 Task: Find connections with filter location Dilbeek with filter topic #coronaviruswith filter profile language French with filter current company SUGAR Cosmetics with filter school Parala Maharaja Engineering College, Berhampur with filter industry Building Equipment Contractors with filter service category Relocation with filter keywords title Parking Attendant
Action: Mouse moved to (626, 87)
Screenshot: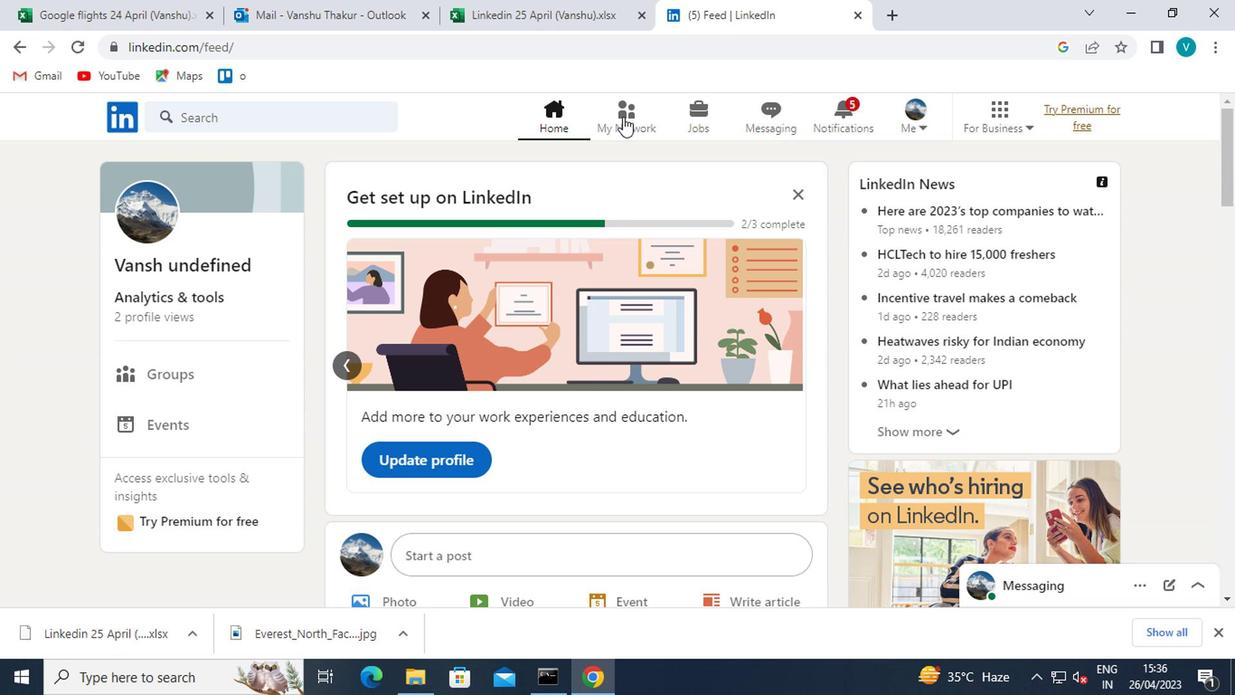 
Action: Mouse pressed left at (626, 87)
Screenshot: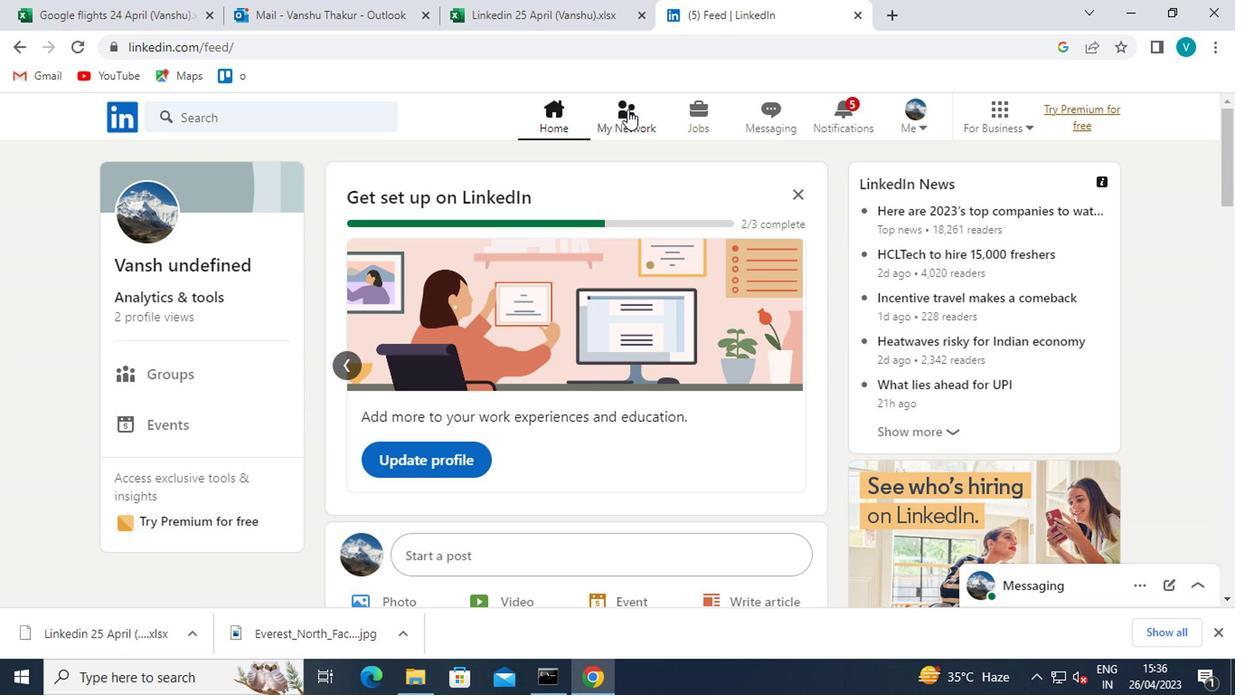 
Action: Mouse moved to (194, 193)
Screenshot: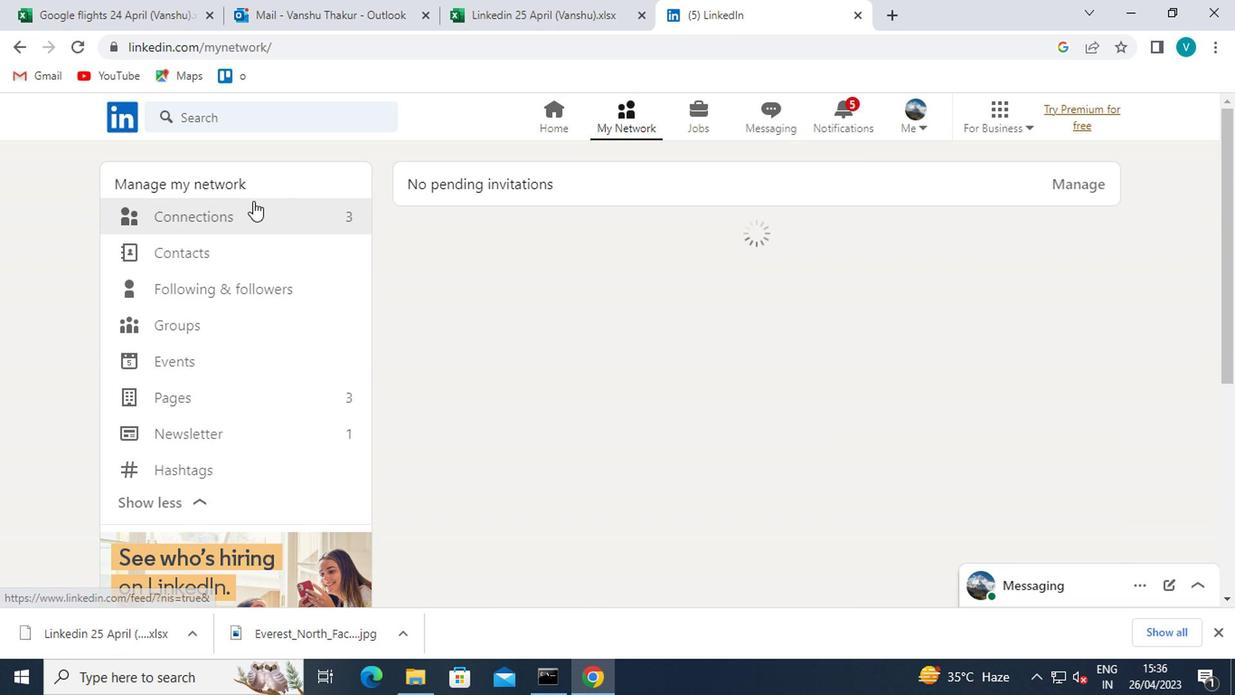 
Action: Mouse pressed left at (194, 193)
Screenshot: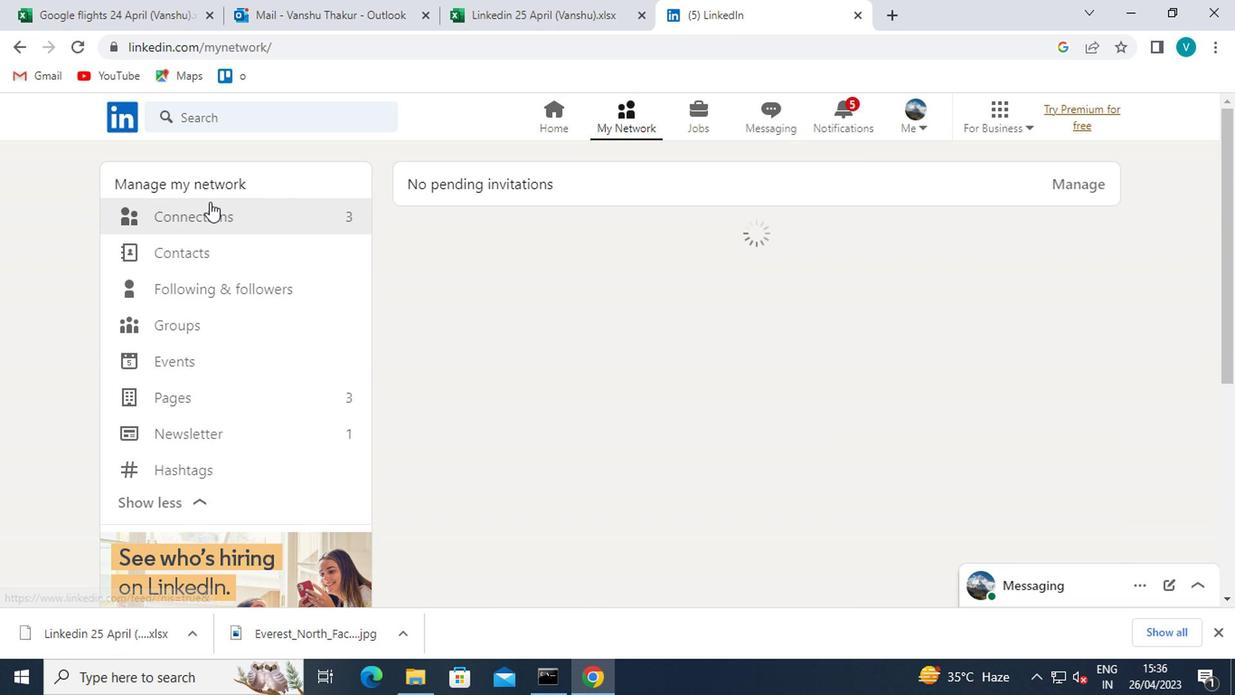 
Action: Mouse moved to (177, 222)
Screenshot: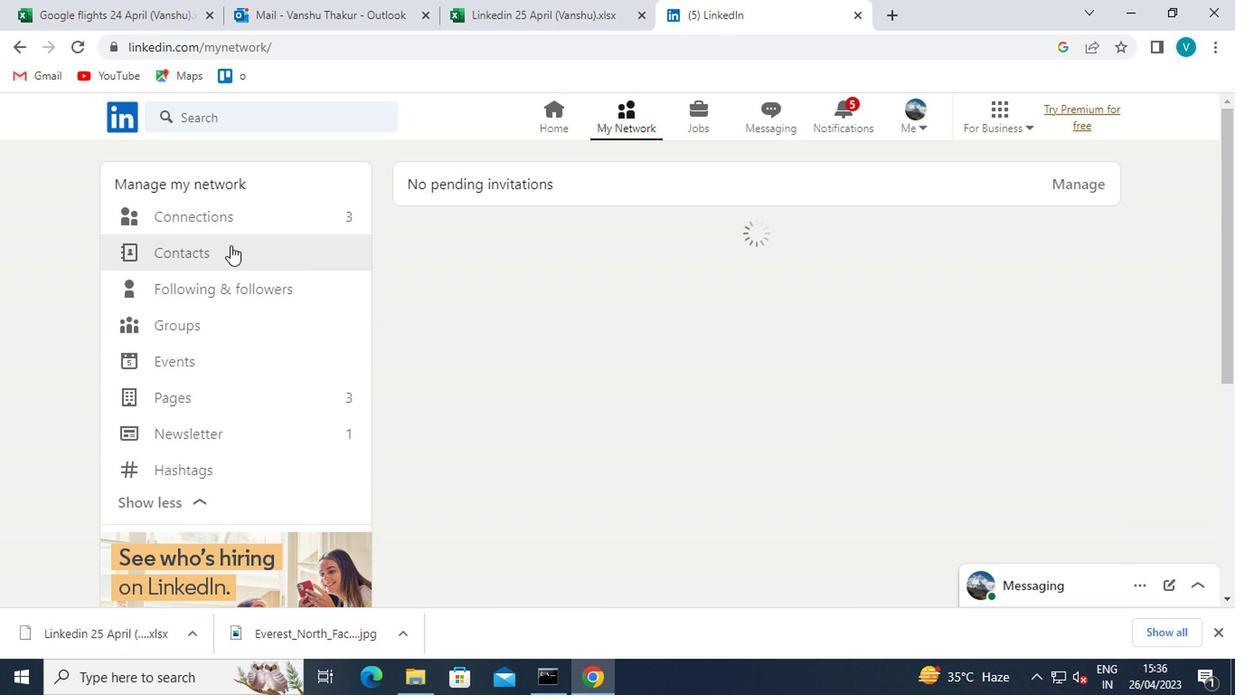 
Action: Mouse pressed left at (177, 222)
Screenshot: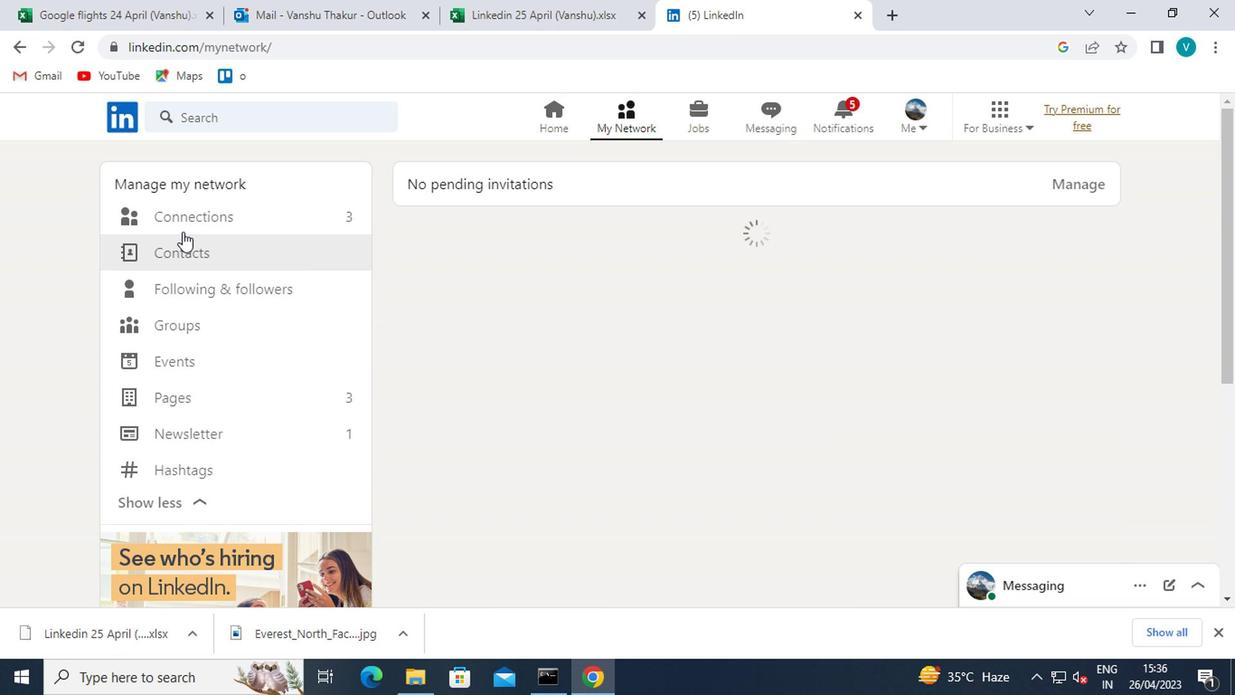 
Action: Mouse moved to (190, 205)
Screenshot: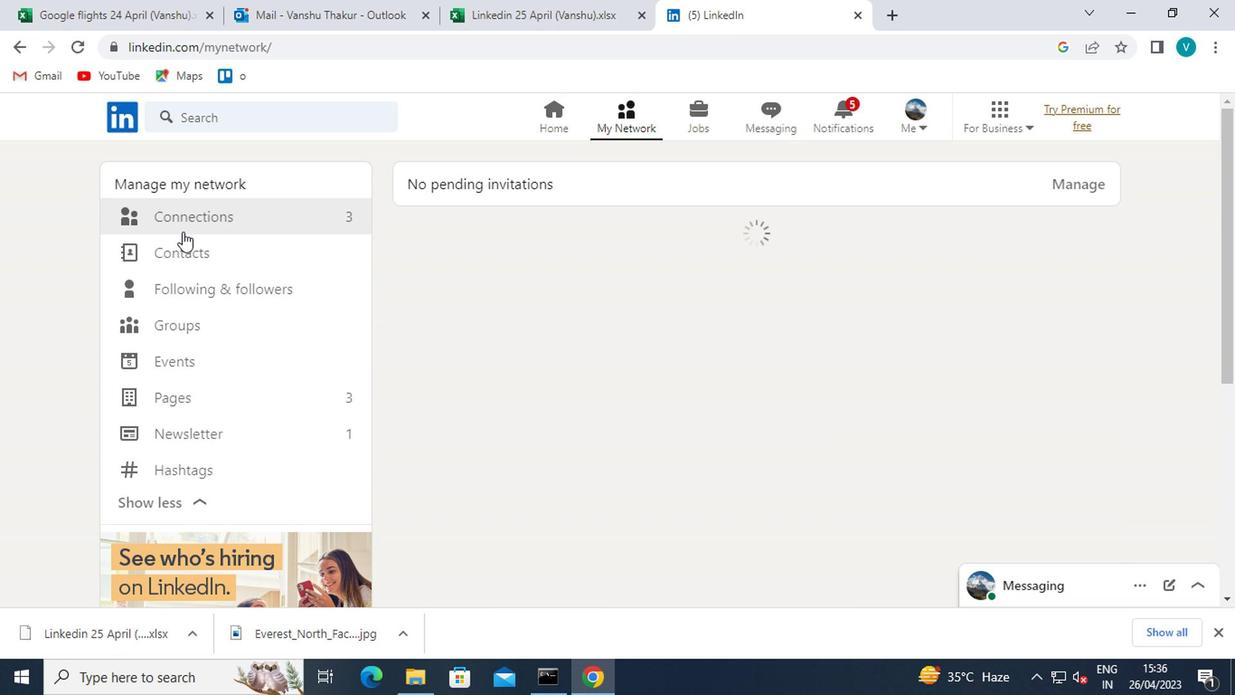
Action: Mouse pressed left at (190, 205)
Screenshot: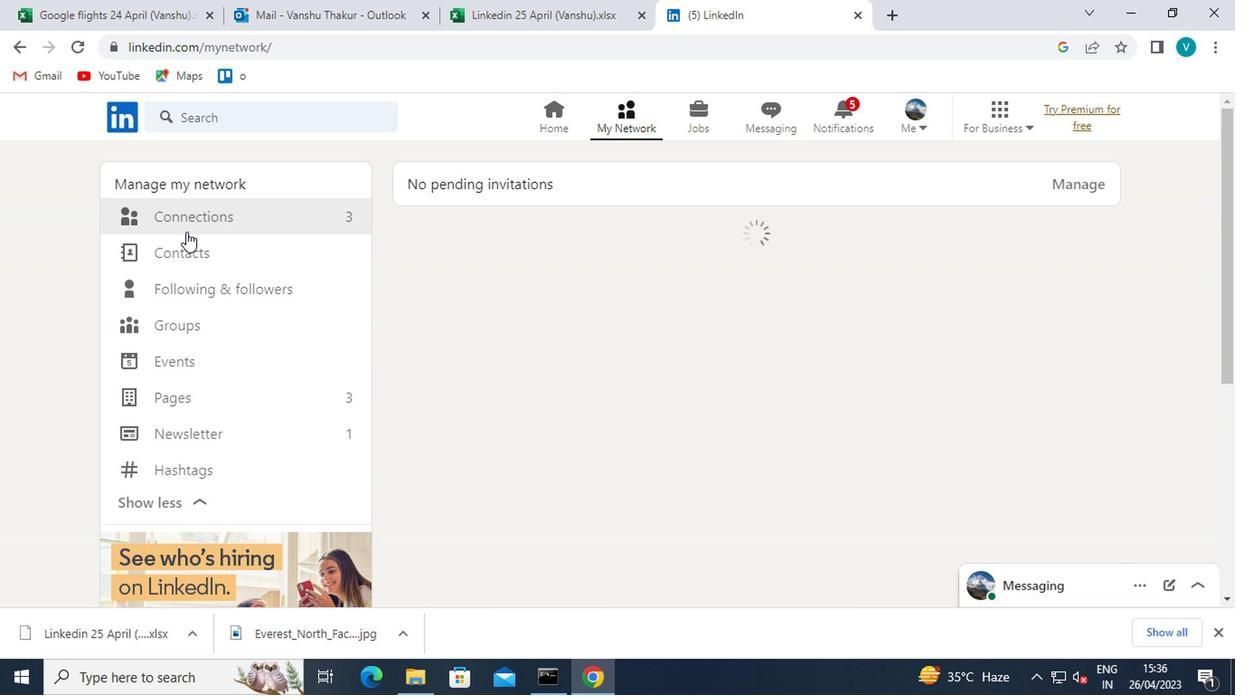 
Action: Mouse moved to (733, 205)
Screenshot: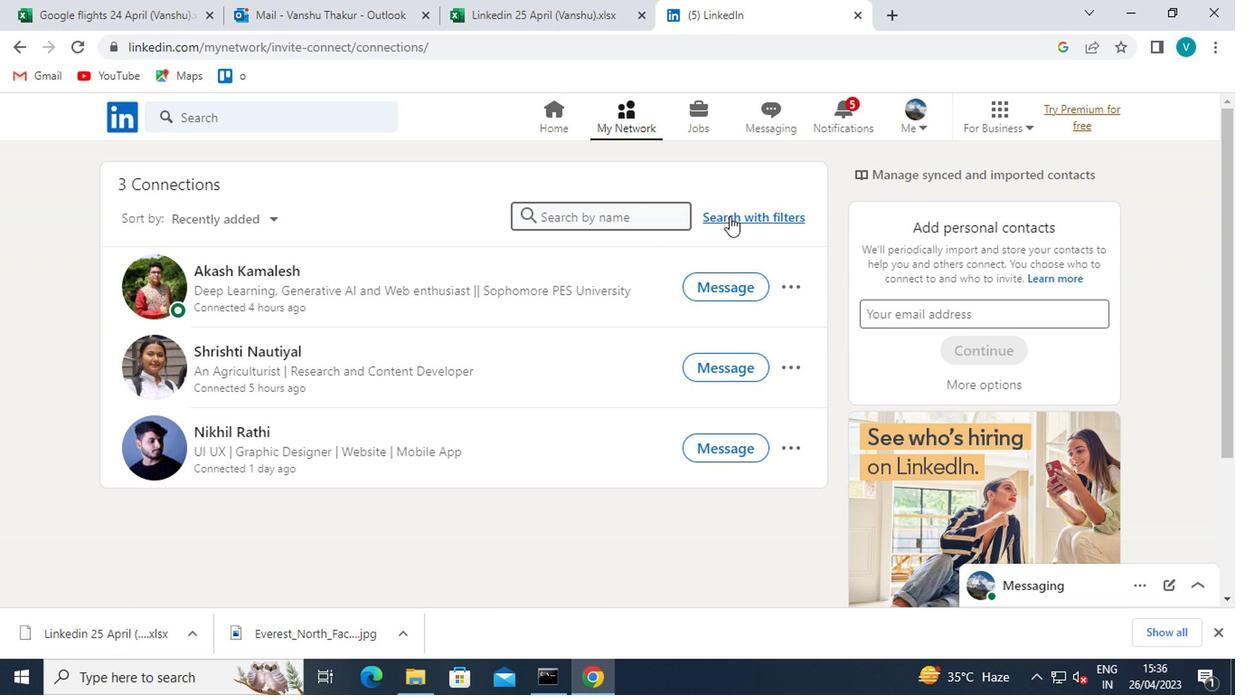 
Action: Mouse pressed left at (733, 205)
Screenshot: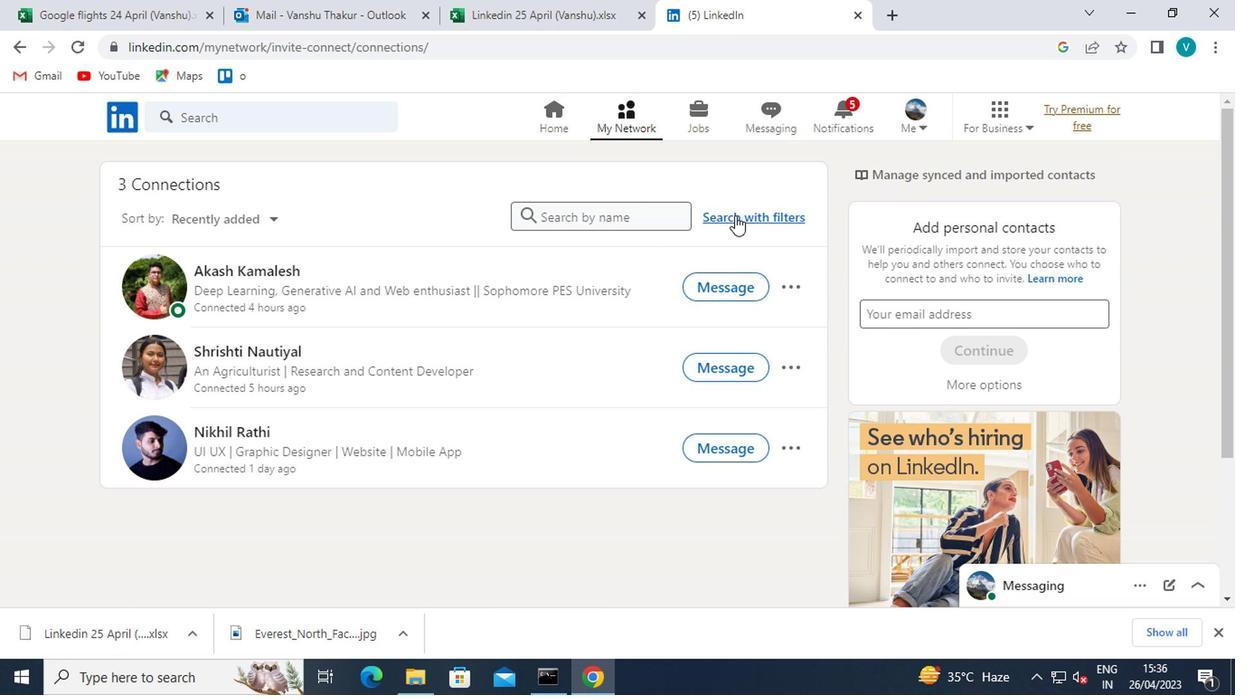 
Action: Mouse moved to (612, 154)
Screenshot: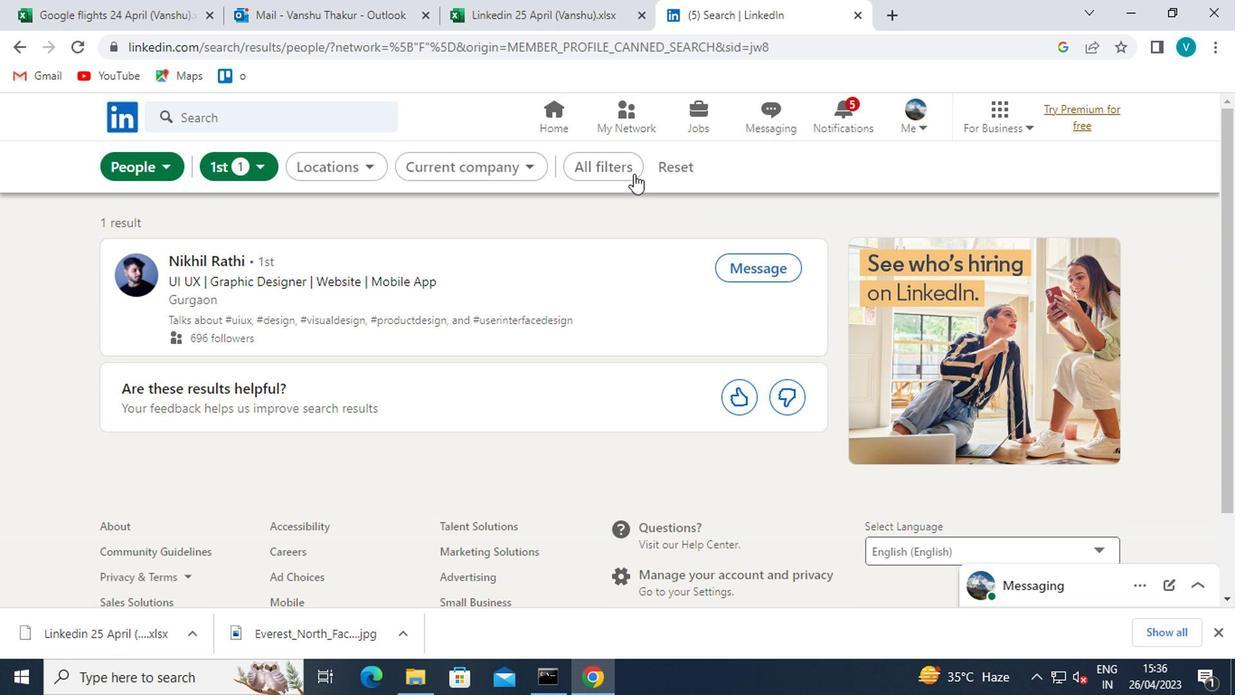 
Action: Mouse pressed left at (612, 154)
Screenshot: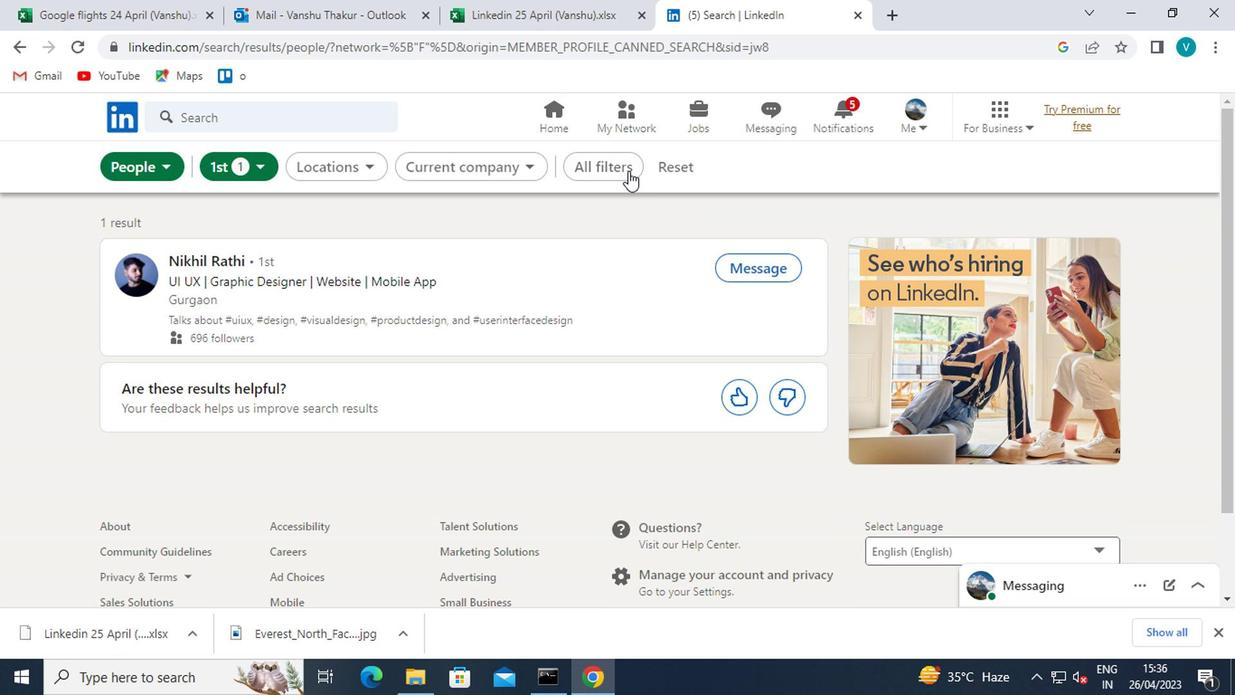 
Action: Mouse moved to (838, 396)
Screenshot: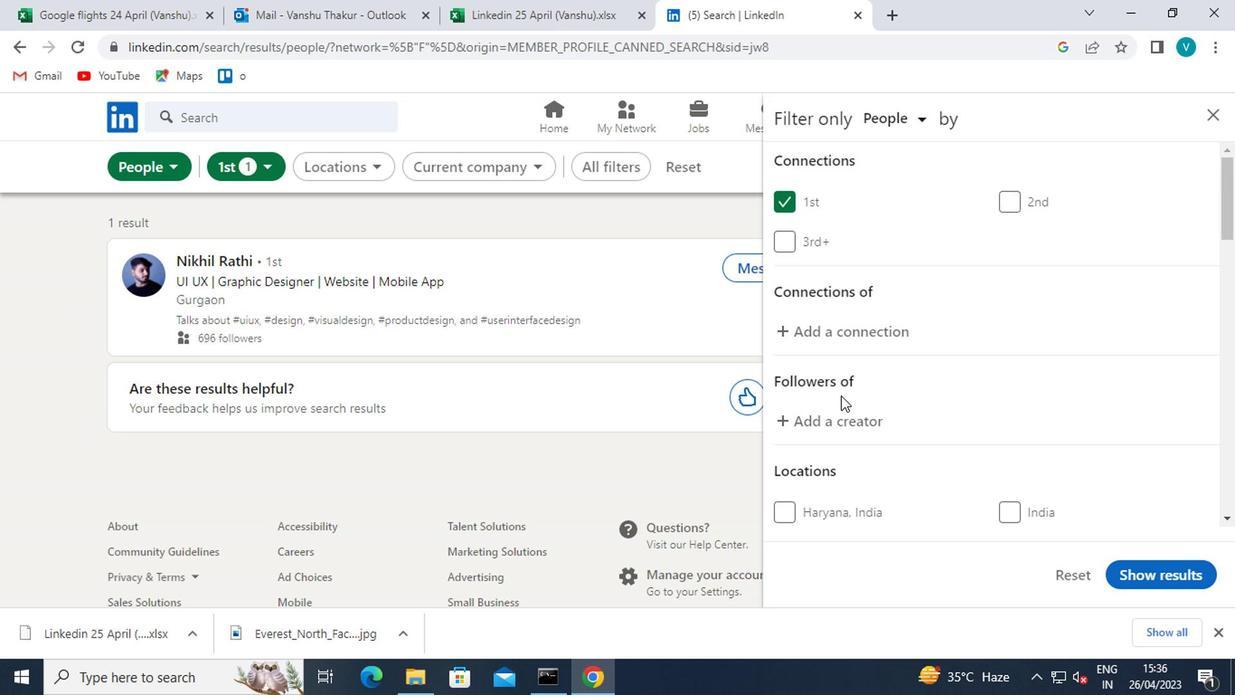 
Action: Mouse scrolled (838, 395) with delta (0, -1)
Screenshot: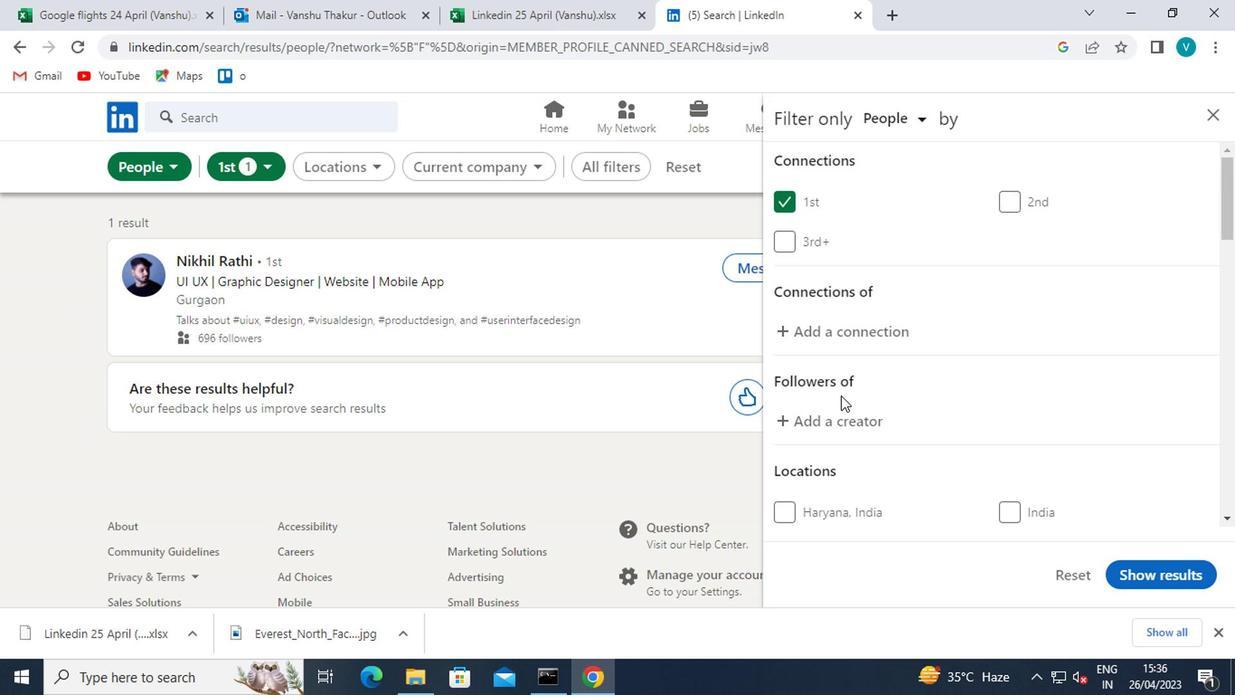
Action: Mouse moved to (839, 400)
Screenshot: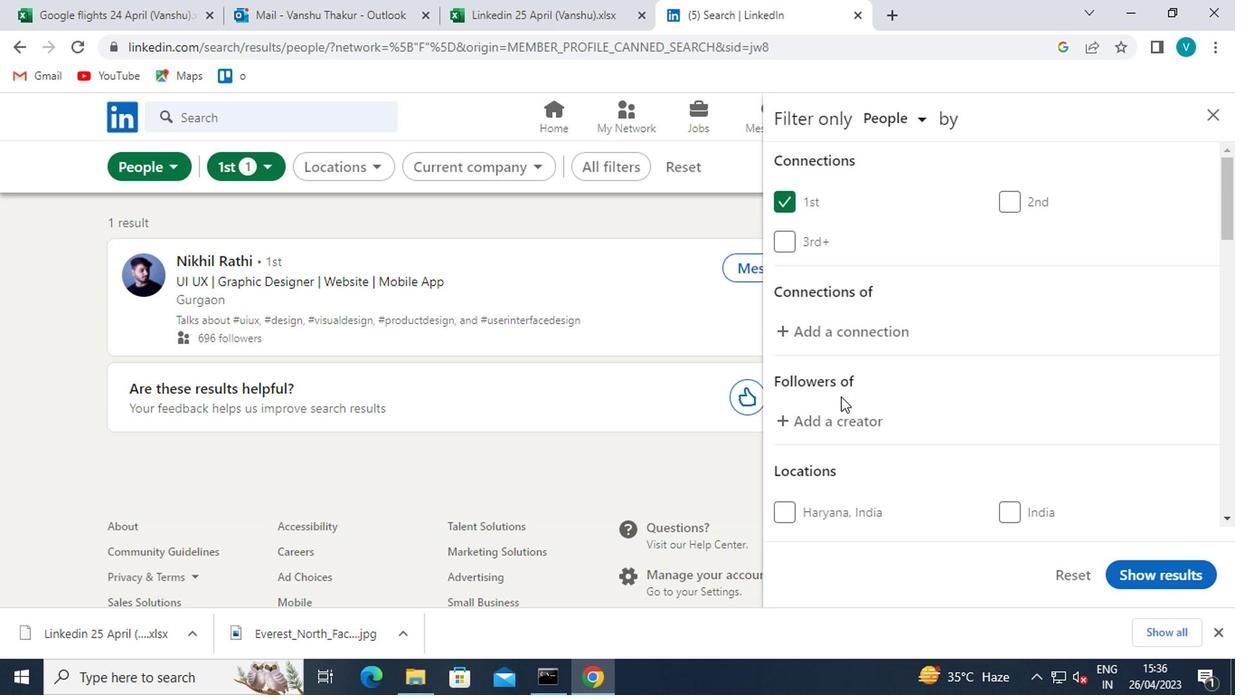 
Action: Mouse scrolled (839, 399) with delta (0, -1)
Screenshot: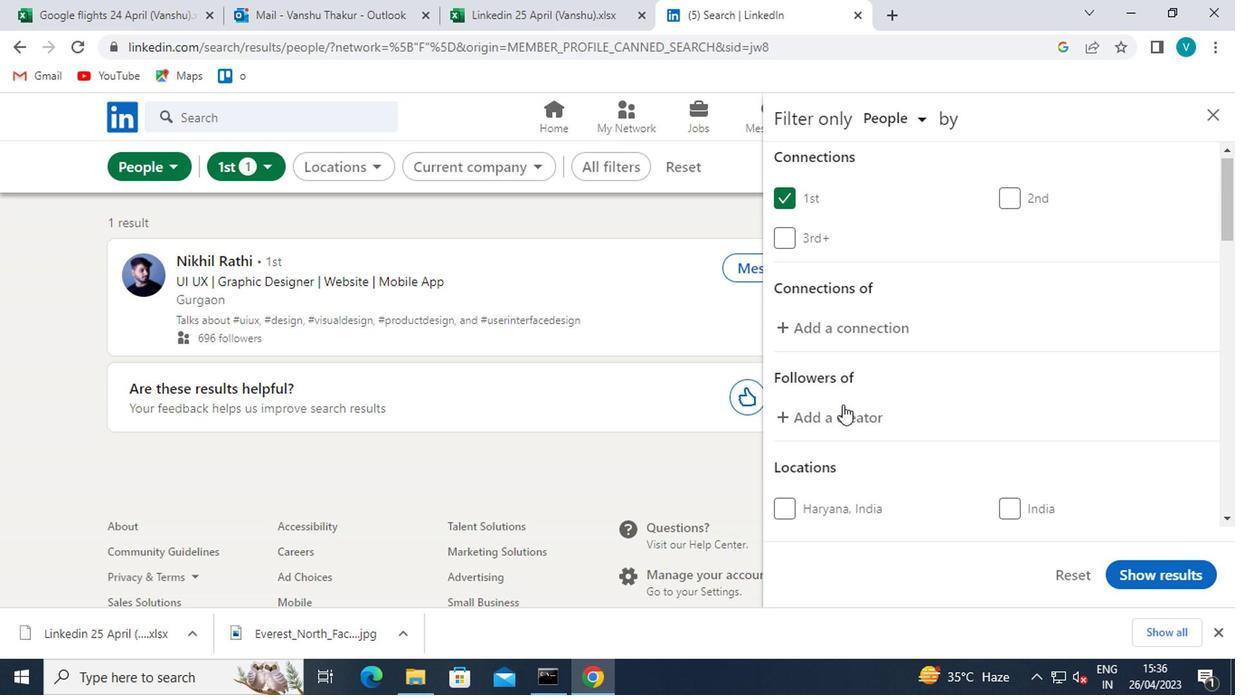 
Action: Mouse moved to (830, 400)
Screenshot: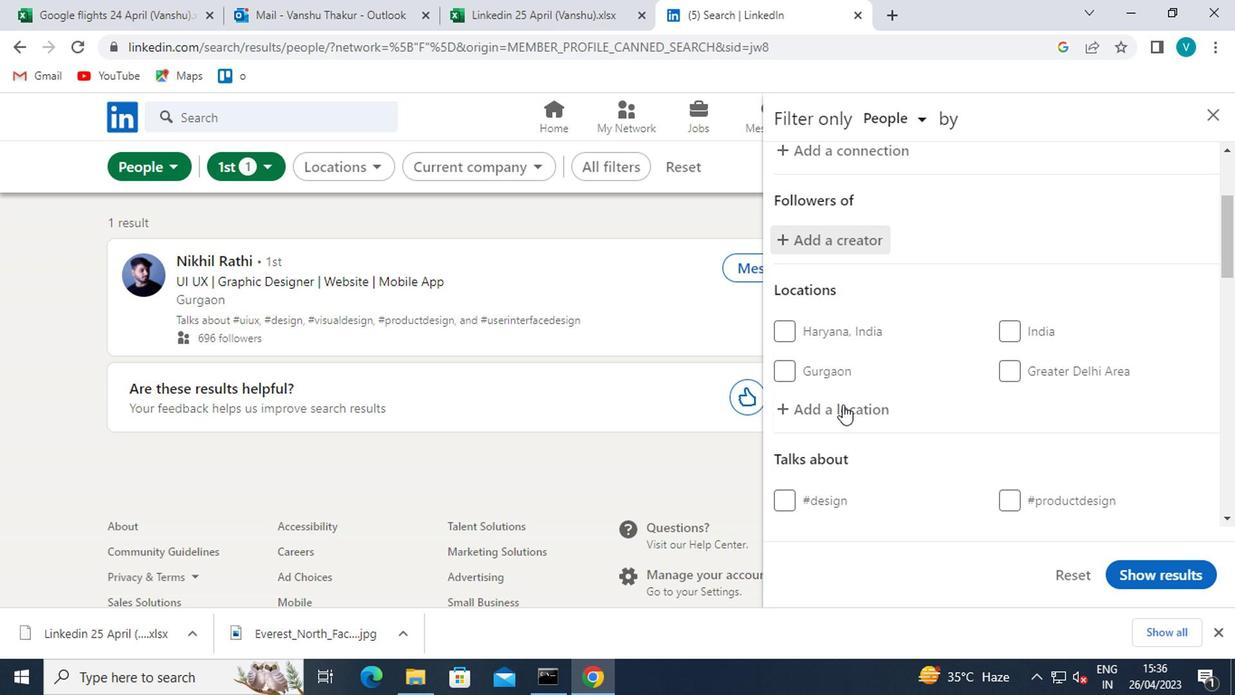 
Action: Mouse pressed left at (830, 400)
Screenshot: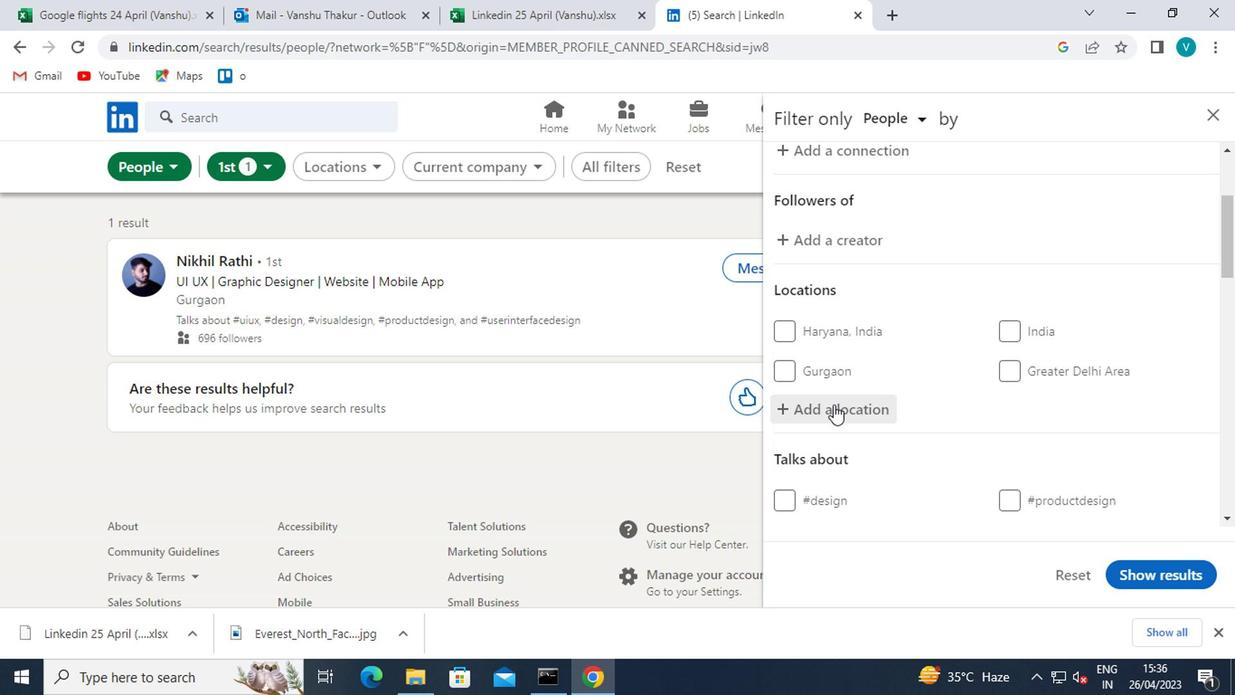 
Action: Mouse moved to (820, 395)
Screenshot: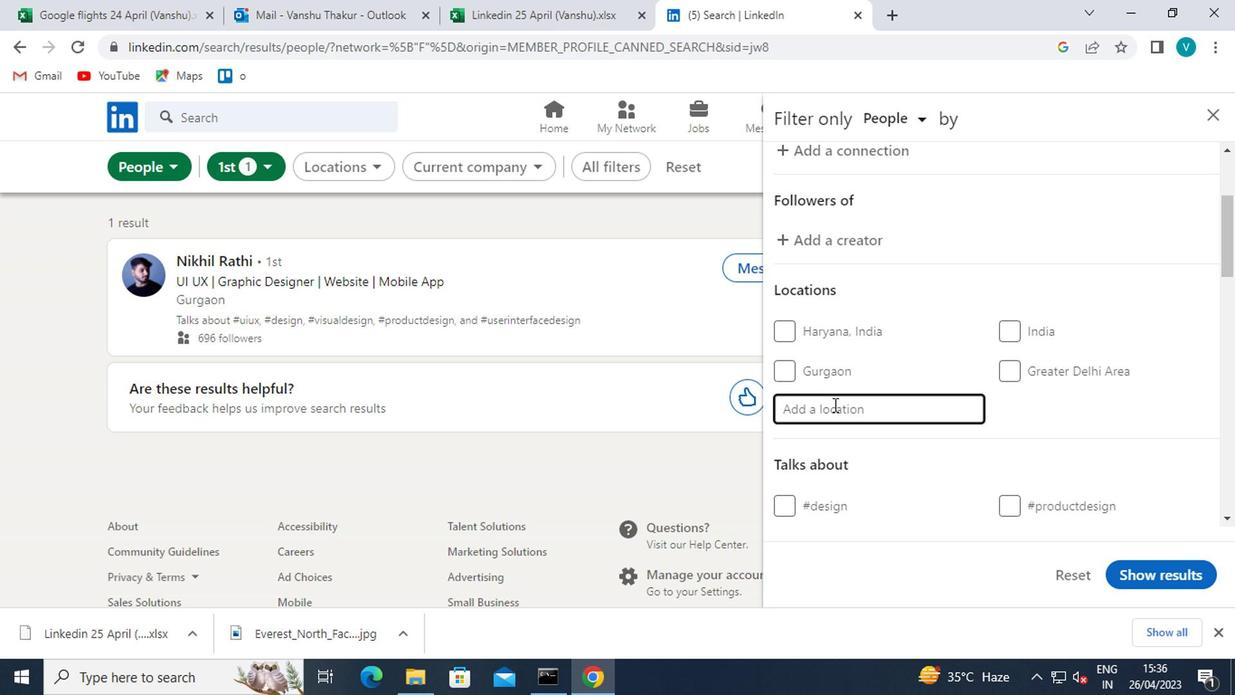 
Action: Key pressed <Key.shift>DIL
Screenshot: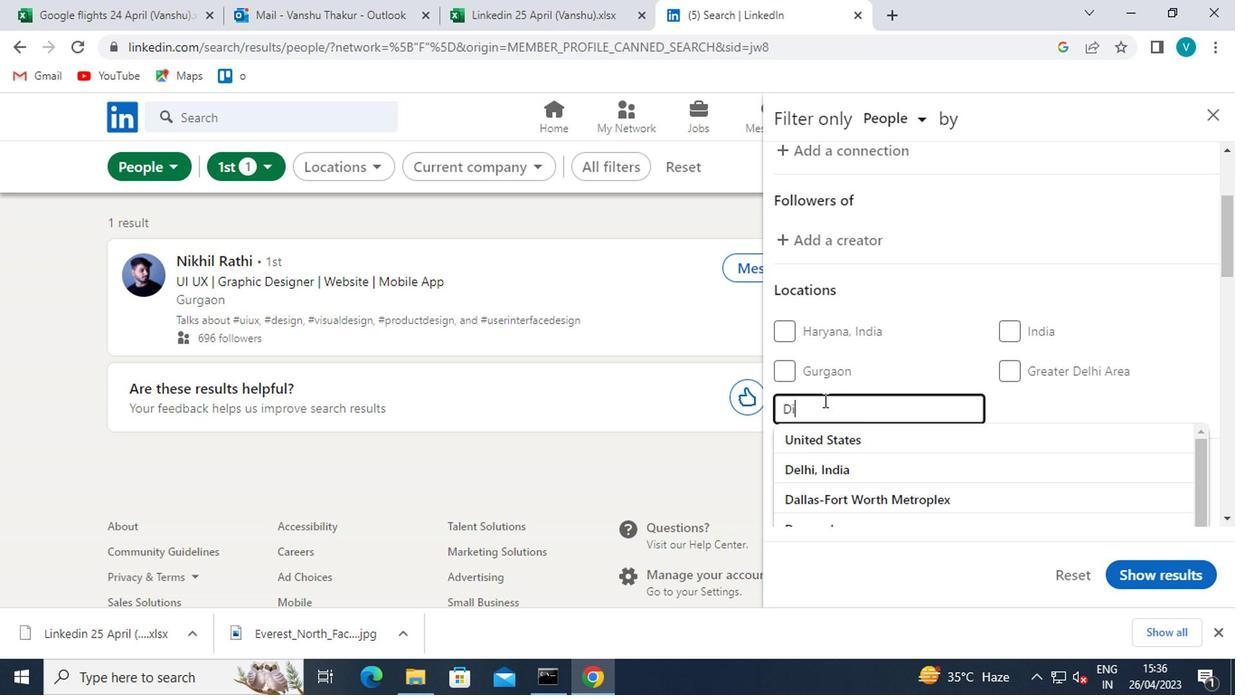 
Action: Mouse moved to (816, 394)
Screenshot: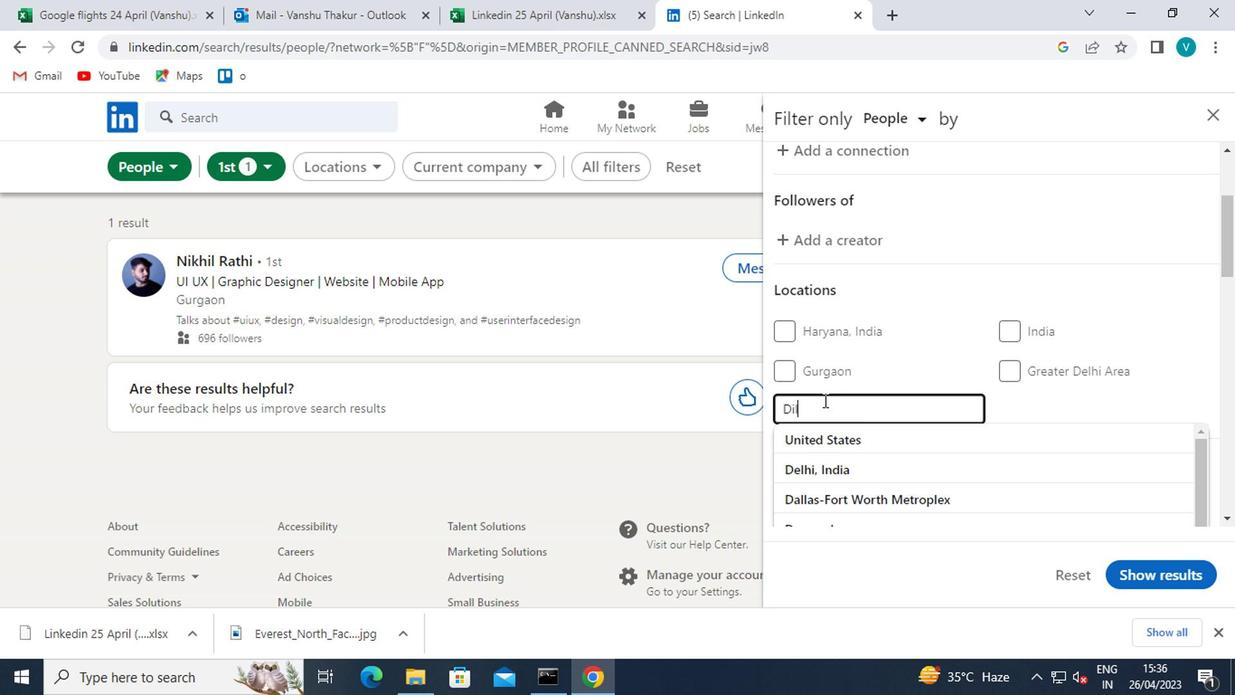 
Action: Key pressed BE
Screenshot: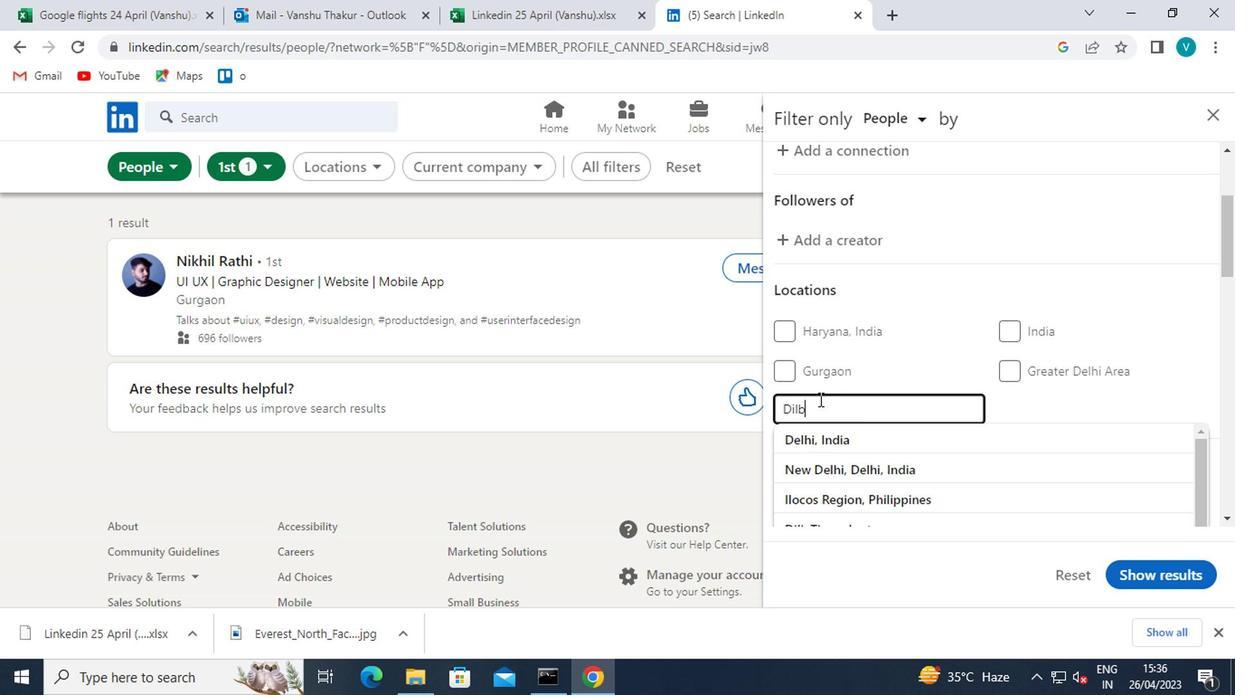 
Action: Mouse moved to (814, 394)
Screenshot: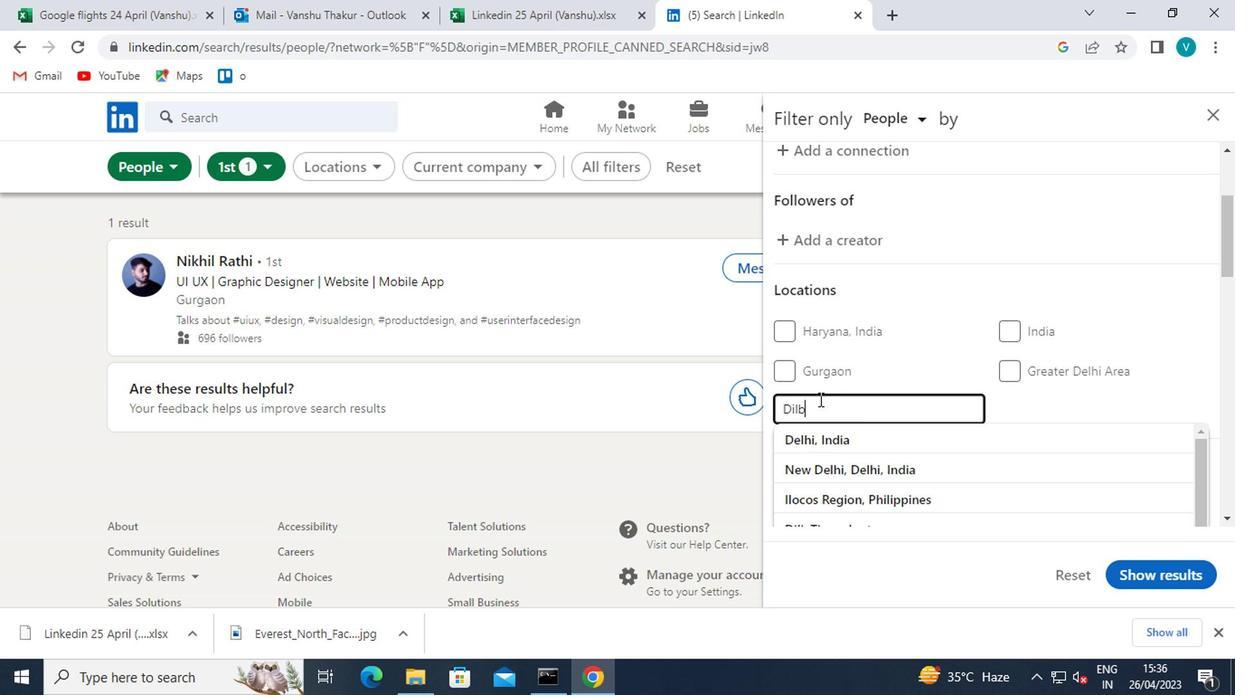 
Action: Key pressed E
Screenshot: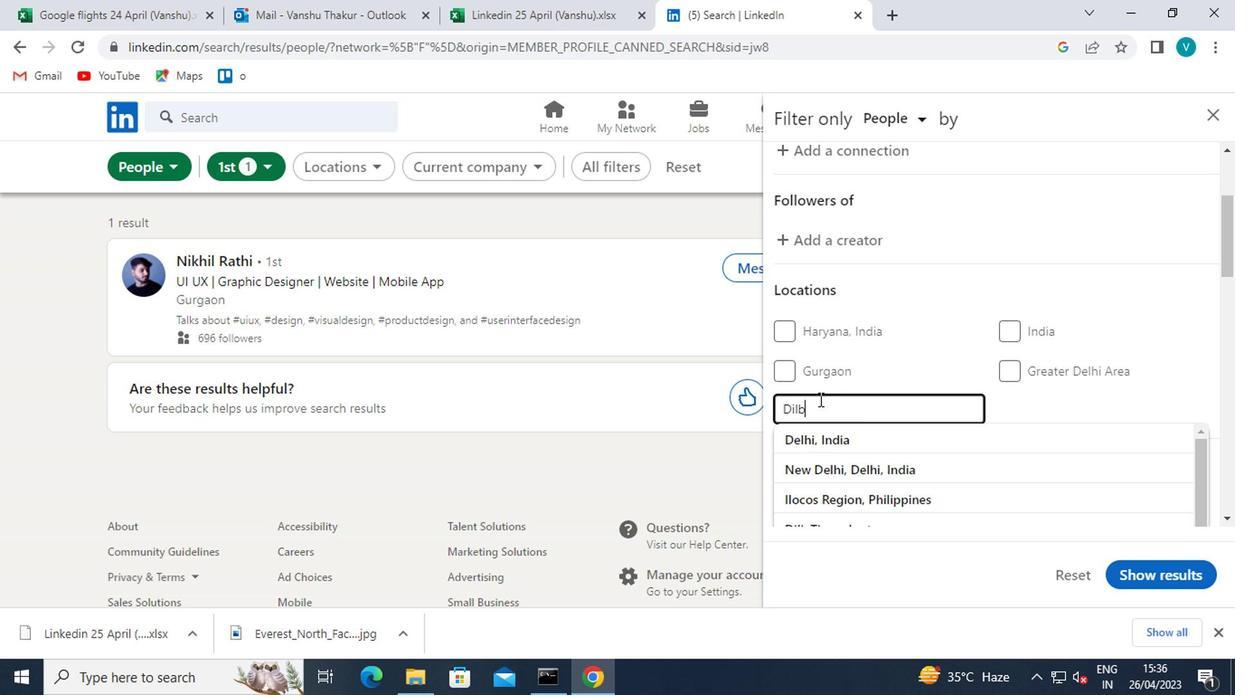 
Action: Mouse moved to (812, 393)
Screenshot: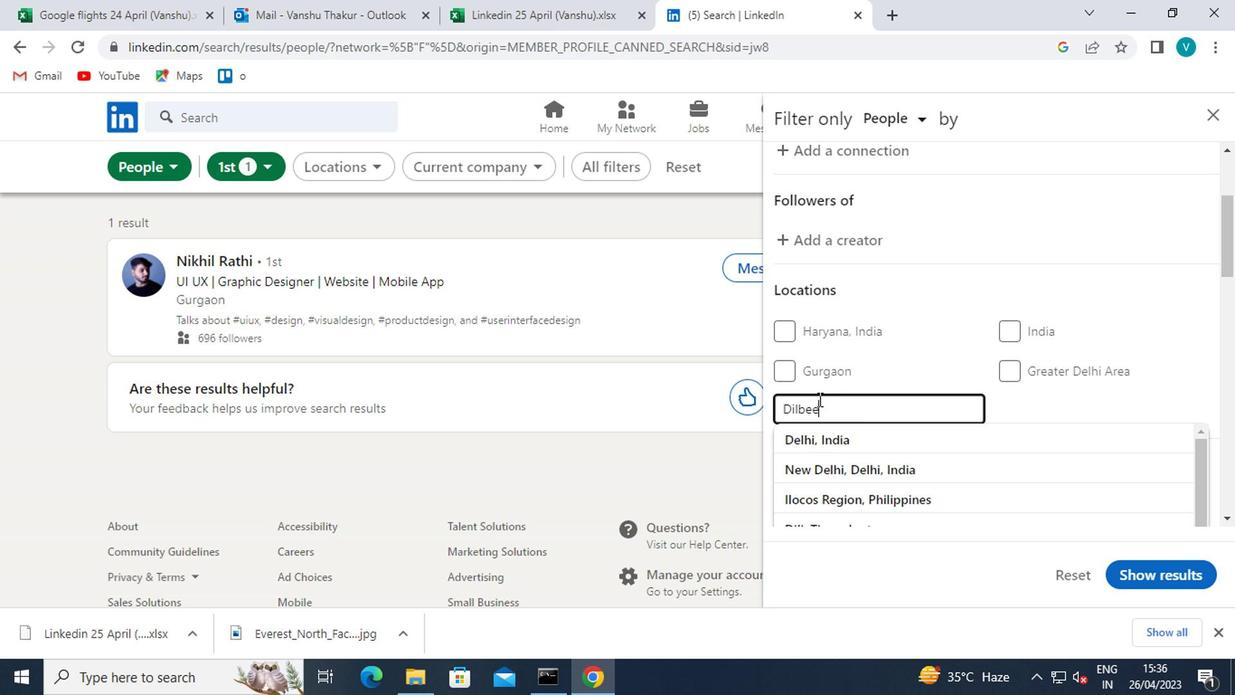 
Action: Key pressed K
Screenshot: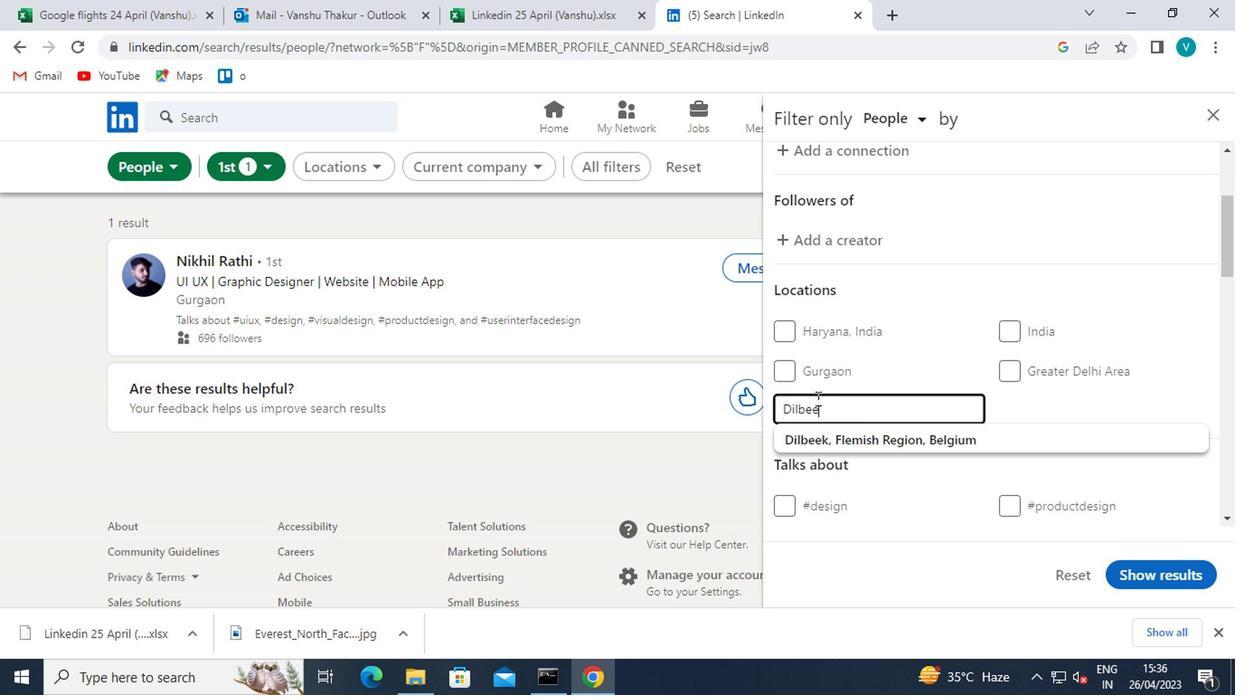 
Action: Mouse moved to (816, 428)
Screenshot: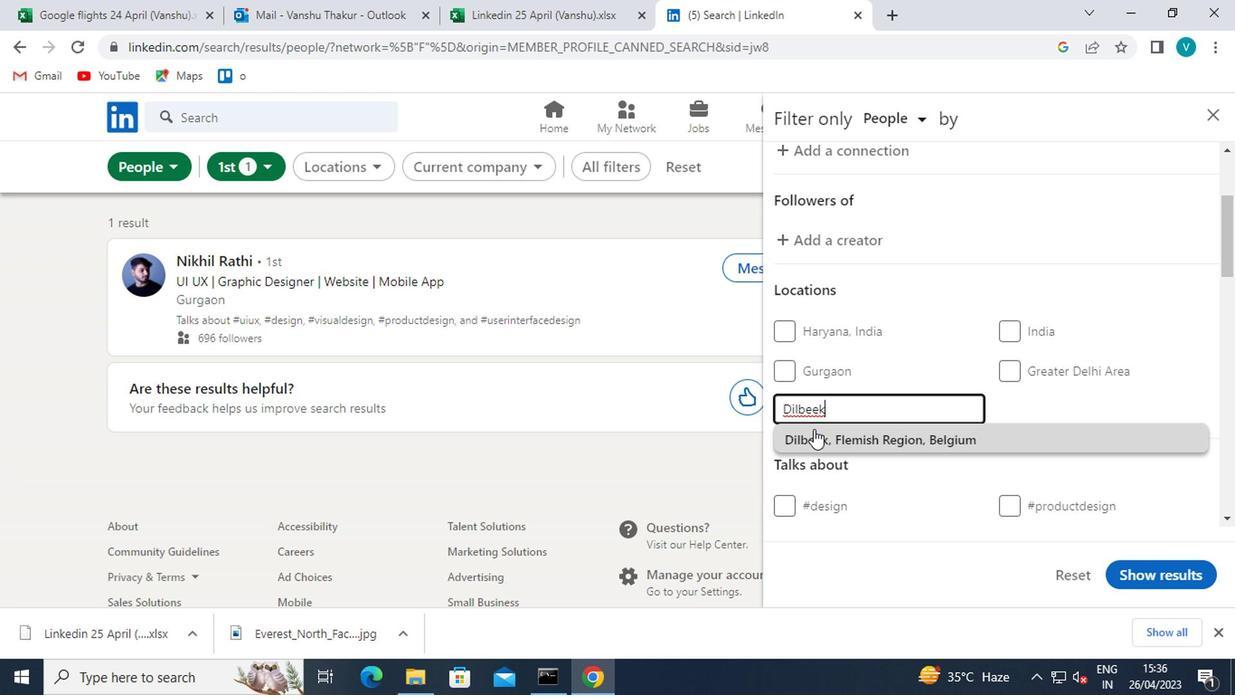 
Action: Mouse pressed left at (816, 428)
Screenshot: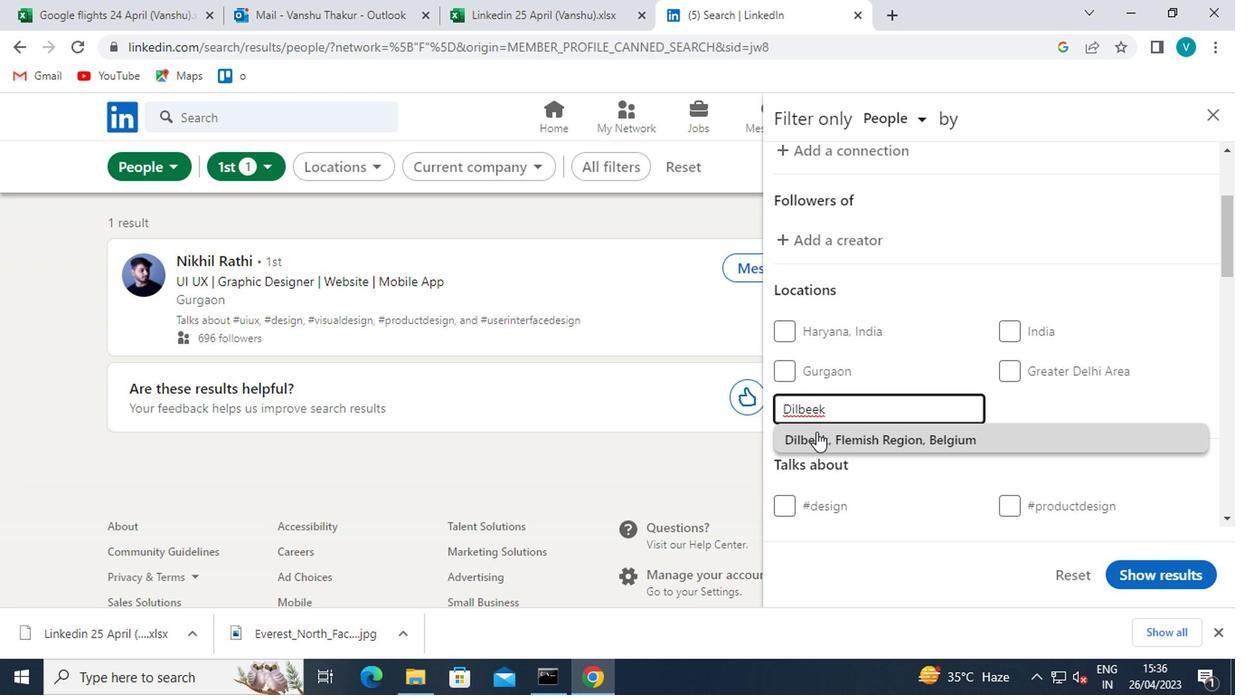 
Action: Mouse scrolled (816, 427) with delta (0, 0)
Screenshot: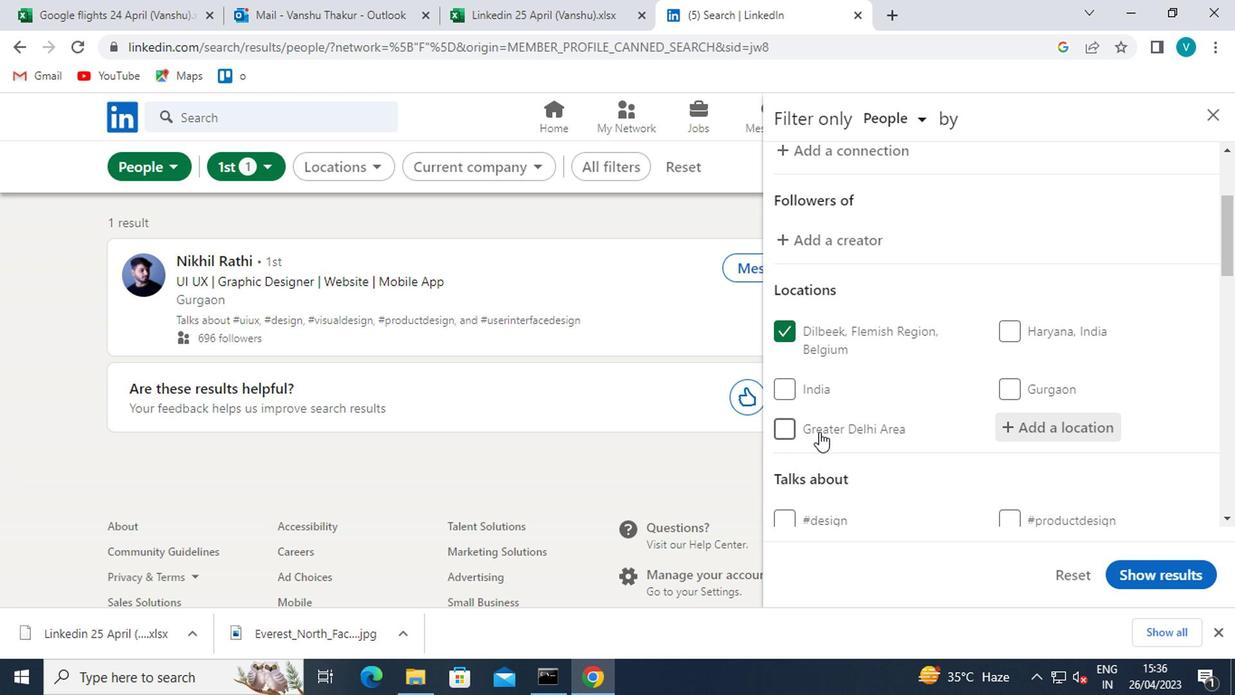 
Action: Mouse moved to (1053, 515)
Screenshot: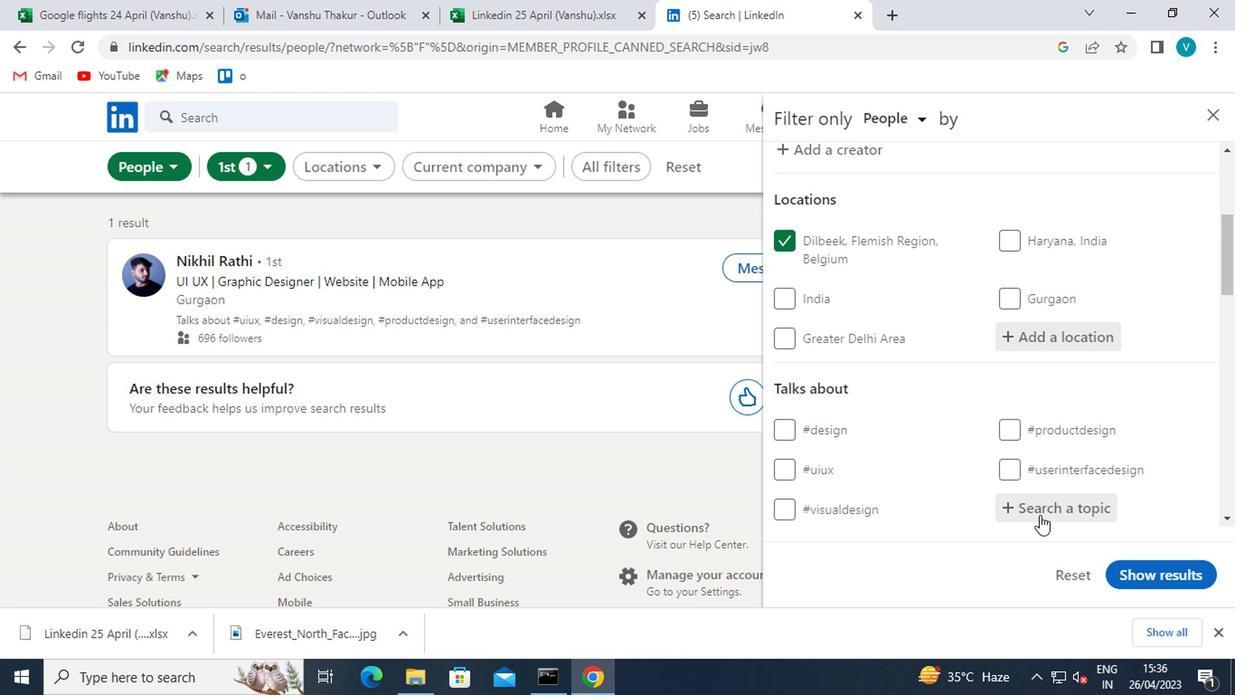 
Action: Mouse pressed left at (1053, 515)
Screenshot: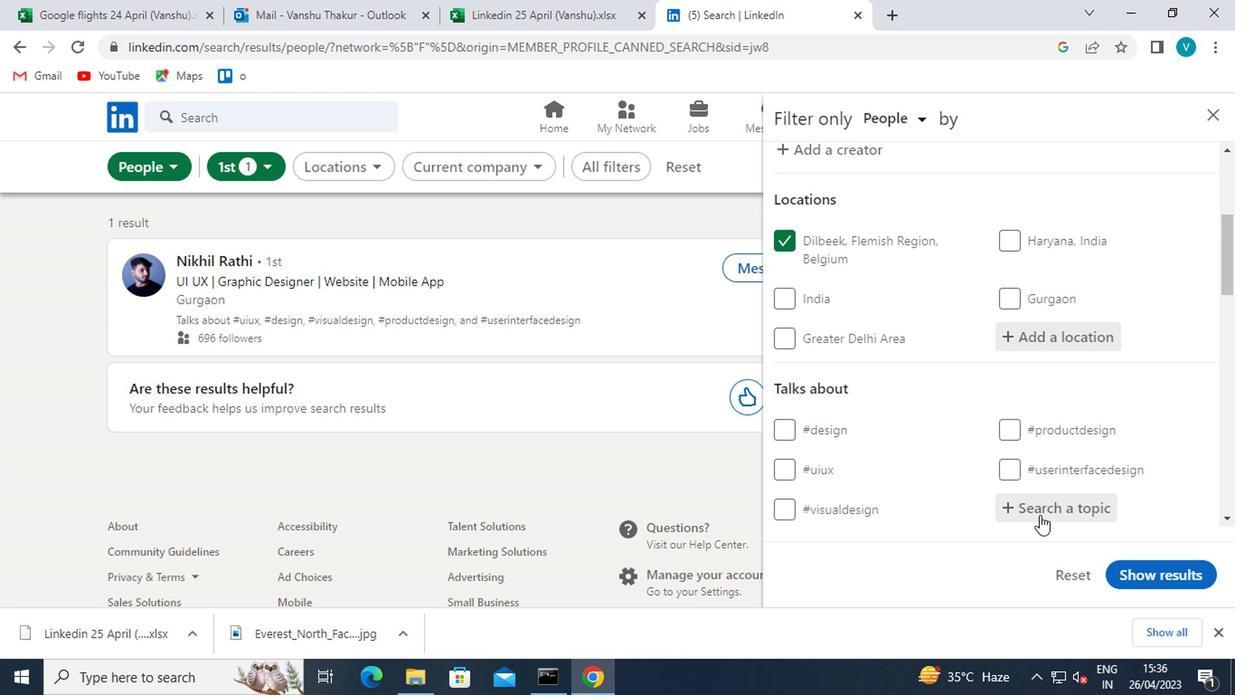 
Action: Key pressed <Key.shift><Key.shift><Key.shift><Key.shift><Key.shift><Key.shift><Key.shift><Key.shift><Key.shift>
Screenshot: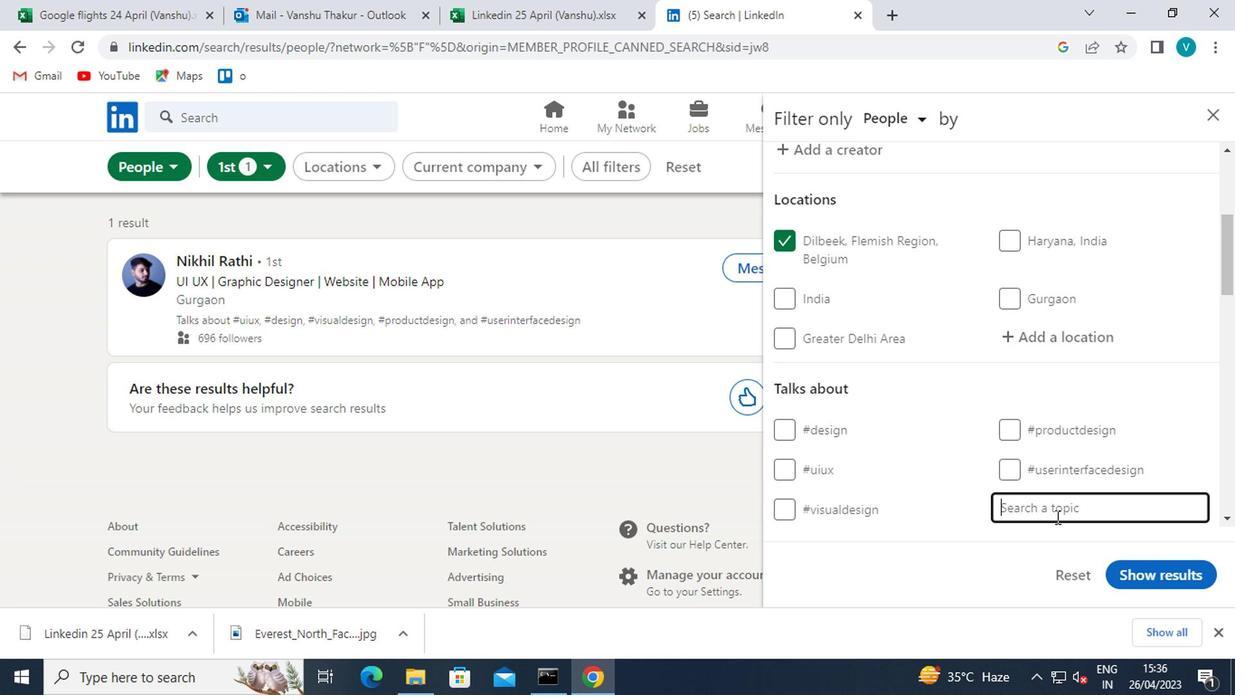 
Action: Mouse moved to (1049, 515)
Screenshot: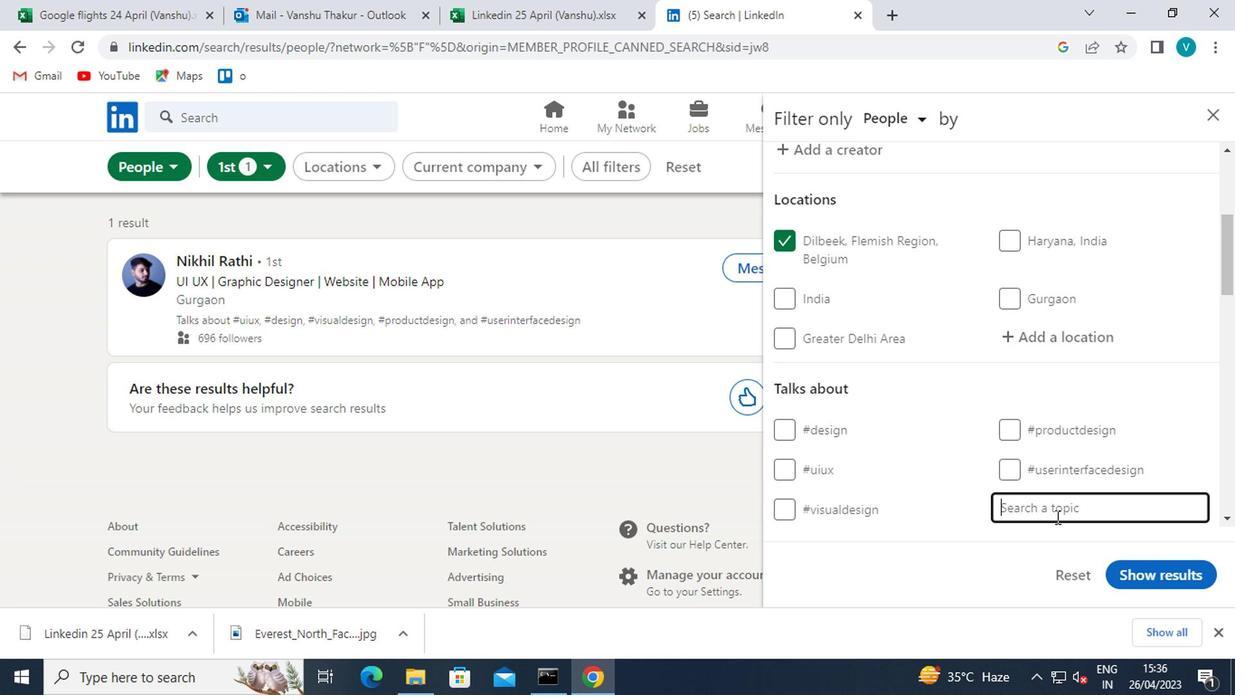
Action: Key pressed <Key.shift>
Screenshot: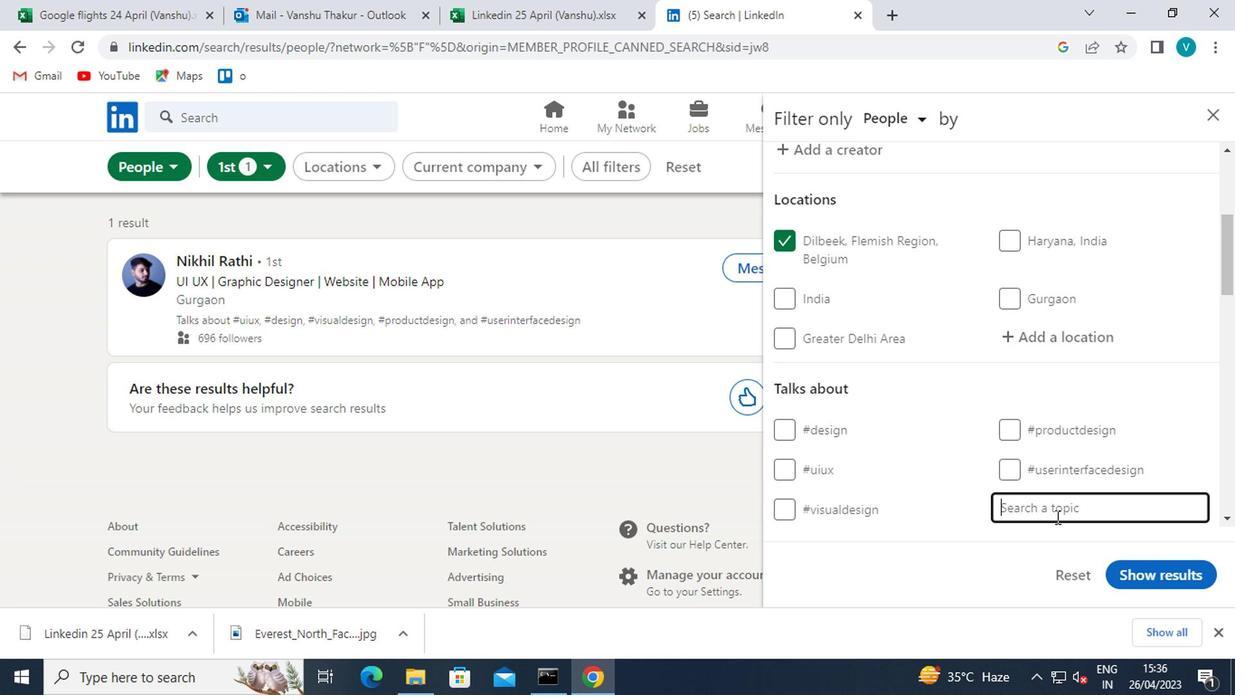 
Action: Mouse moved to (1020, 496)
Screenshot: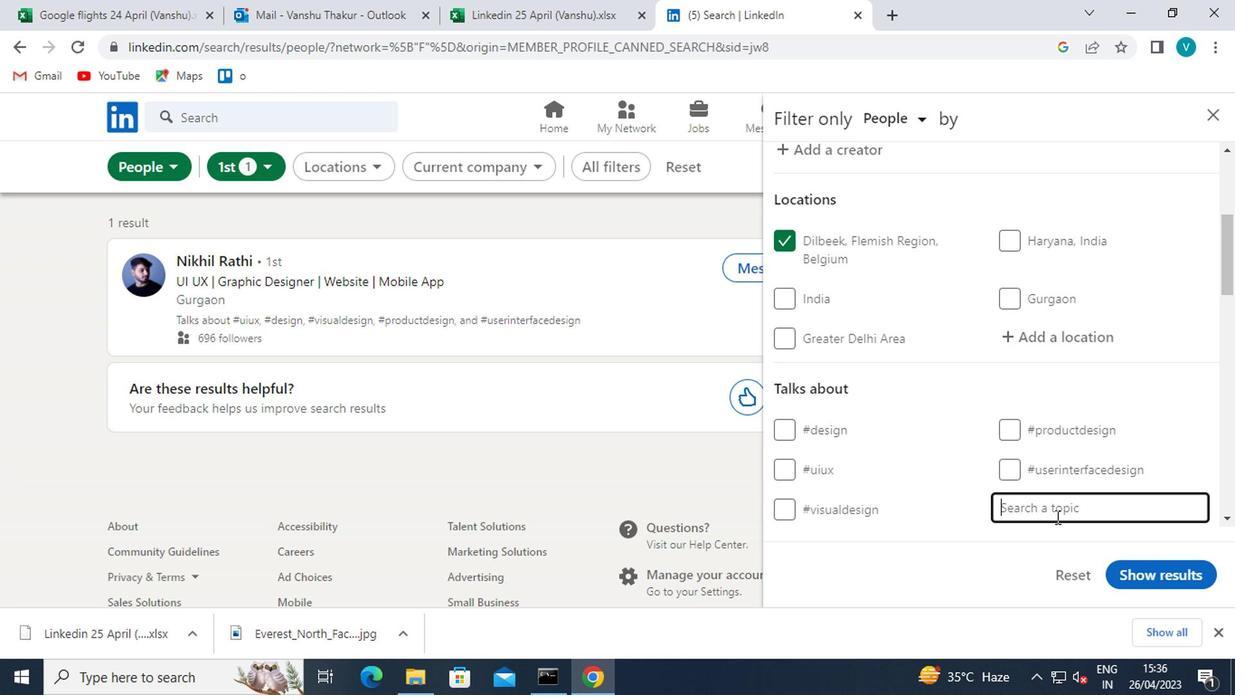 
Action: Key pressed <Key.shift>
Screenshot: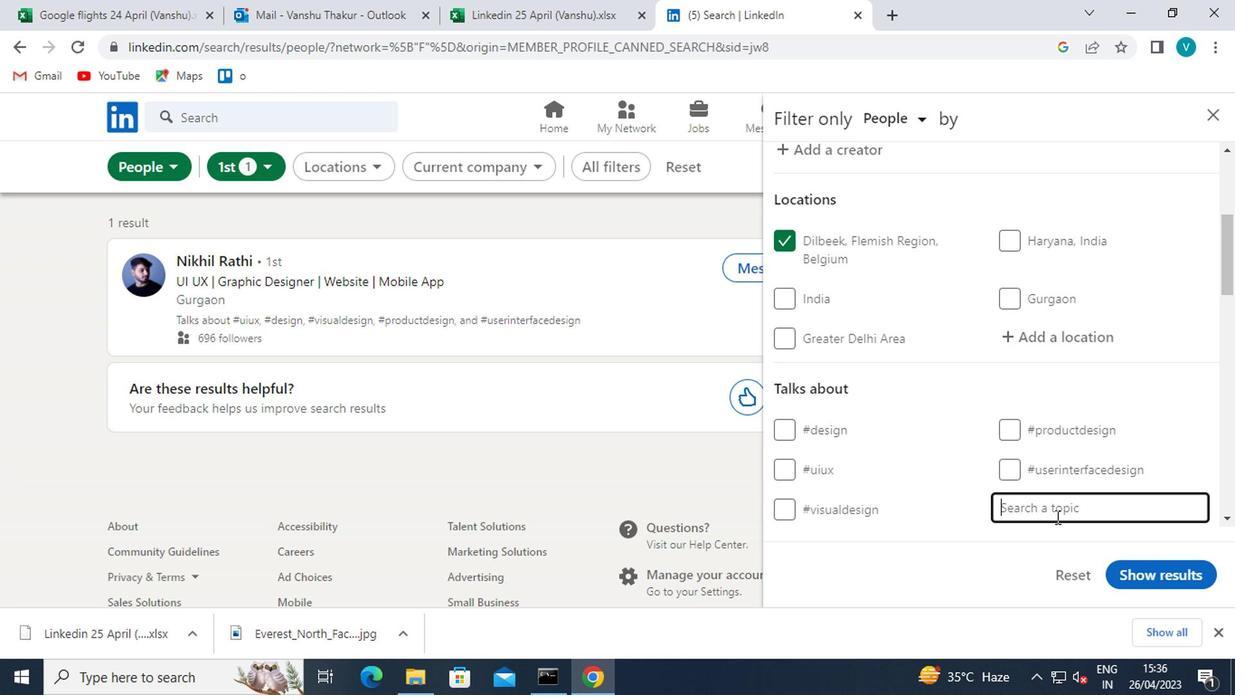 
Action: Mouse moved to (985, 473)
Screenshot: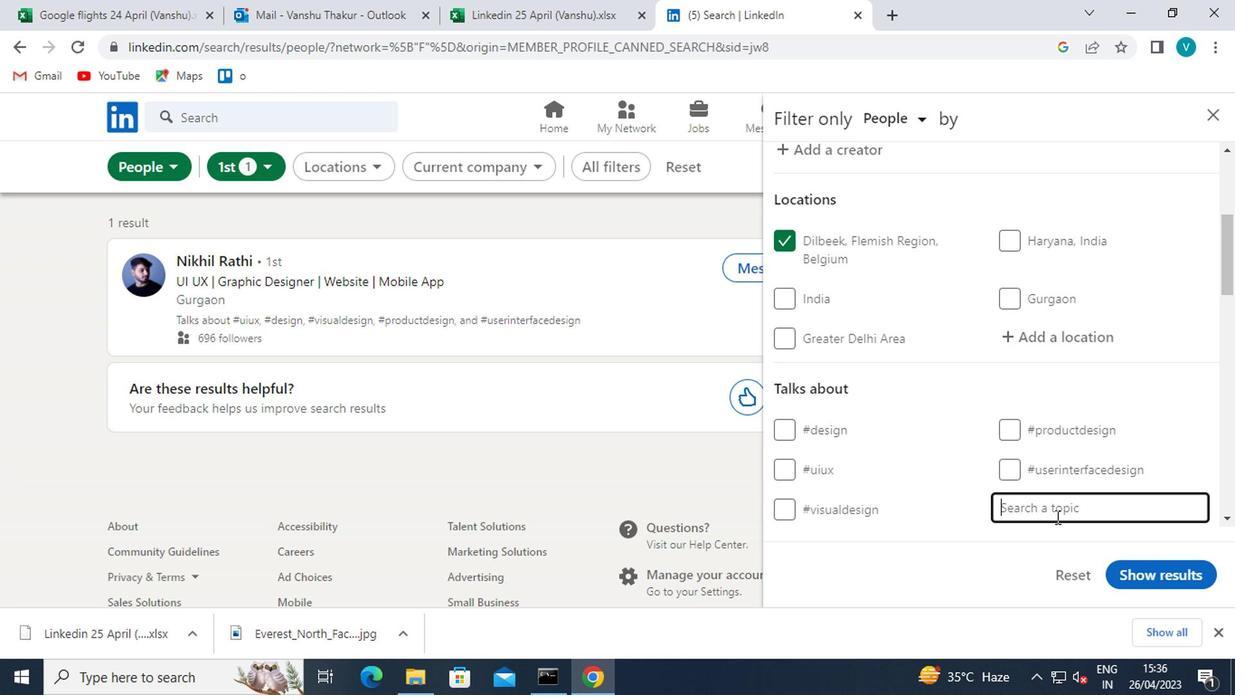 
Action: Key pressed <Key.shift>
Screenshot: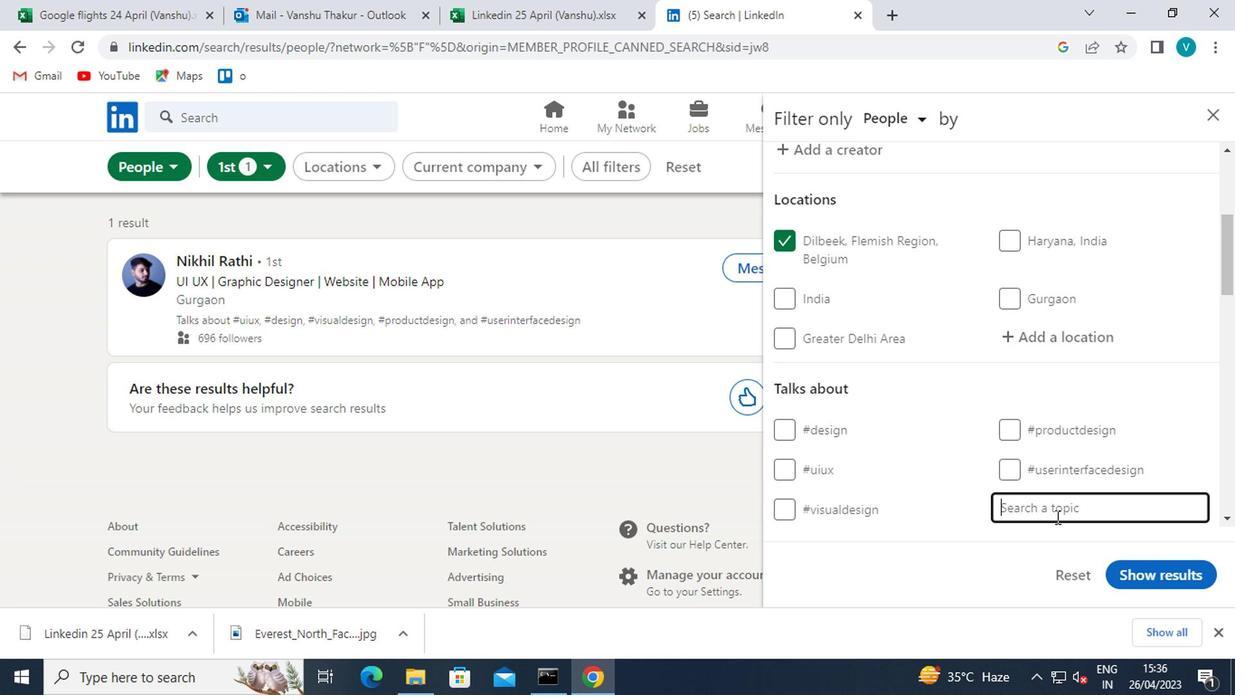 
Action: Mouse moved to (959, 458)
Screenshot: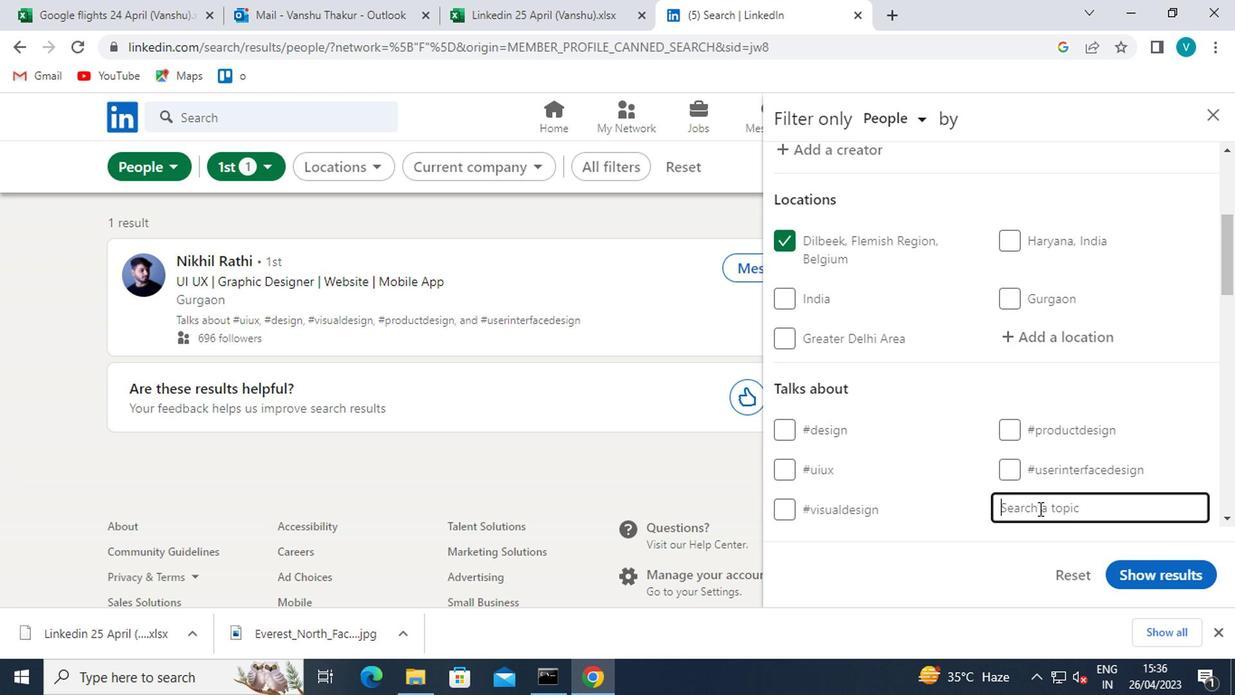 
Action: Key pressed <Key.shift><Key.shift>#CORONAVIRUS
Screenshot: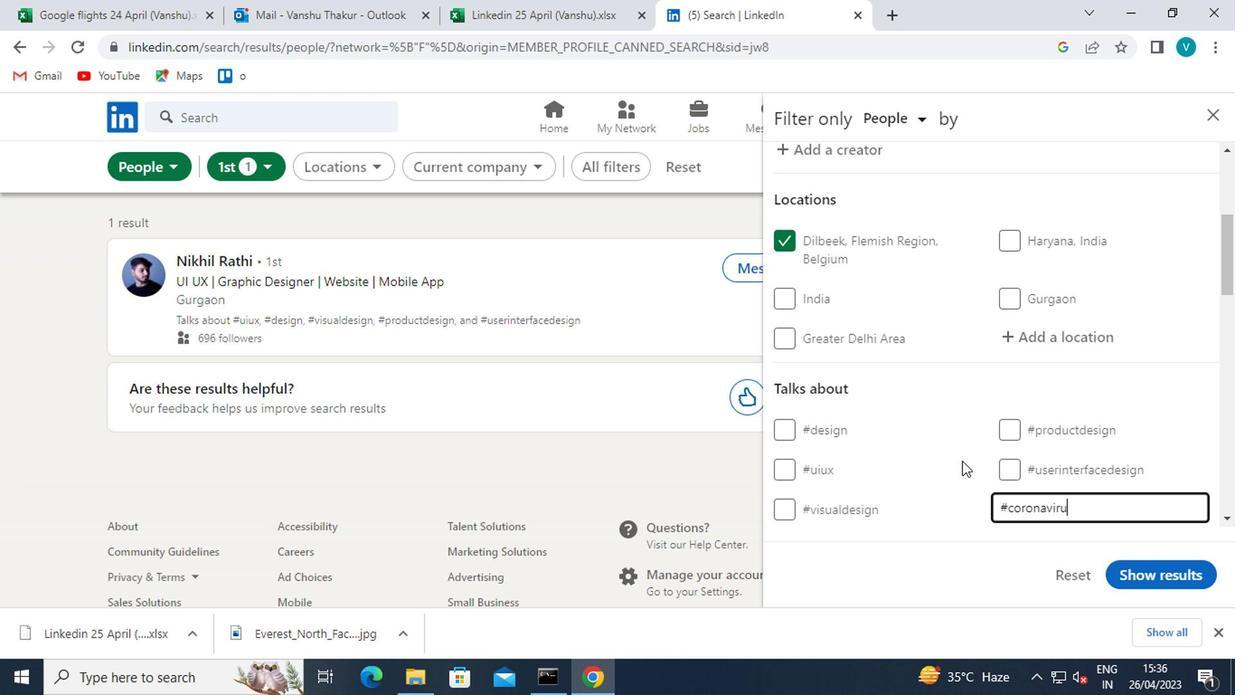 
Action: Mouse moved to (1020, 456)
Screenshot: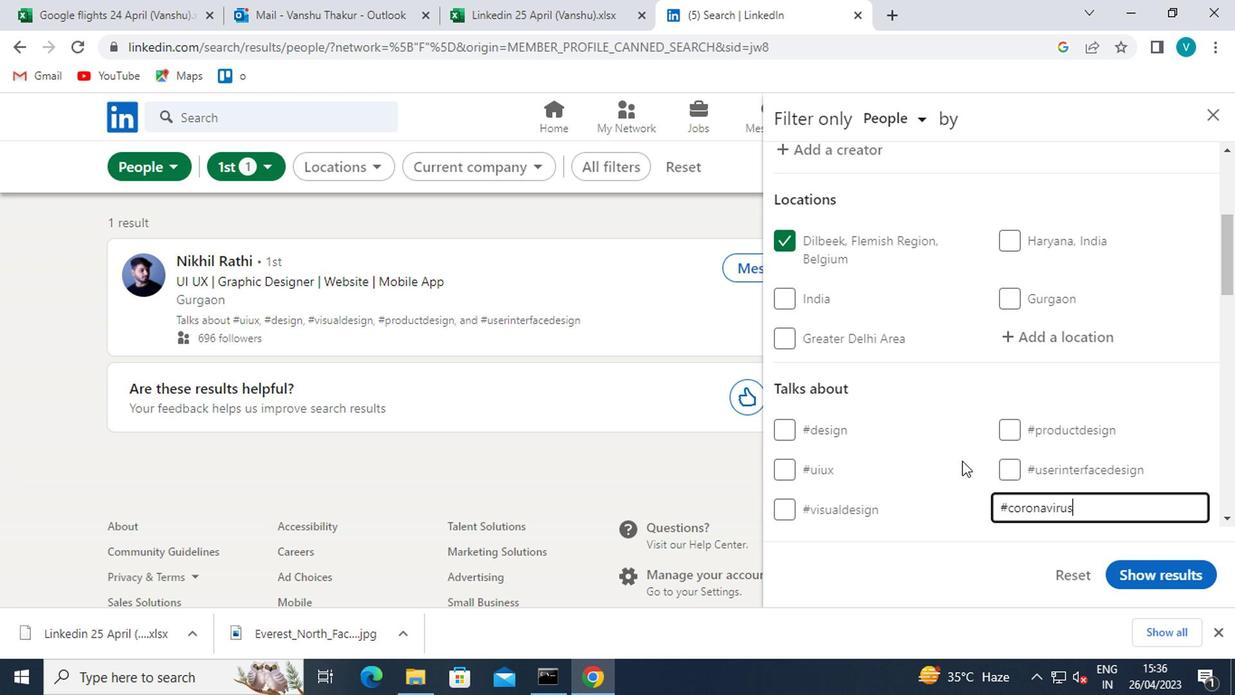 
Action: Mouse scrolled (1020, 455) with delta (0, -1)
Screenshot: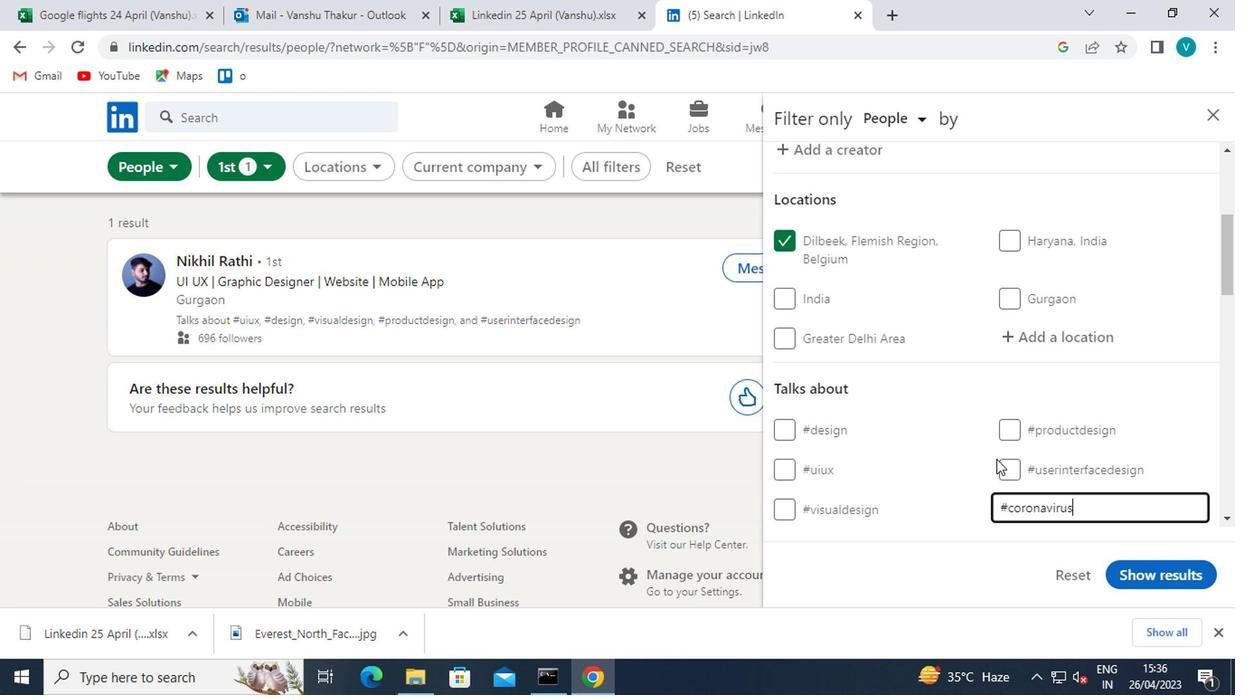 
Action: Mouse moved to (1022, 456)
Screenshot: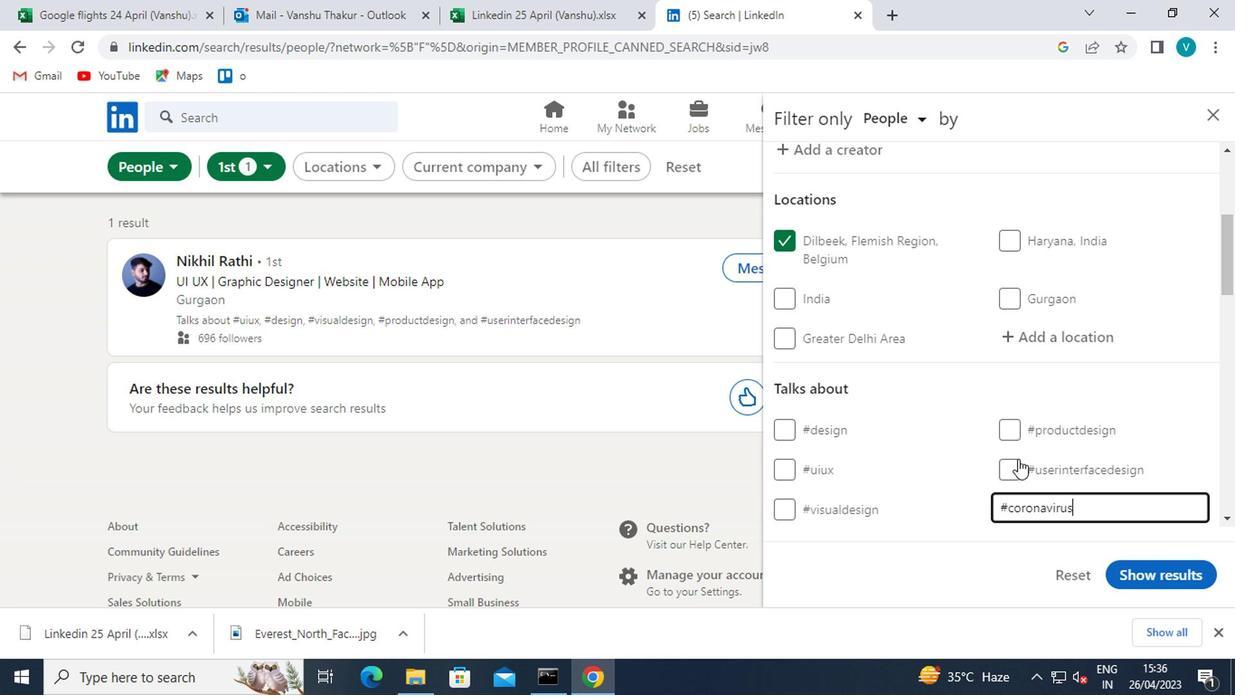 
Action: Mouse scrolled (1022, 455) with delta (0, -1)
Screenshot: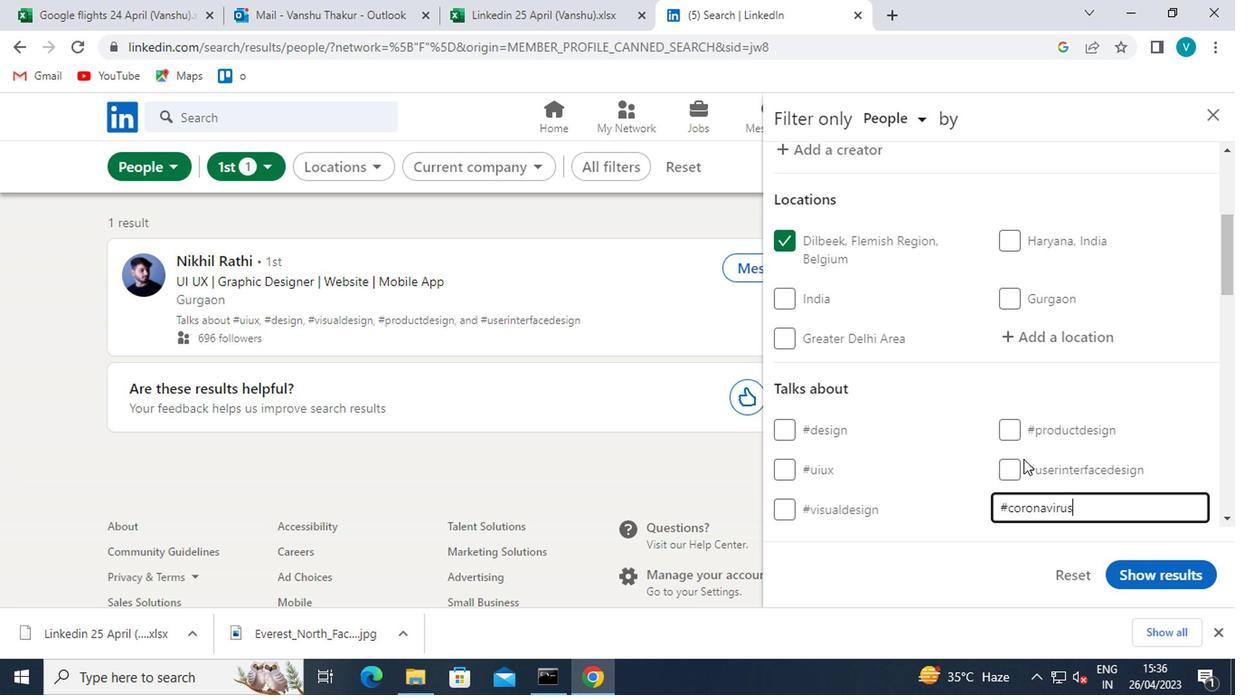 
Action: Mouse moved to (998, 469)
Screenshot: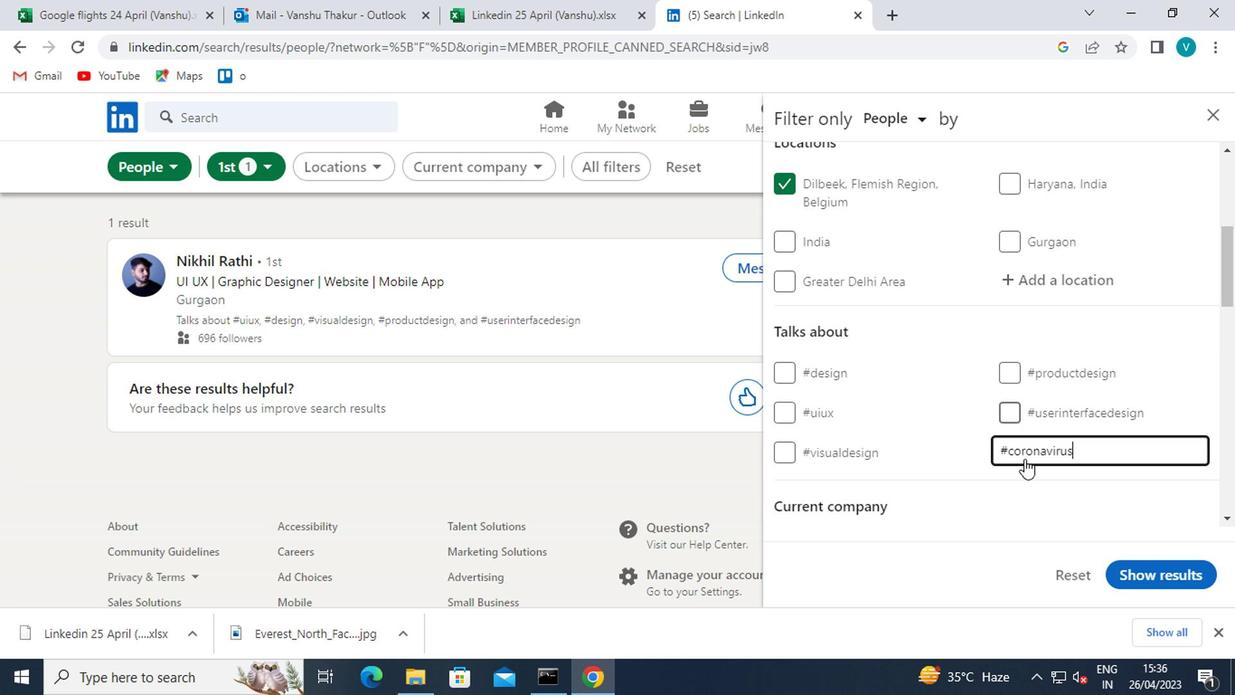 
Action: Mouse pressed left at (998, 469)
Screenshot: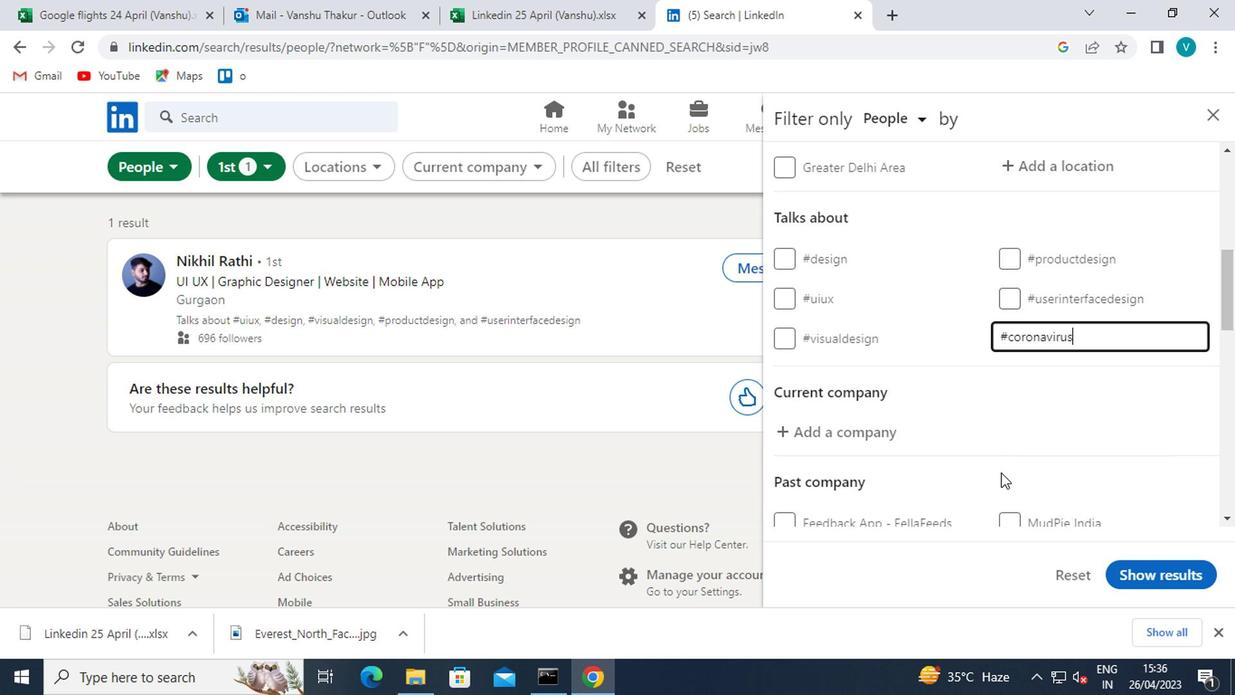 
Action: Mouse moved to (863, 413)
Screenshot: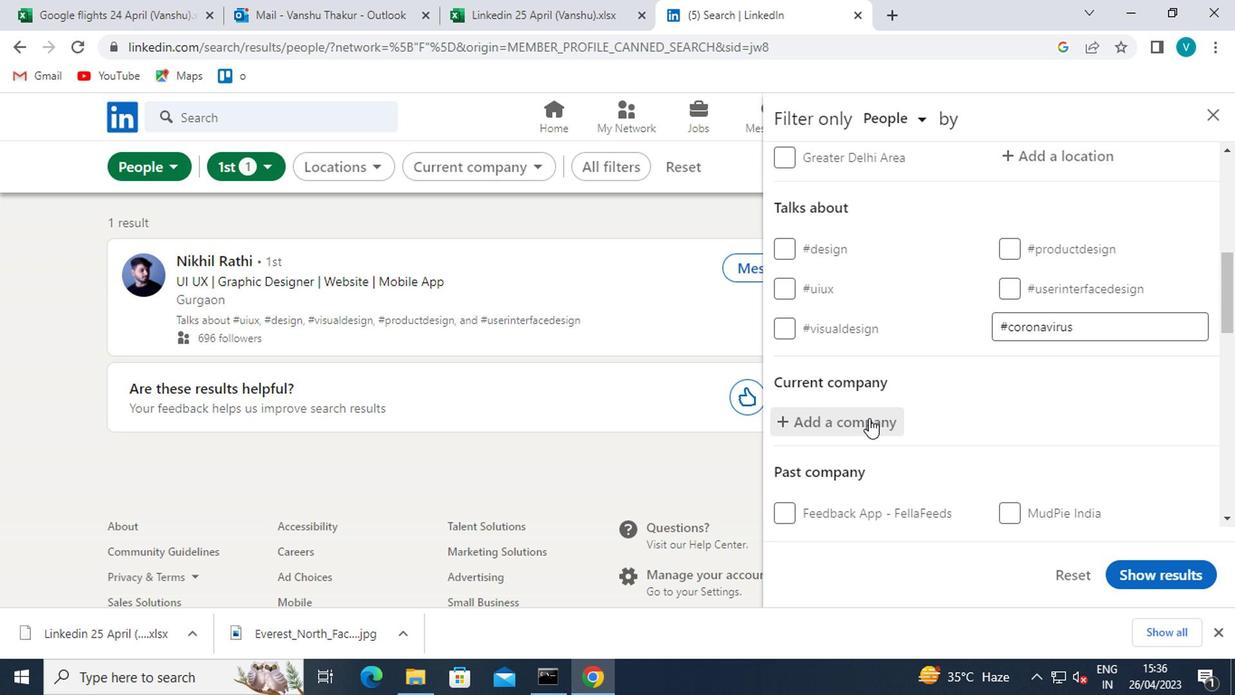 
Action: Mouse pressed left at (863, 413)
Screenshot: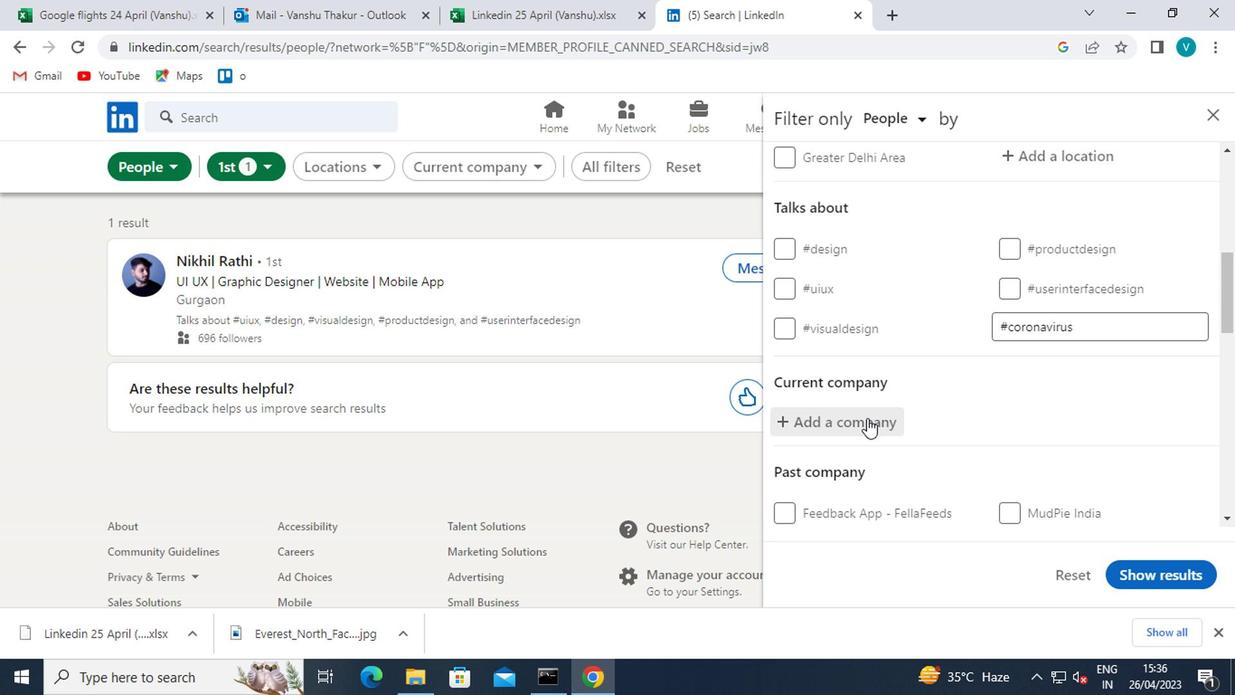 
Action: Key pressed <Key.shift><Key.shift><Key.shift><Key.shift><Key.shift><Key.shift><Key.shift>SUGAR<Key.space>
Screenshot: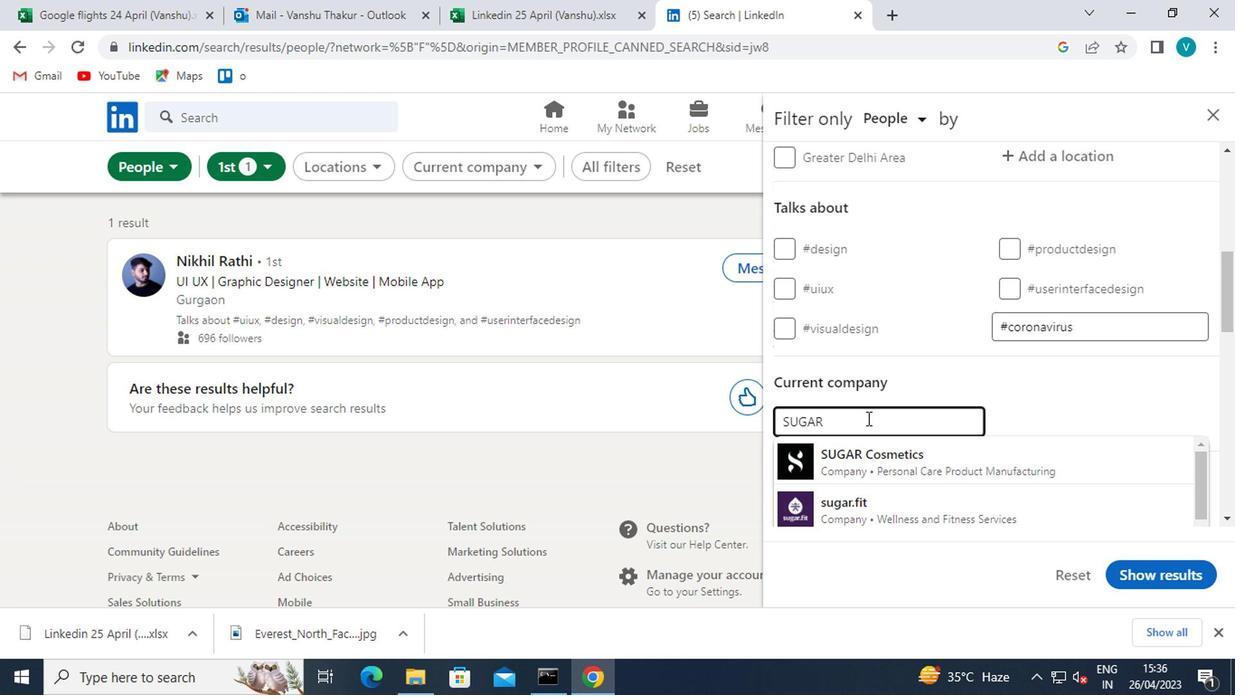 
Action: Mouse moved to (871, 439)
Screenshot: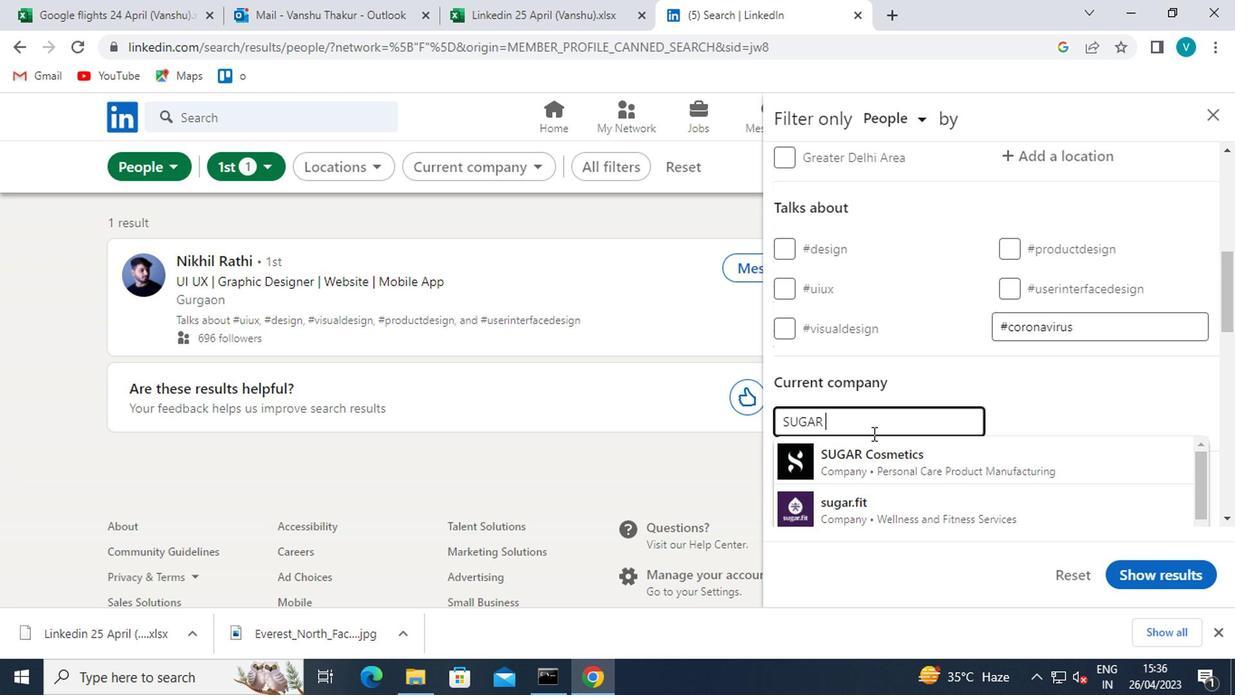 
Action: Mouse pressed left at (871, 439)
Screenshot: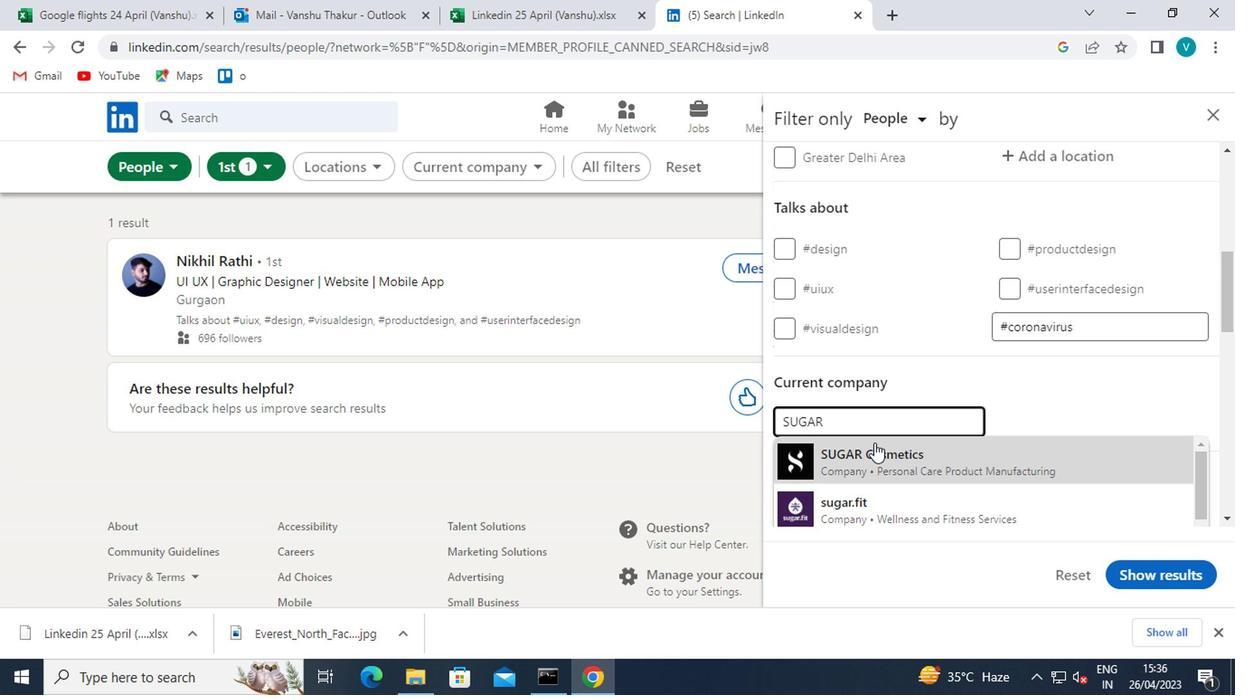 
Action: Mouse moved to (942, 424)
Screenshot: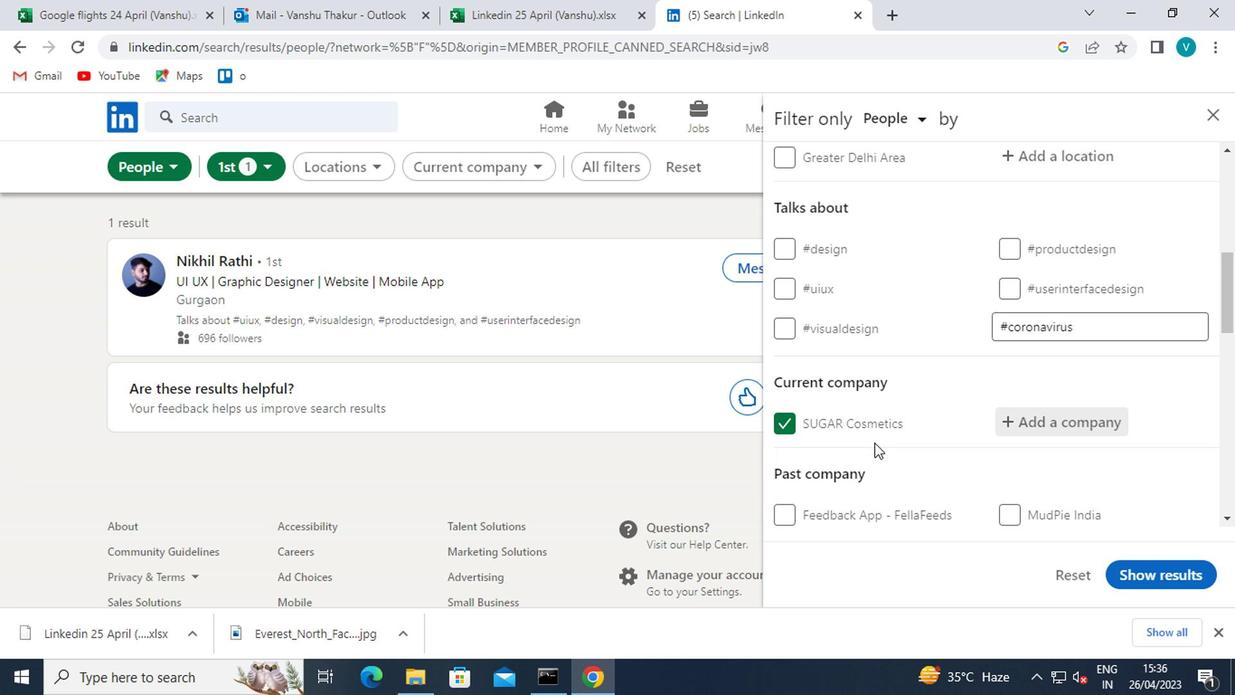 
Action: Mouse scrolled (942, 423) with delta (0, 0)
Screenshot: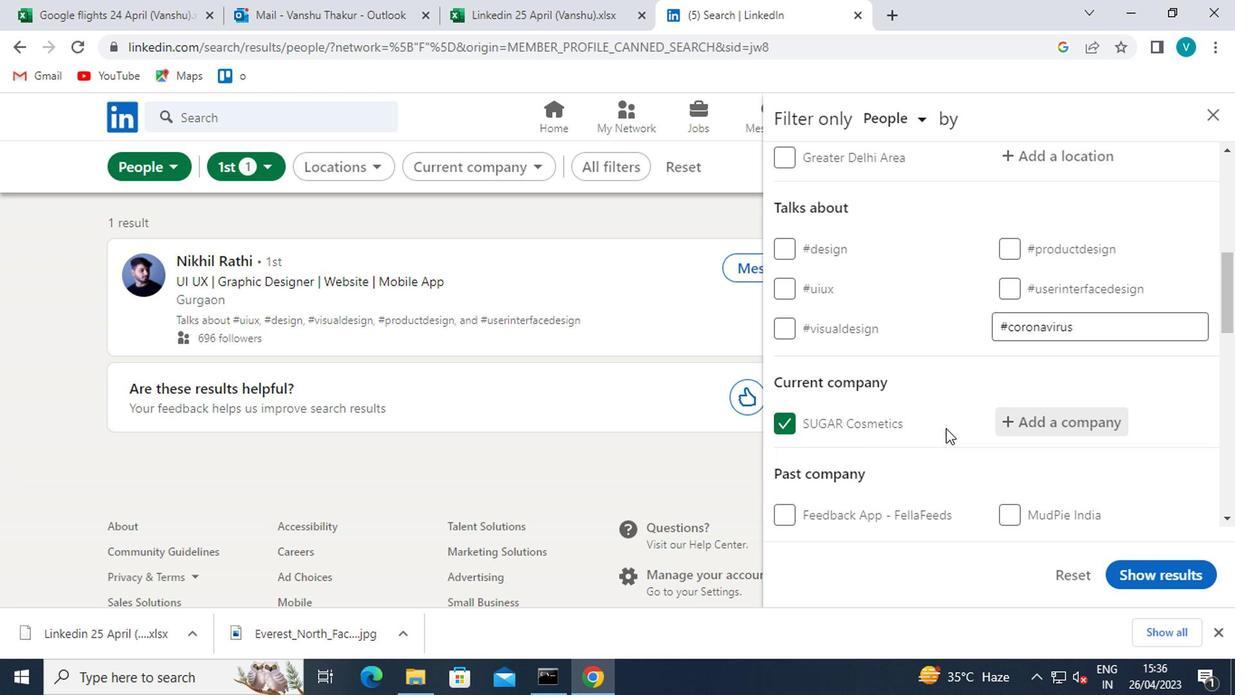 
Action: Mouse scrolled (942, 423) with delta (0, 0)
Screenshot: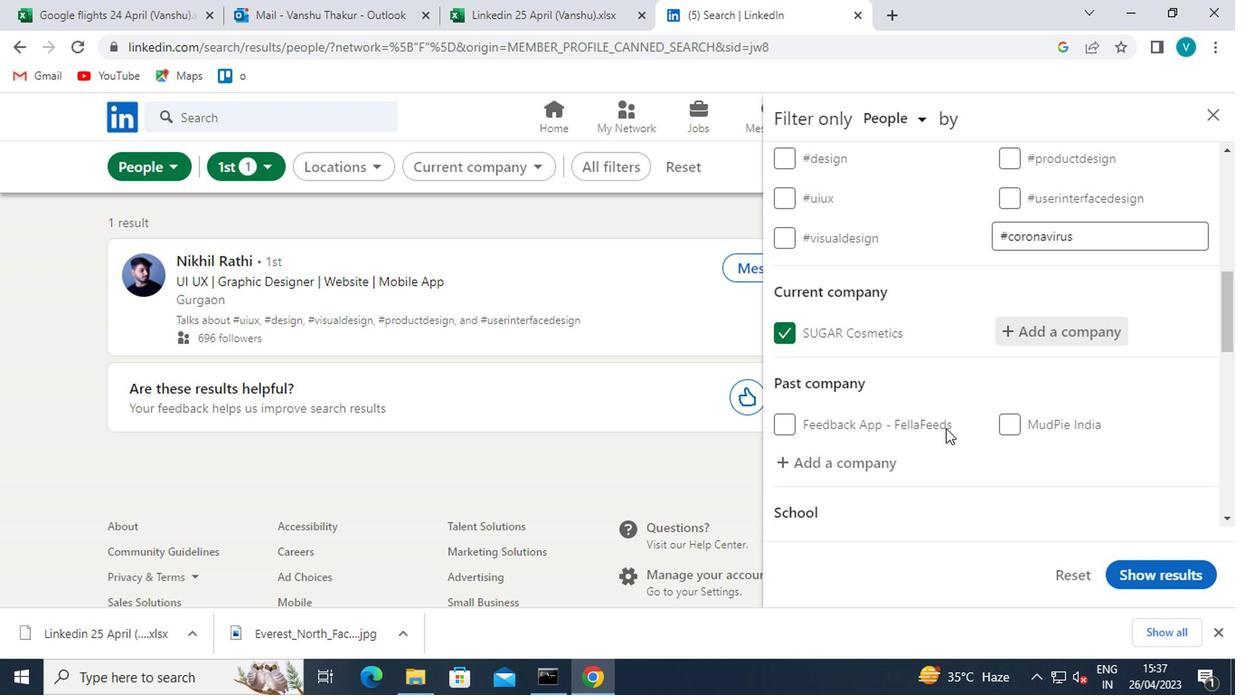 
Action: Mouse moved to (907, 456)
Screenshot: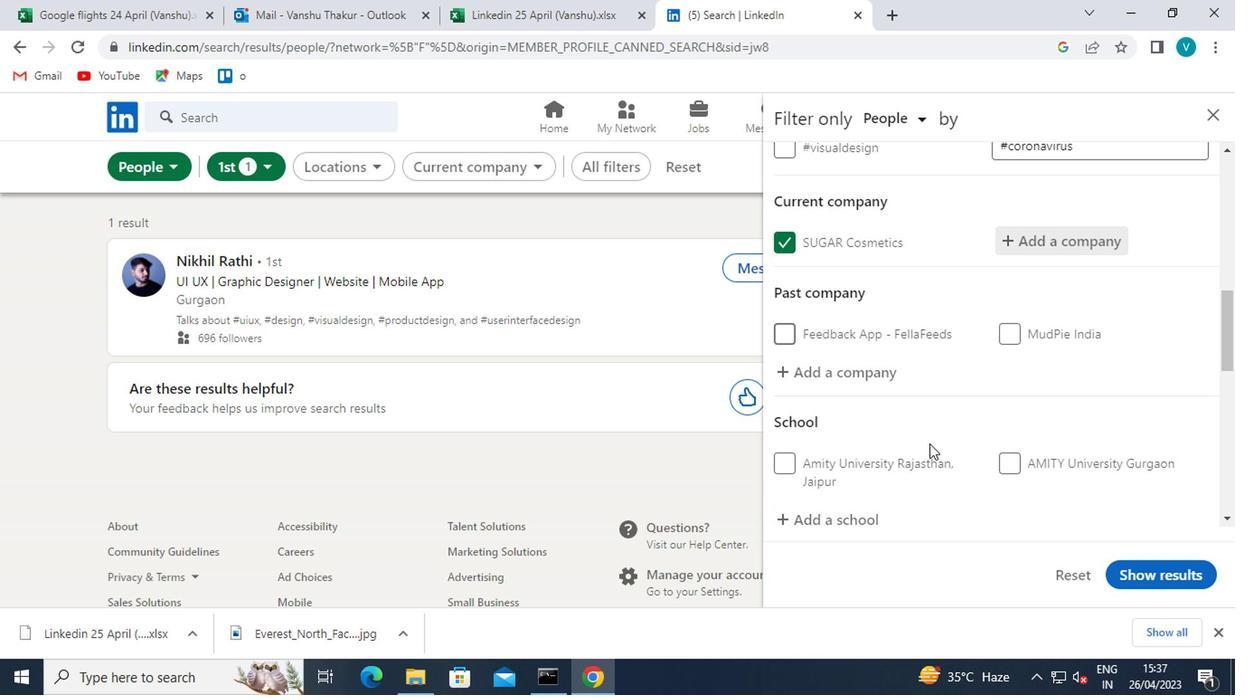 
Action: Mouse scrolled (907, 456) with delta (0, 0)
Screenshot: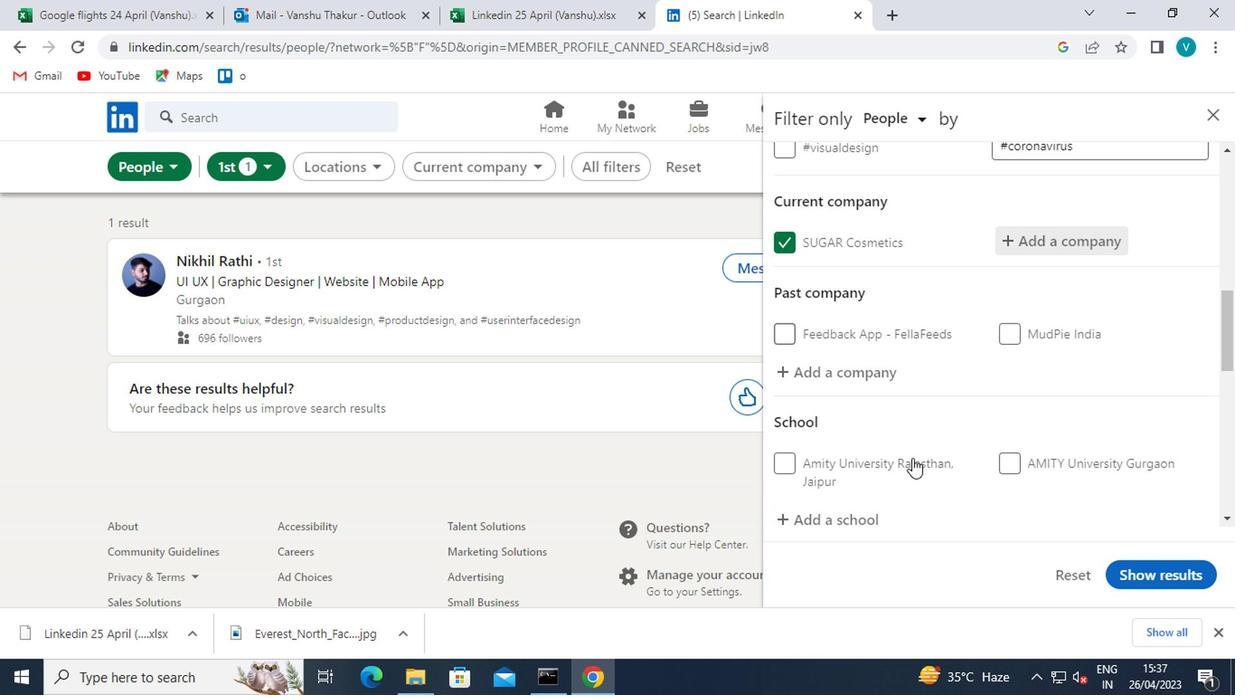 
Action: Mouse moved to (847, 436)
Screenshot: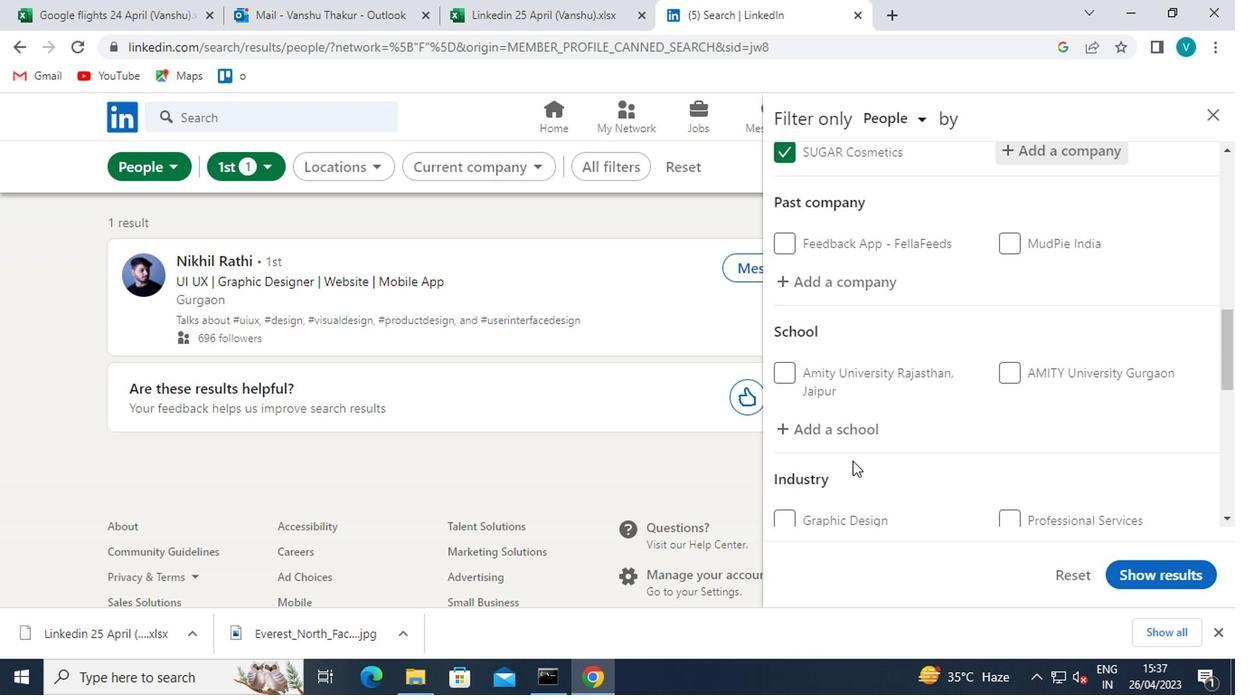 
Action: Mouse pressed left at (847, 436)
Screenshot: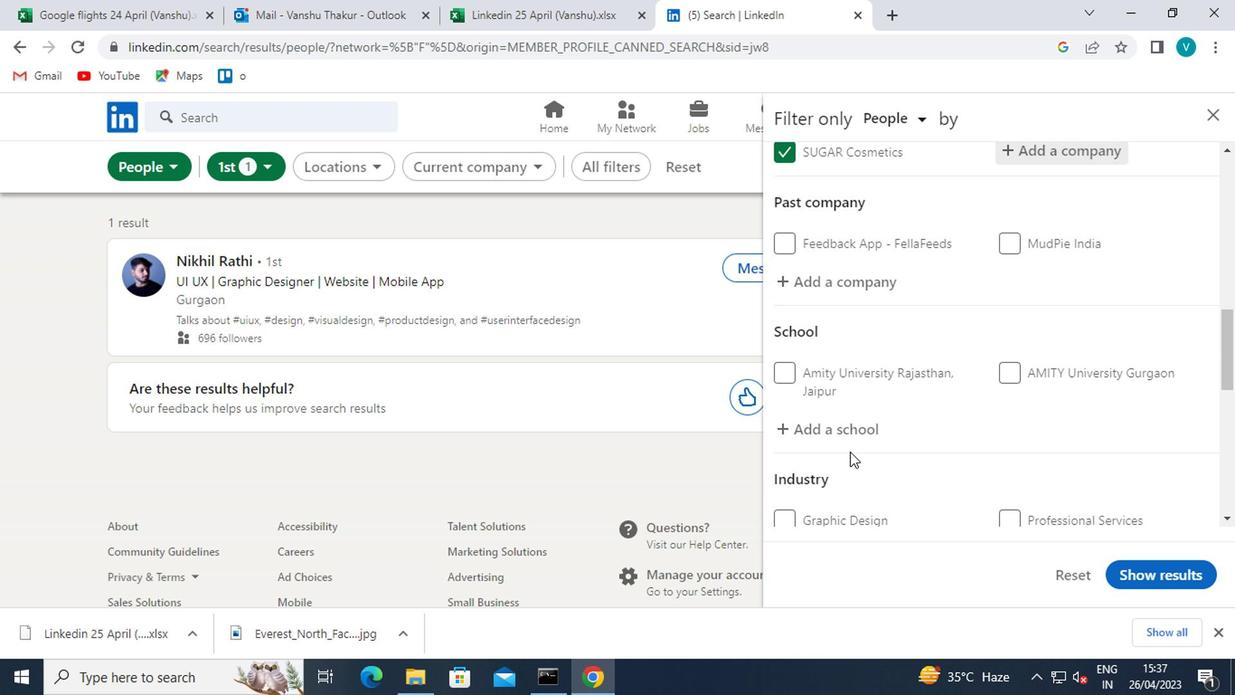 
Action: Mouse moved to (848, 436)
Screenshot: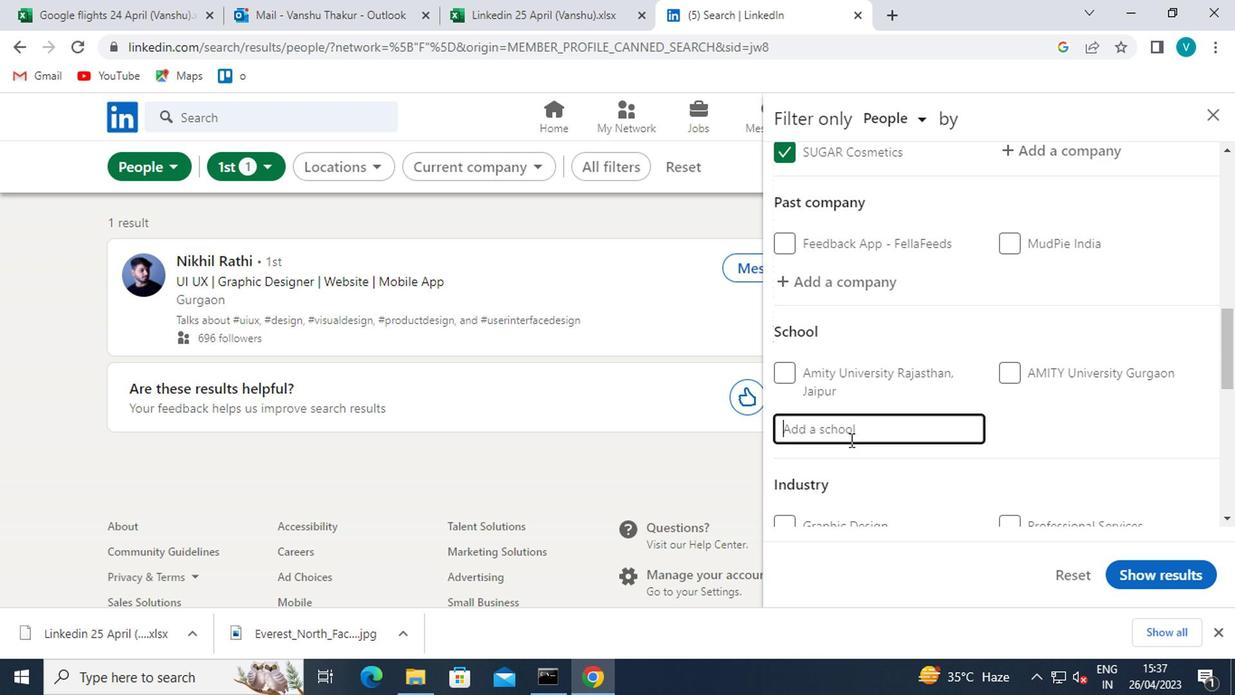 
Action: Key pressed <Key.shift>PARALA
Screenshot: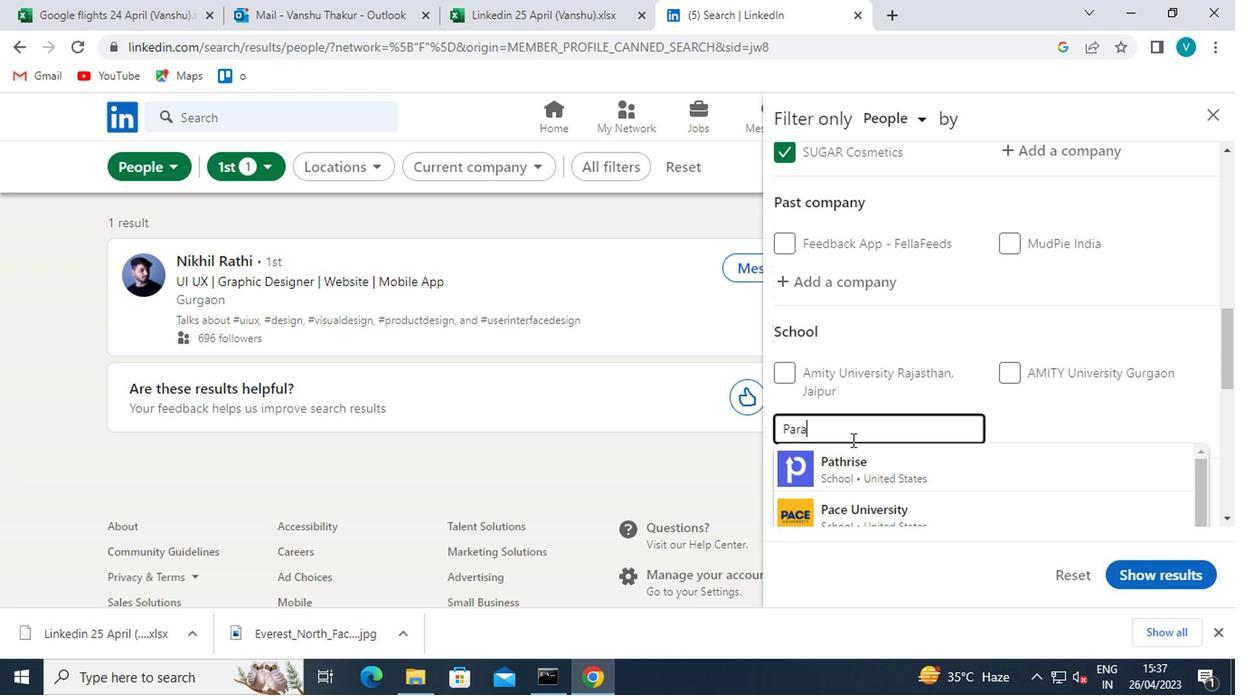 
Action: Mouse moved to (876, 464)
Screenshot: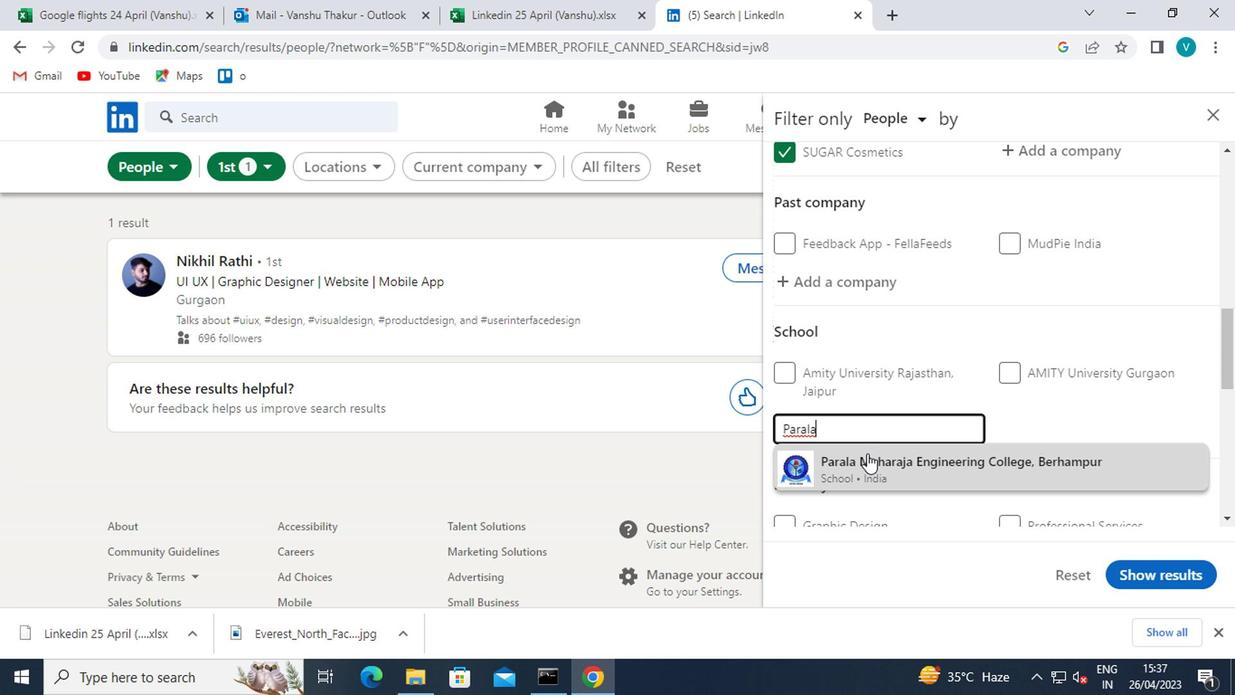 
Action: Mouse pressed left at (876, 464)
Screenshot: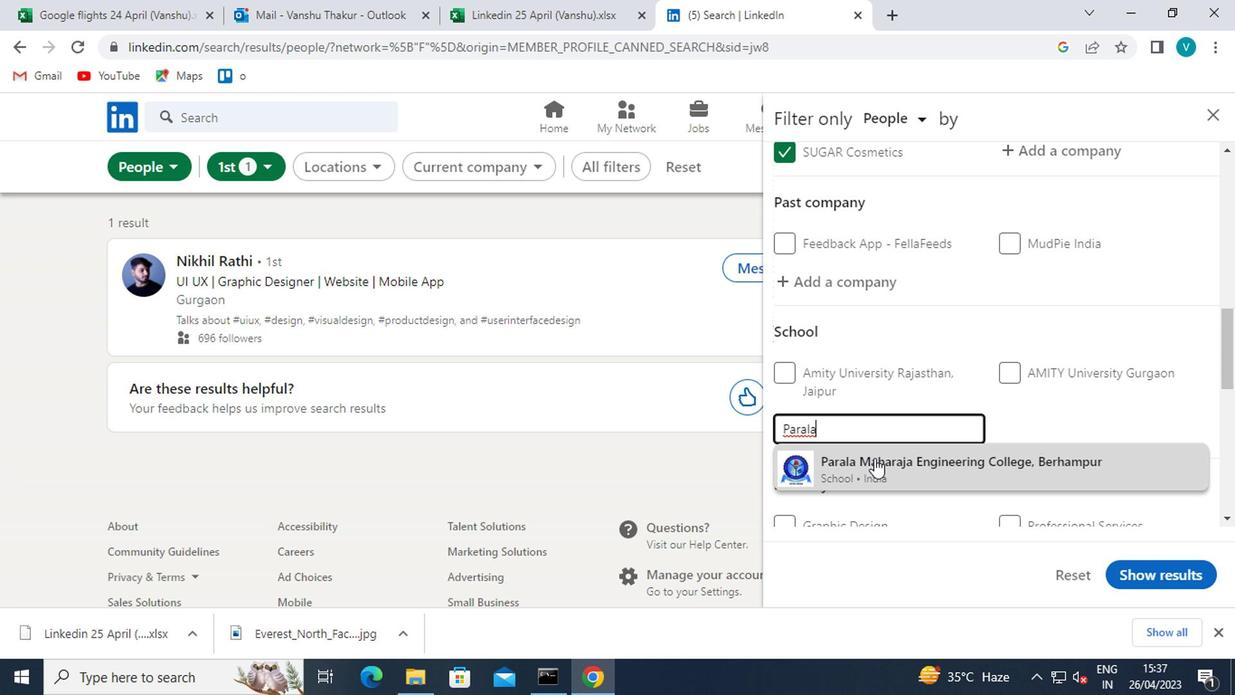 
Action: Mouse moved to (879, 464)
Screenshot: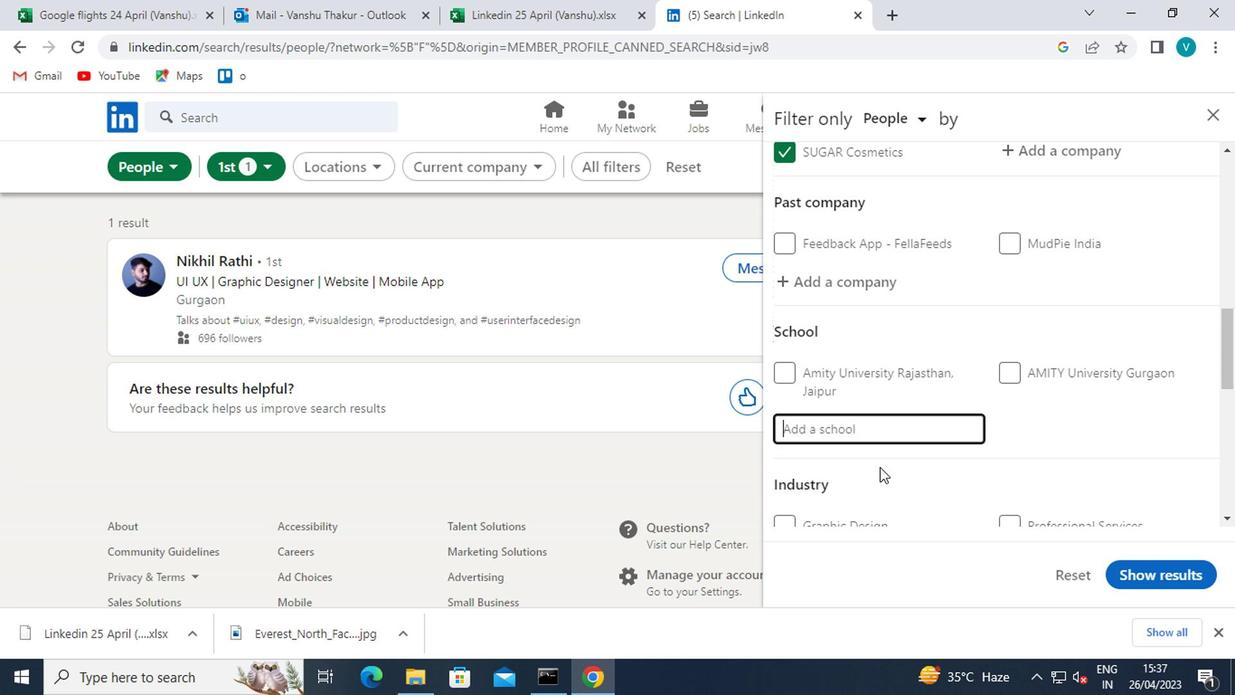 
Action: Mouse scrolled (879, 463) with delta (0, -1)
Screenshot: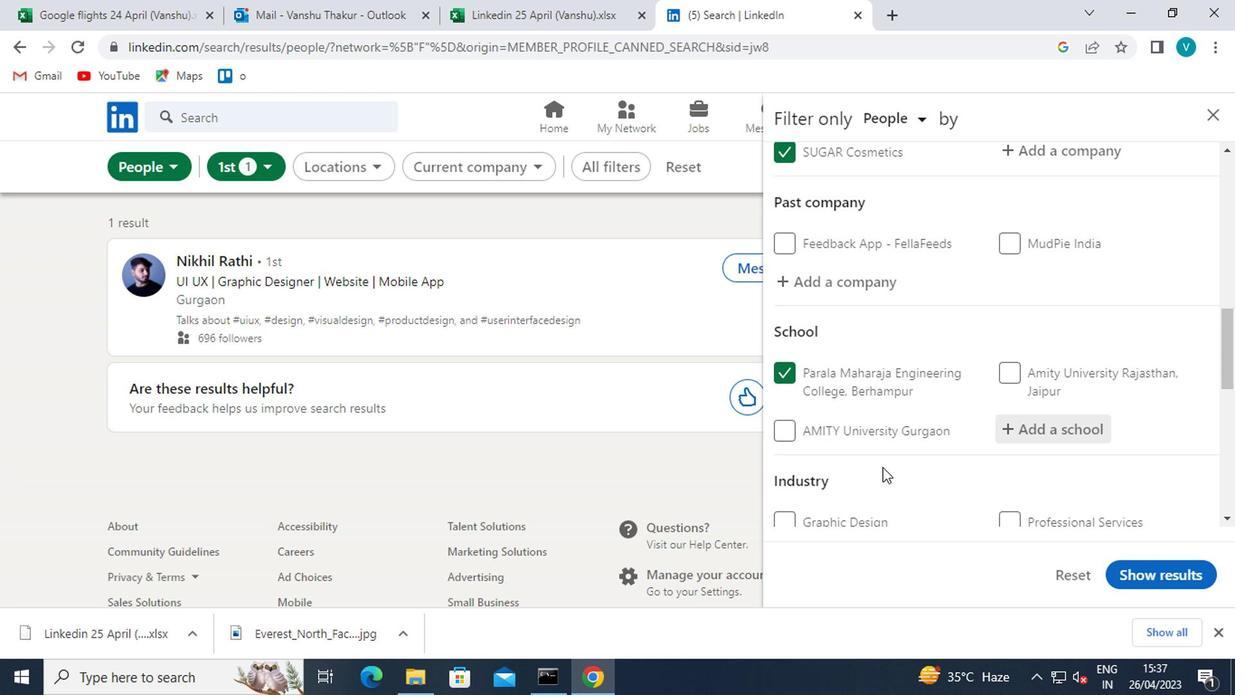 
Action: Mouse scrolled (879, 463) with delta (0, -1)
Screenshot: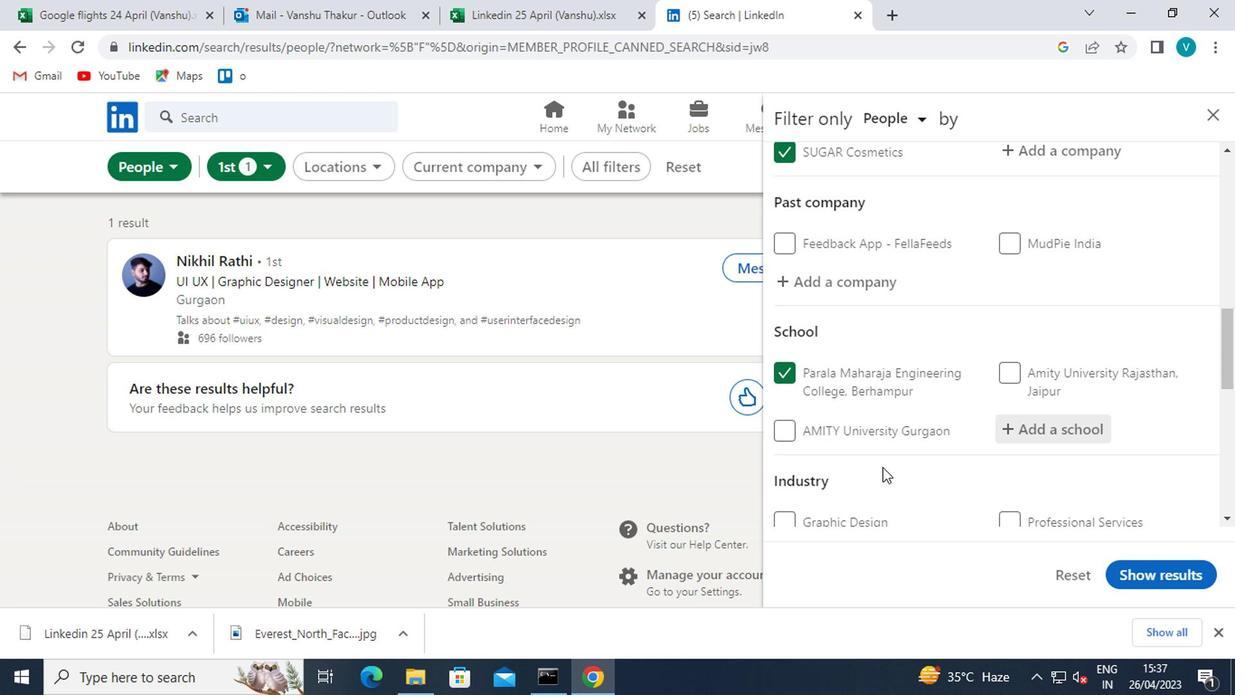 
Action: Mouse moved to (1062, 378)
Screenshot: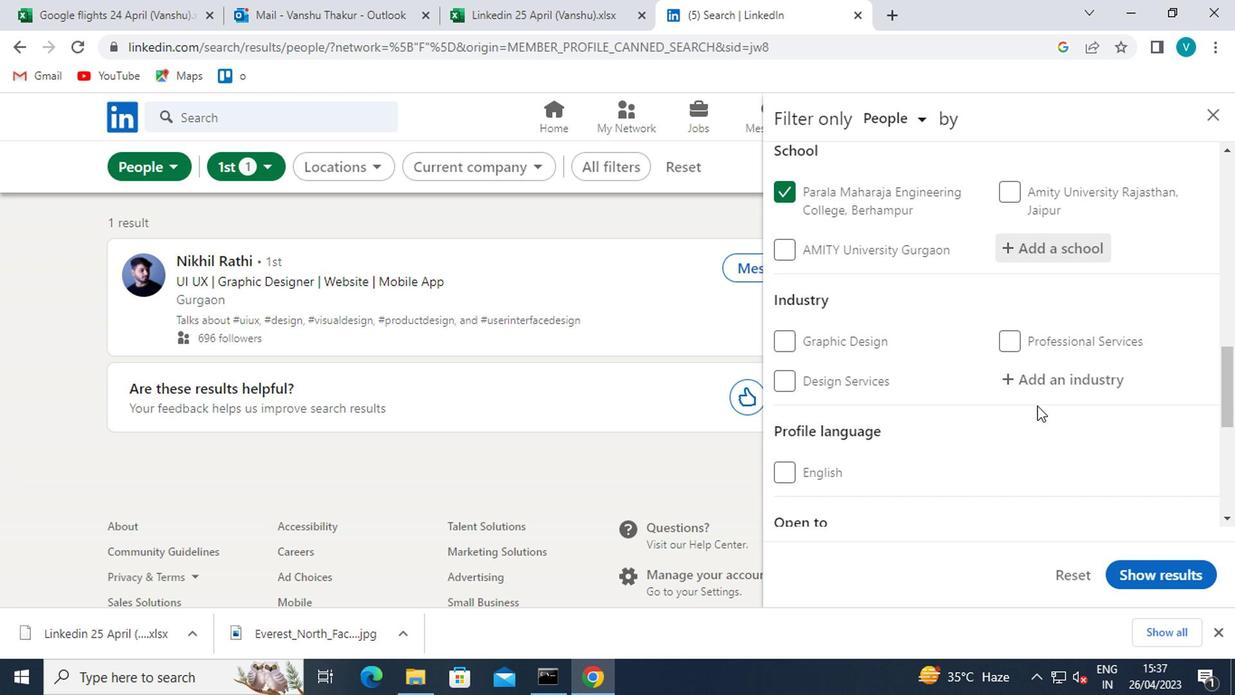 
Action: Mouse pressed left at (1062, 378)
Screenshot: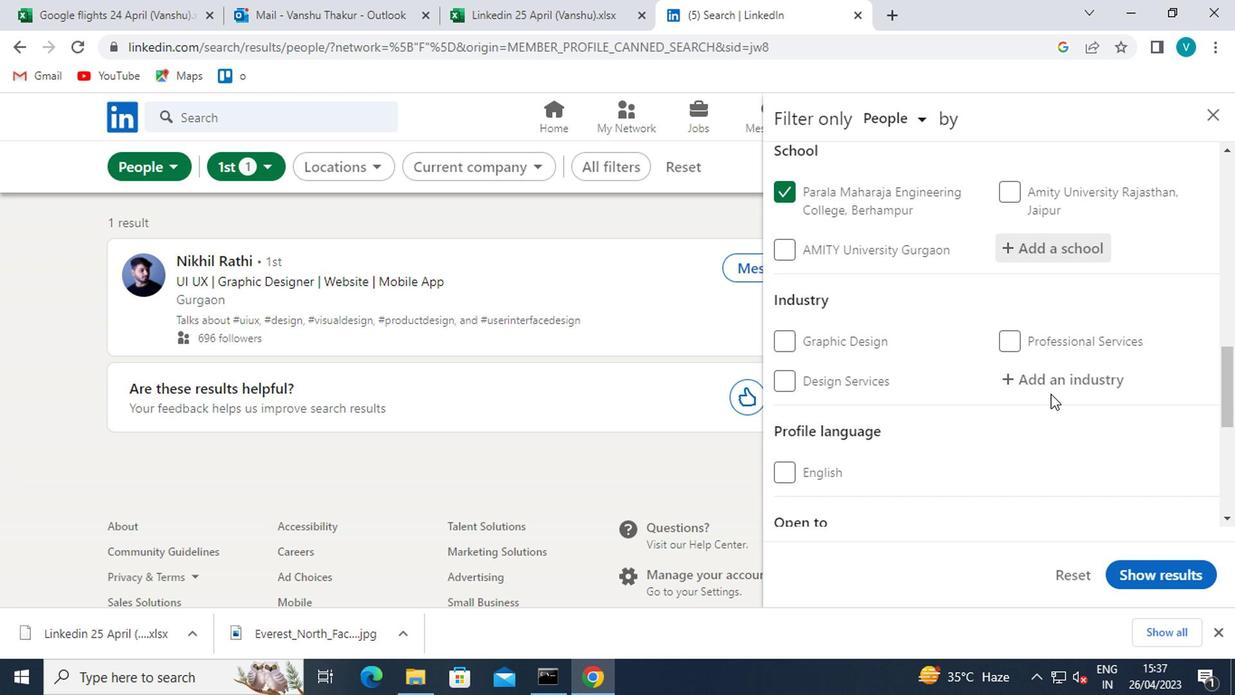 
Action: Mouse moved to (1002, 359)
Screenshot: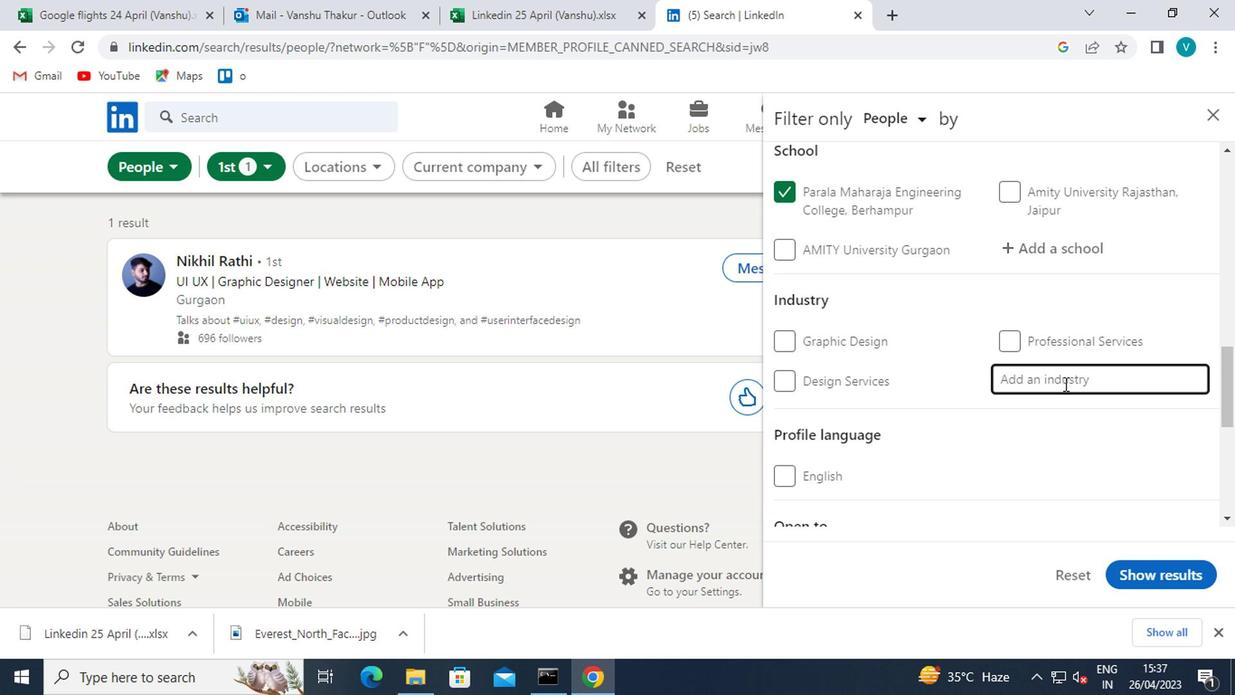 
Action: Key pressed <Key.shift>BUILDING
Screenshot: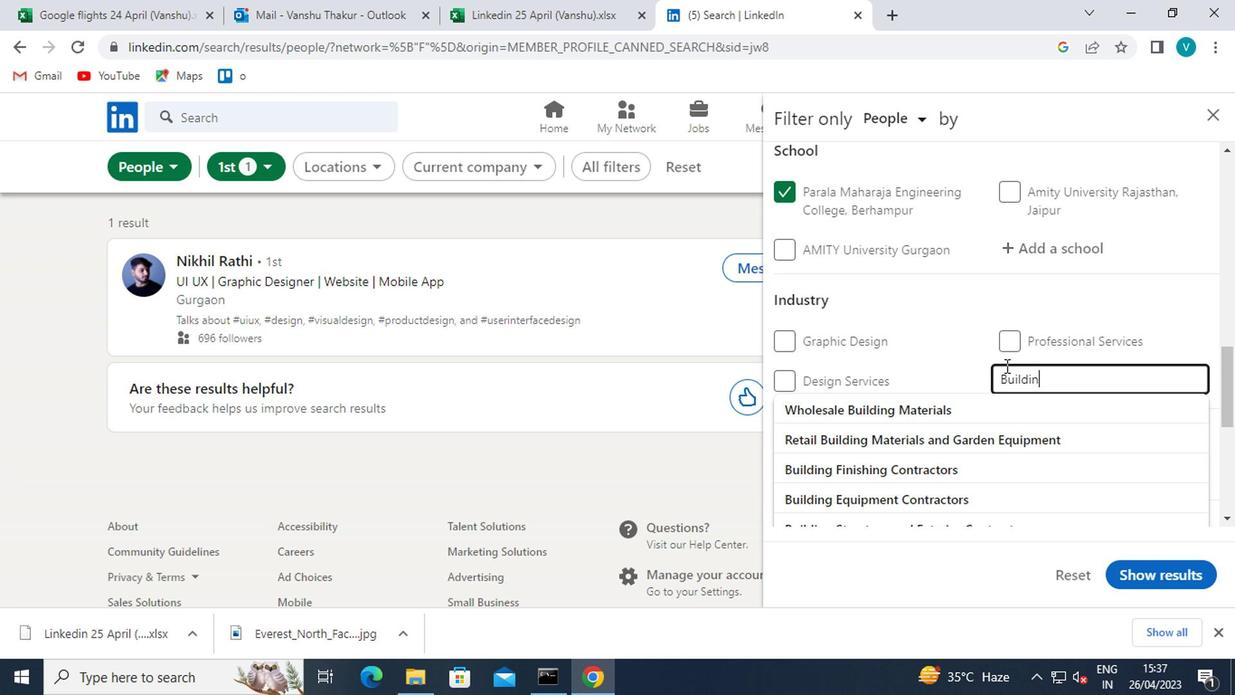 
Action: Mouse moved to (912, 491)
Screenshot: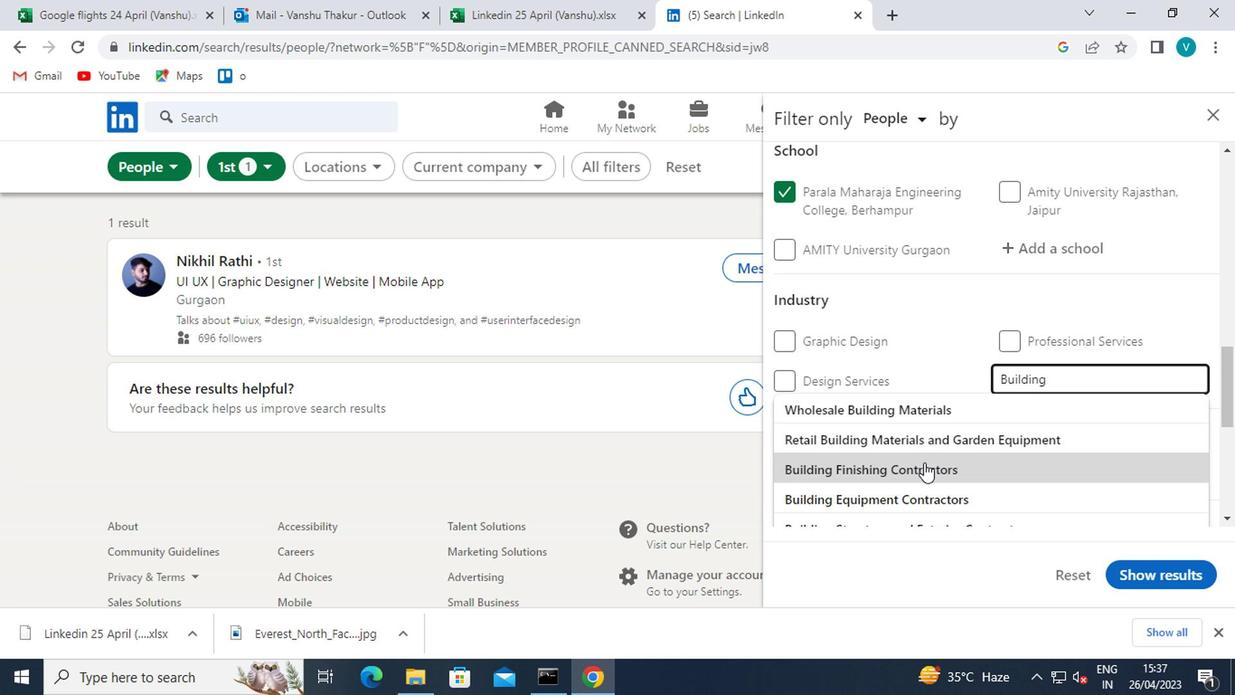 
Action: Mouse pressed left at (912, 491)
Screenshot: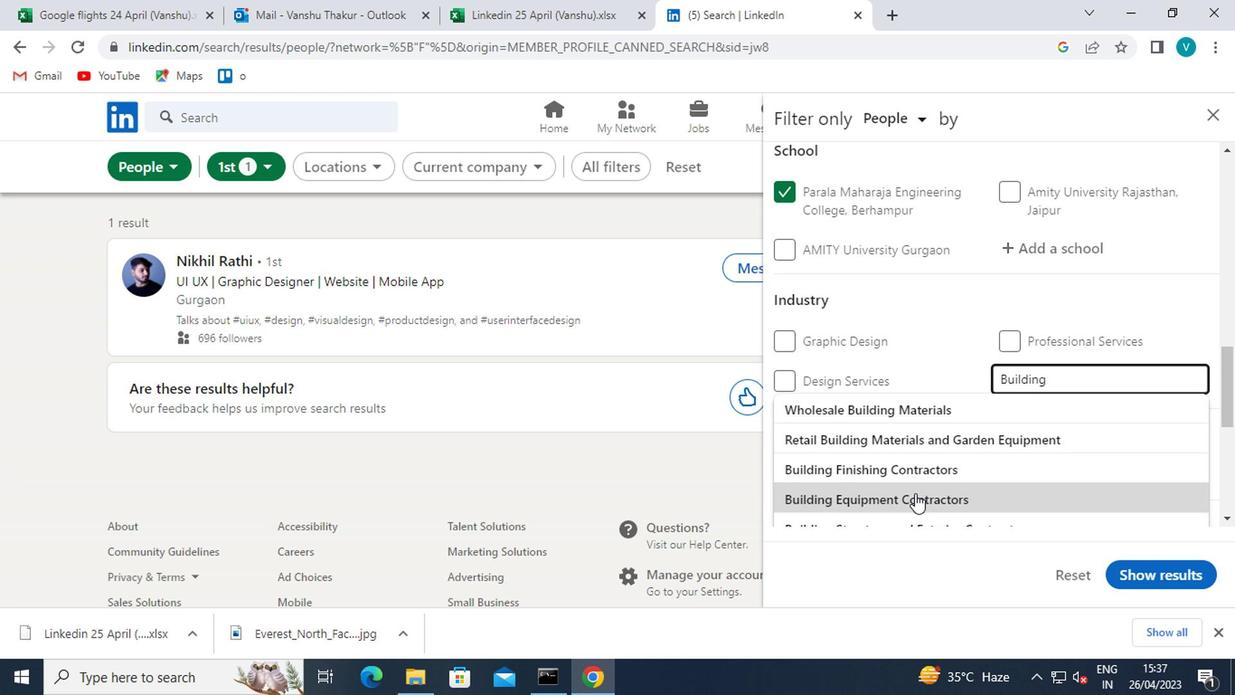 
Action: Mouse moved to (943, 384)
Screenshot: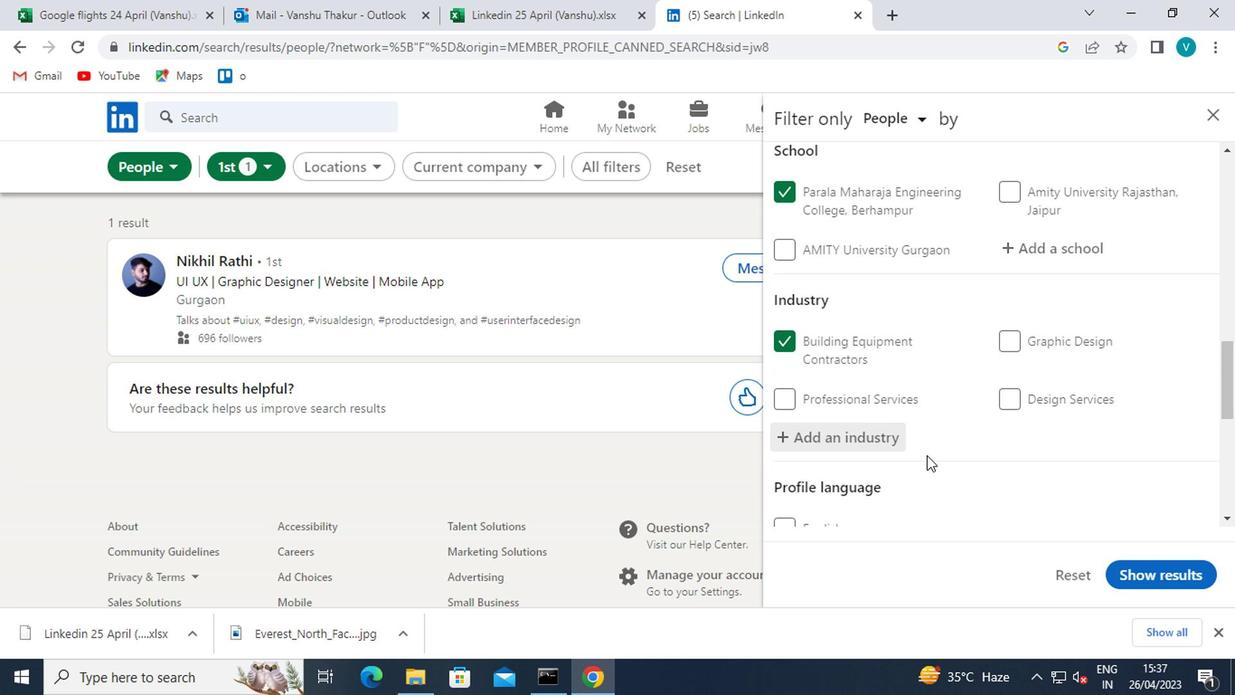 
Action: Mouse scrolled (943, 383) with delta (0, 0)
Screenshot: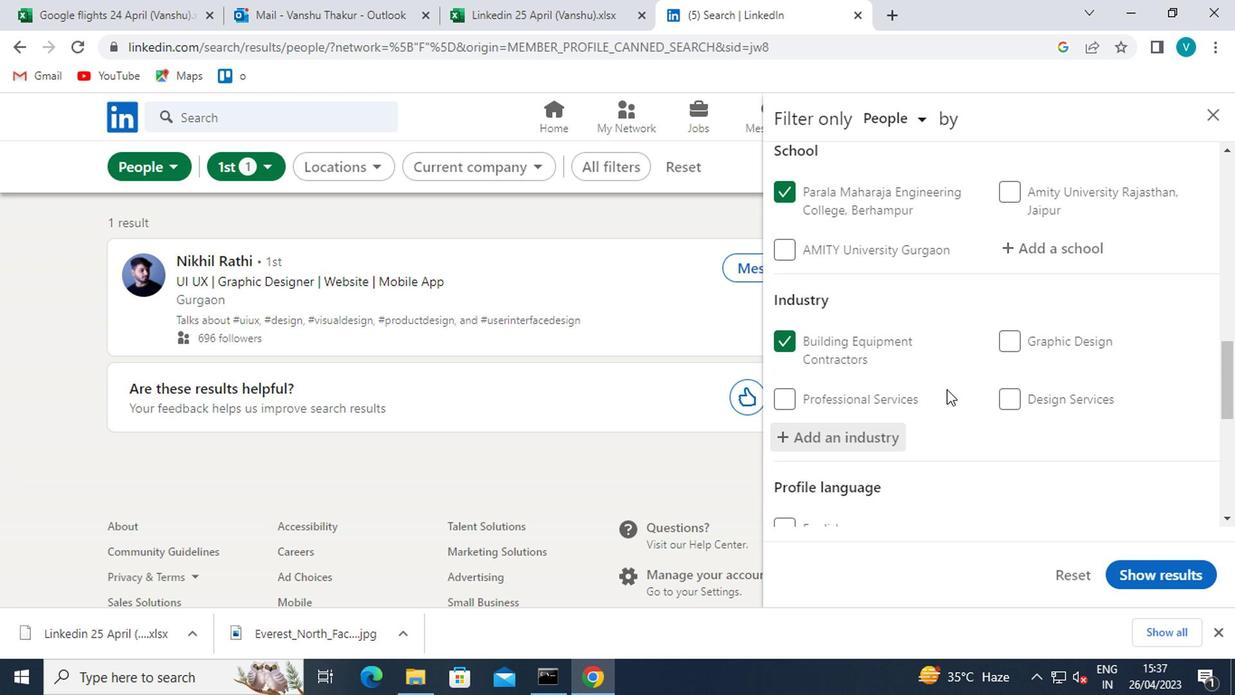 
Action: Mouse scrolled (943, 383) with delta (0, 0)
Screenshot: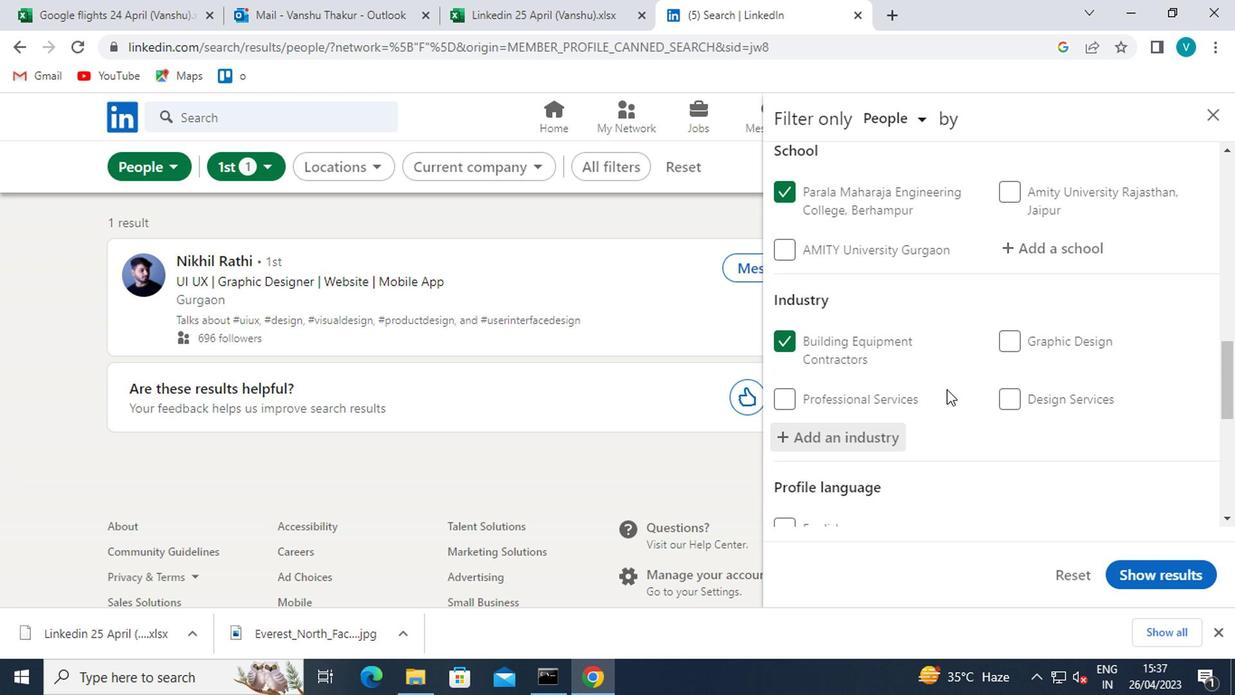 
Action: Mouse moved to (951, 383)
Screenshot: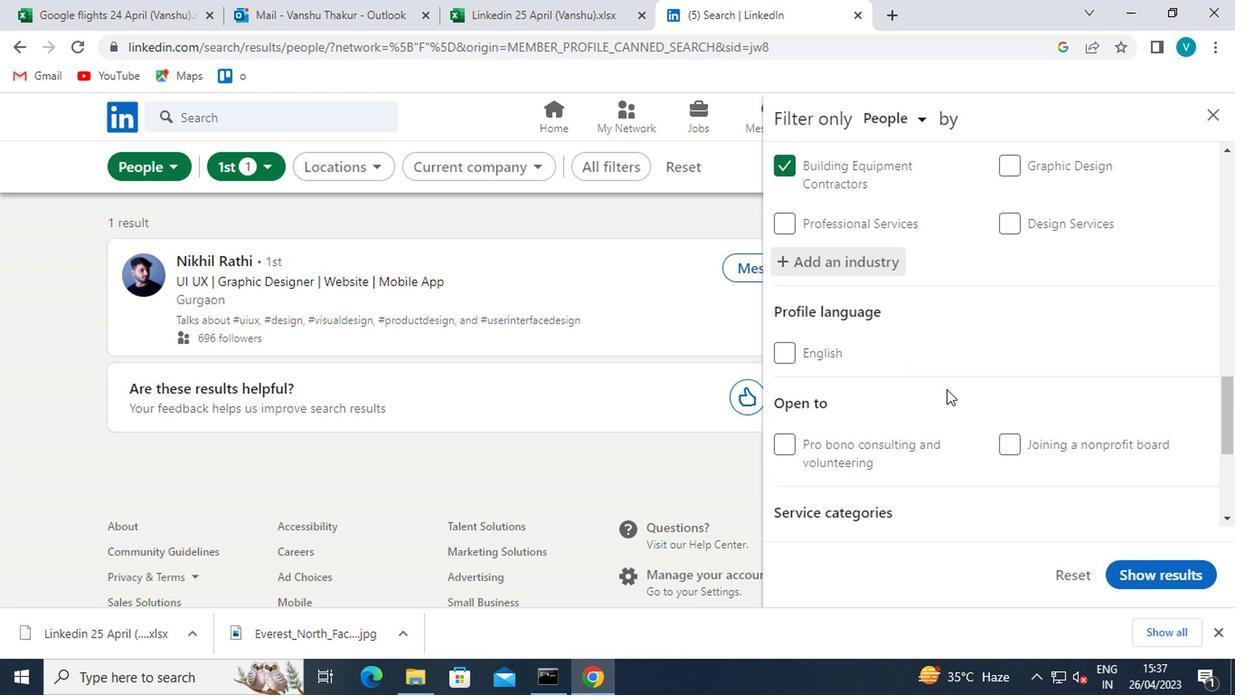 
Action: Mouse scrolled (951, 382) with delta (0, -1)
Screenshot: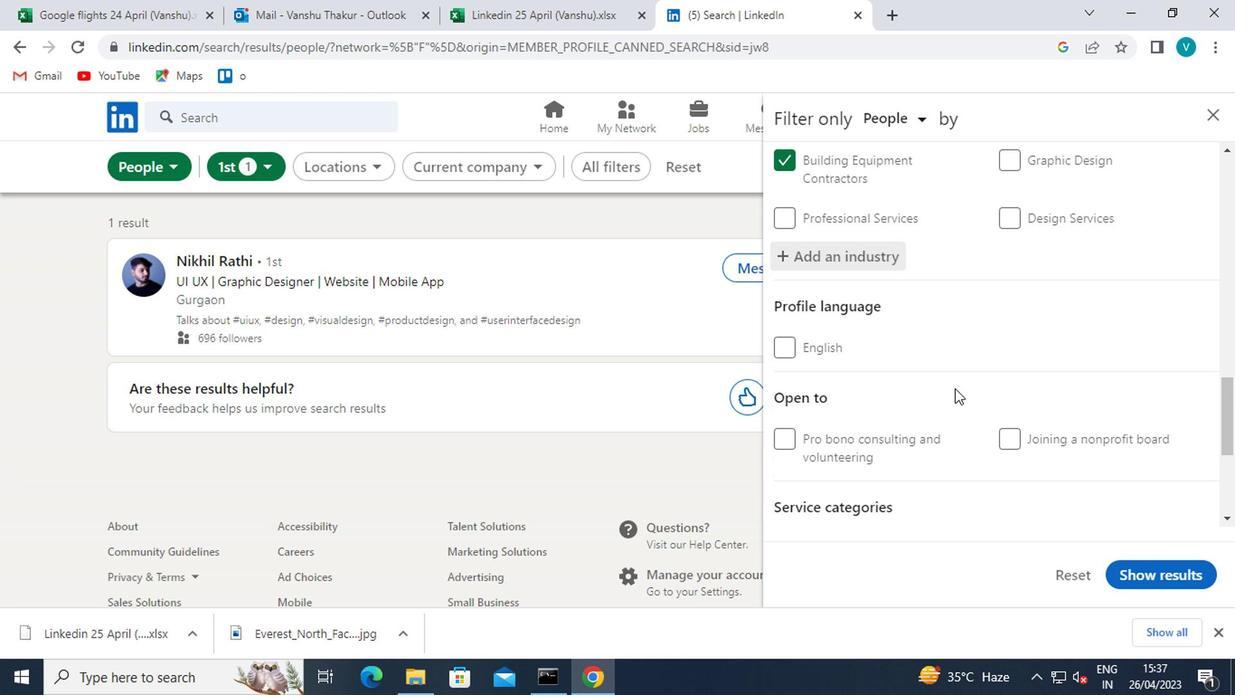 
Action: Mouse moved to (863, 448)
Screenshot: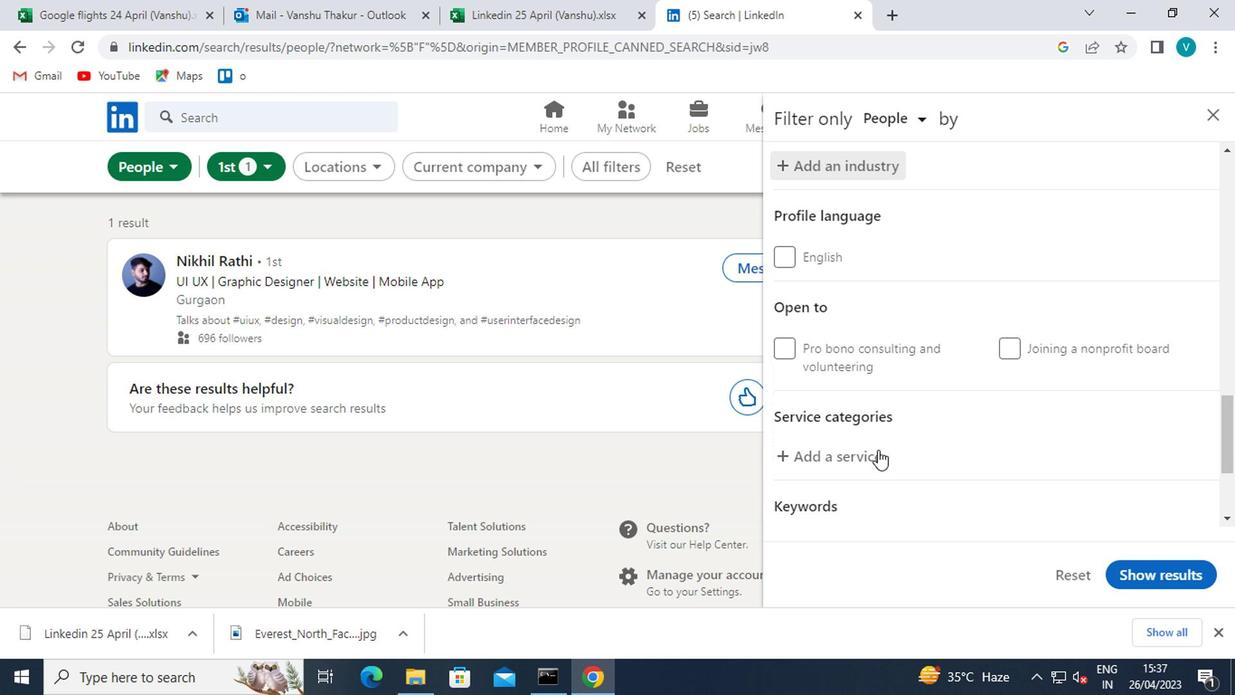 
Action: Mouse pressed left at (863, 448)
Screenshot: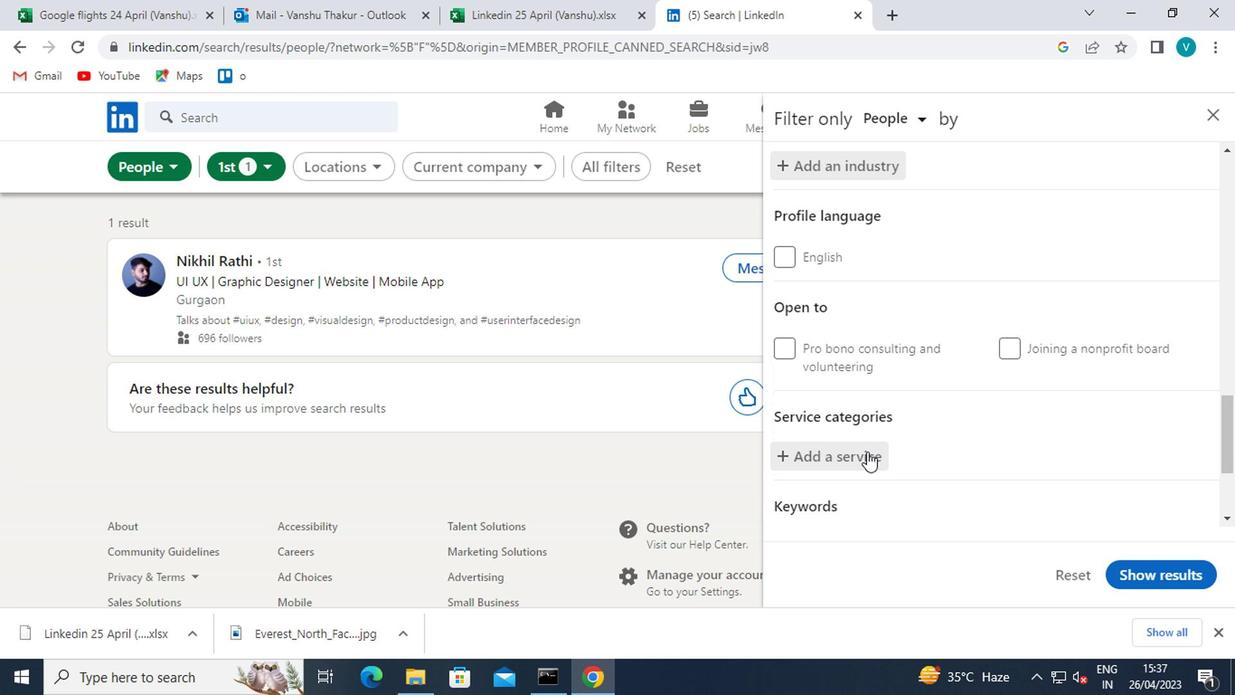 
Action: Key pressed <Key.shift><Key.shift><Key.shift><Key.shift><Key.shift><Key.shift><Key.shift><Key.shift><Key.shift><Key.shift><Key.shift><Key.shift><Key.shift><Key.shift><Key.shift><Key.shift><Key.shift><Key.shift><Key.shift><Key.shift>RELOCATION<Key.space>
Screenshot: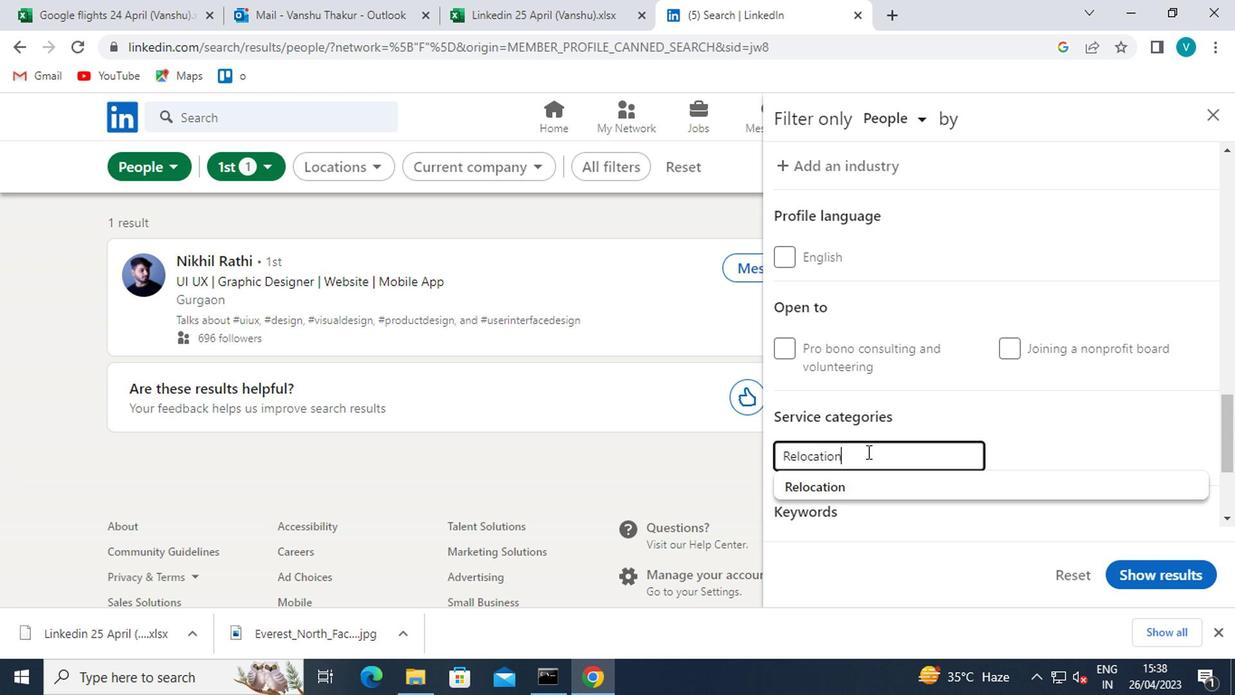 
Action: Mouse moved to (836, 478)
Screenshot: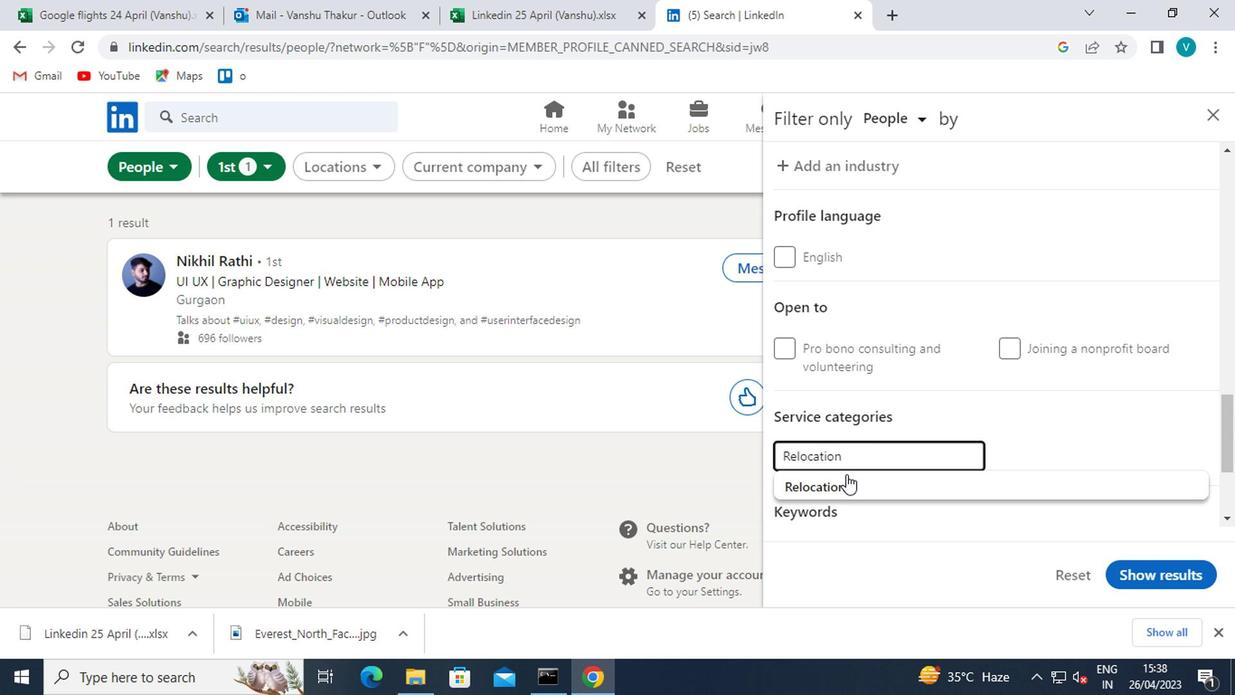 
Action: Mouse pressed left at (836, 478)
Screenshot: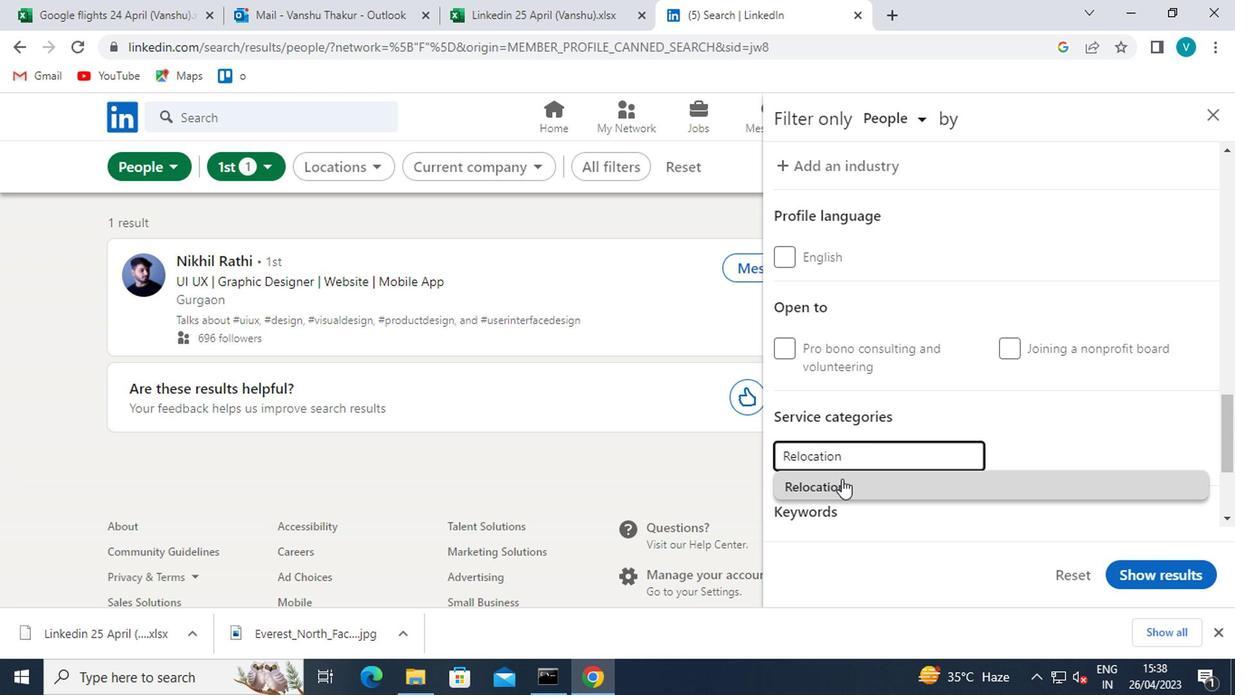 
Action: Mouse moved to (870, 465)
Screenshot: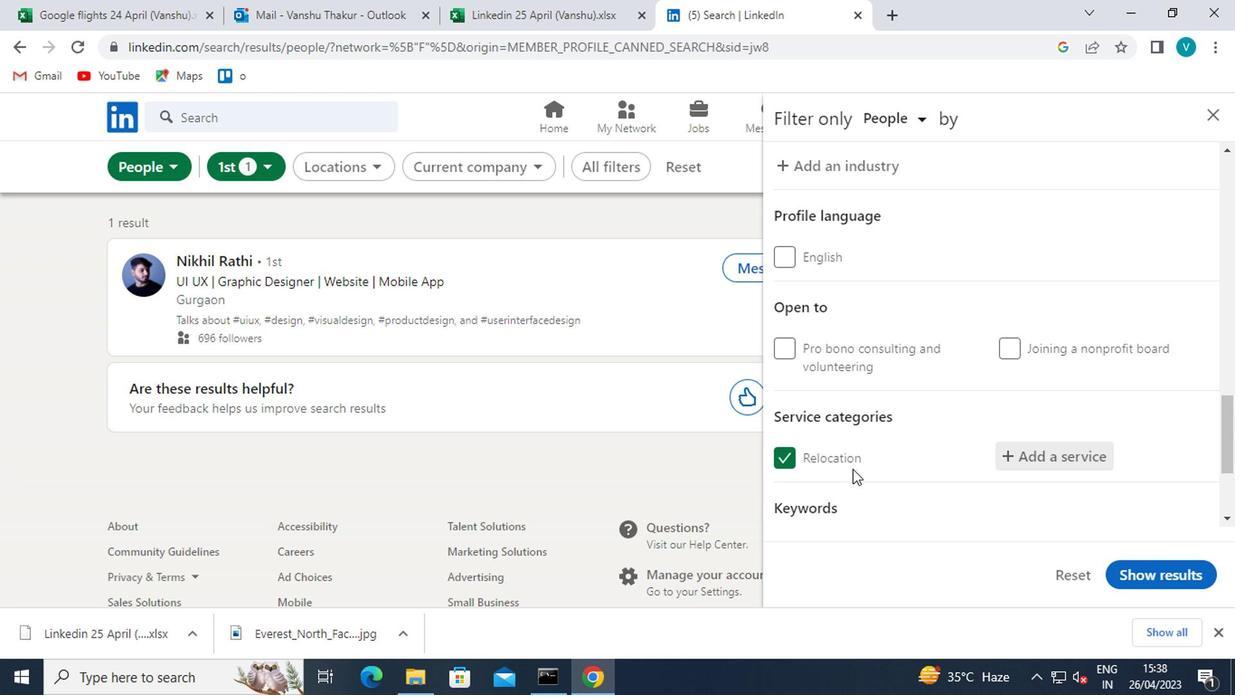 
Action: Mouse scrolled (870, 464) with delta (0, 0)
Screenshot: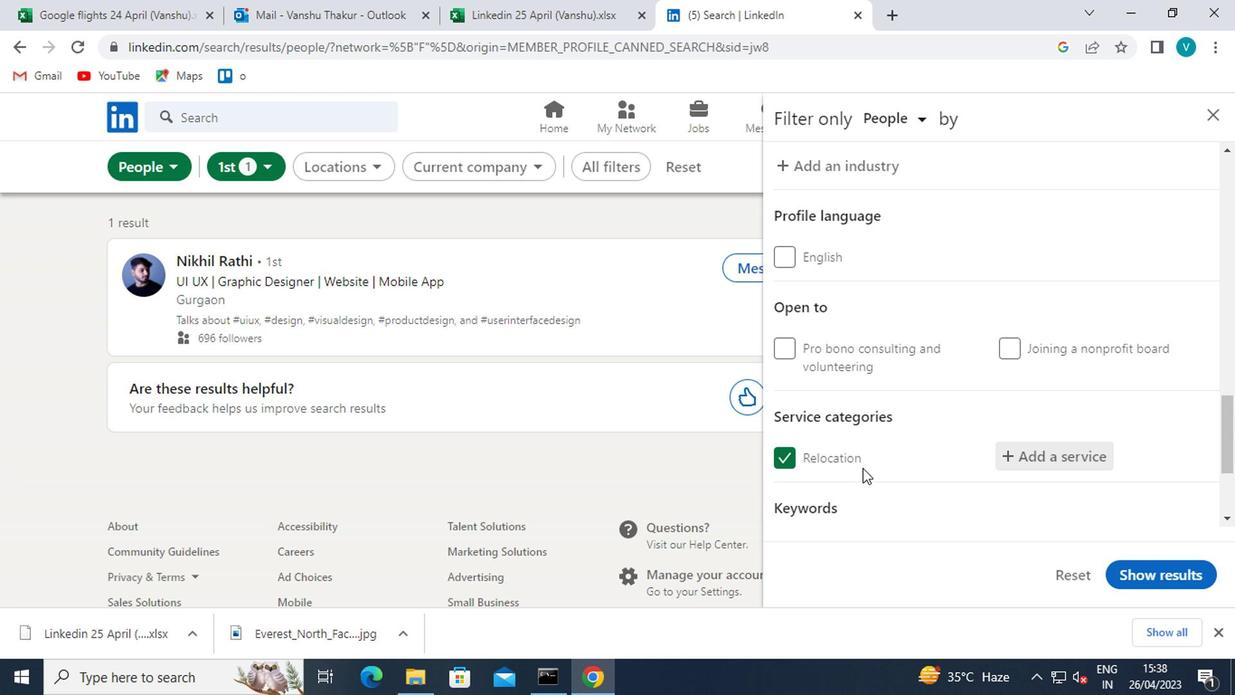 
Action: Mouse moved to (872, 466)
Screenshot: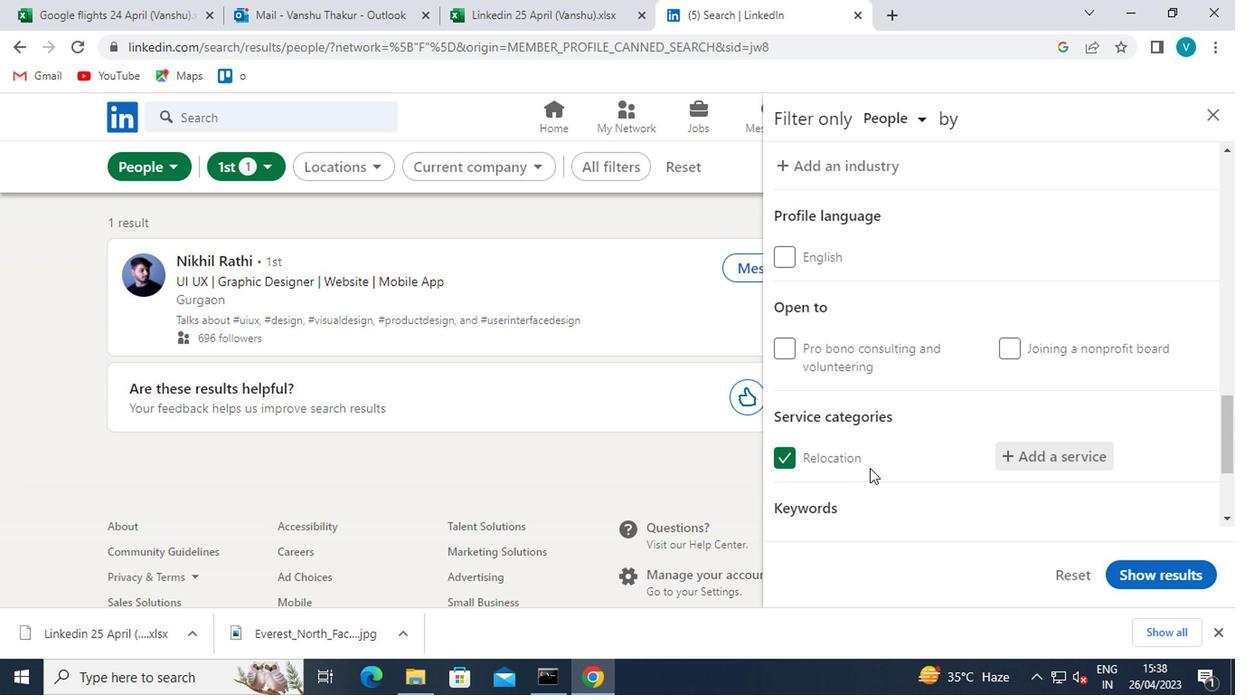 
Action: Mouse scrolled (872, 465) with delta (0, -1)
Screenshot: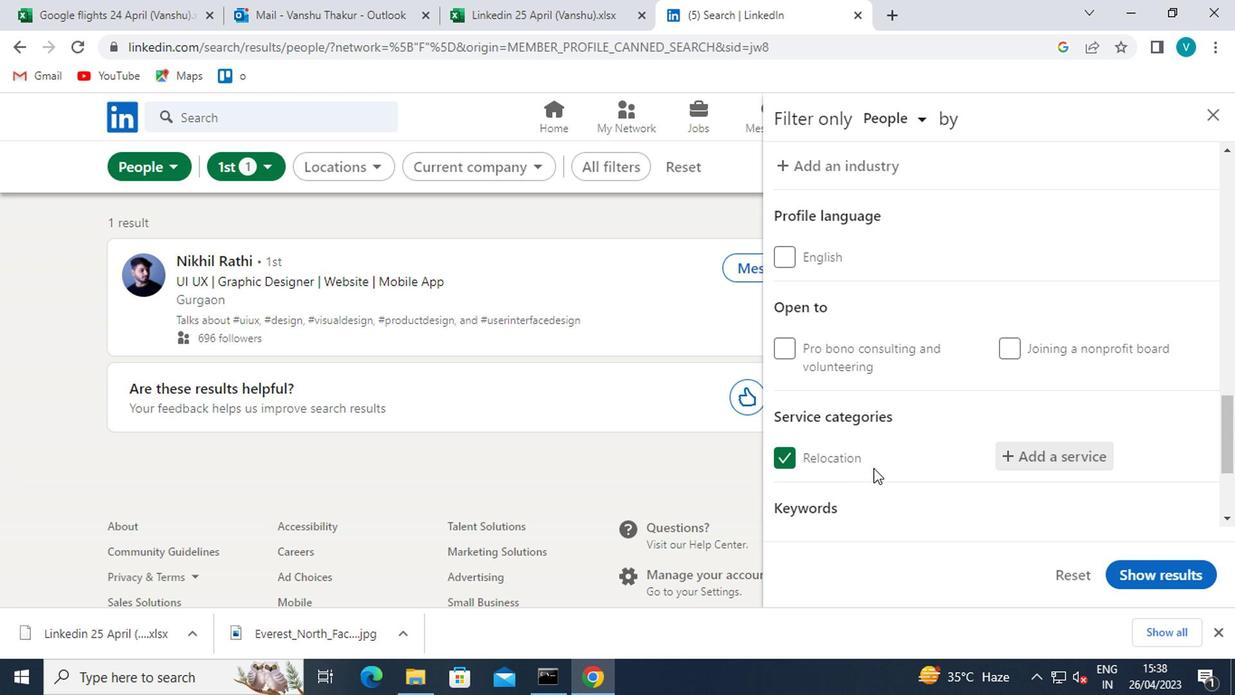 
Action: Mouse moved to (873, 468)
Screenshot: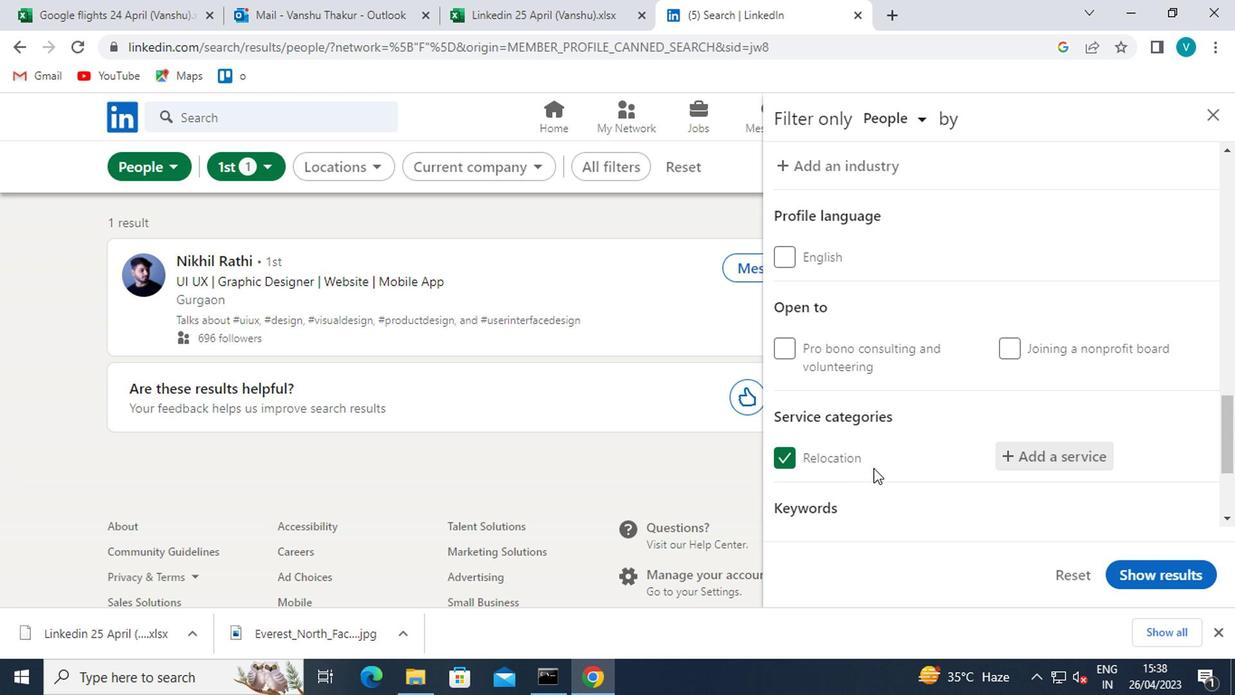 
Action: Mouse scrolled (873, 467) with delta (0, -1)
Screenshot: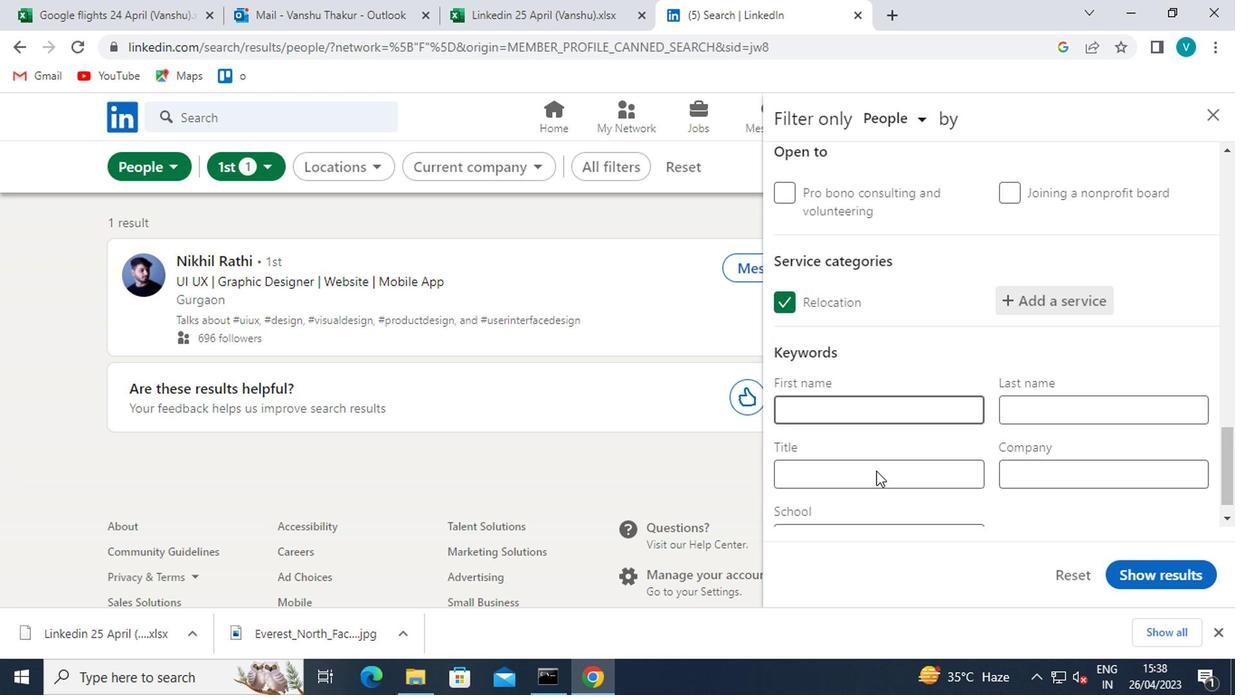 
Action: Mouse moved to (879, 444)
Screenshot: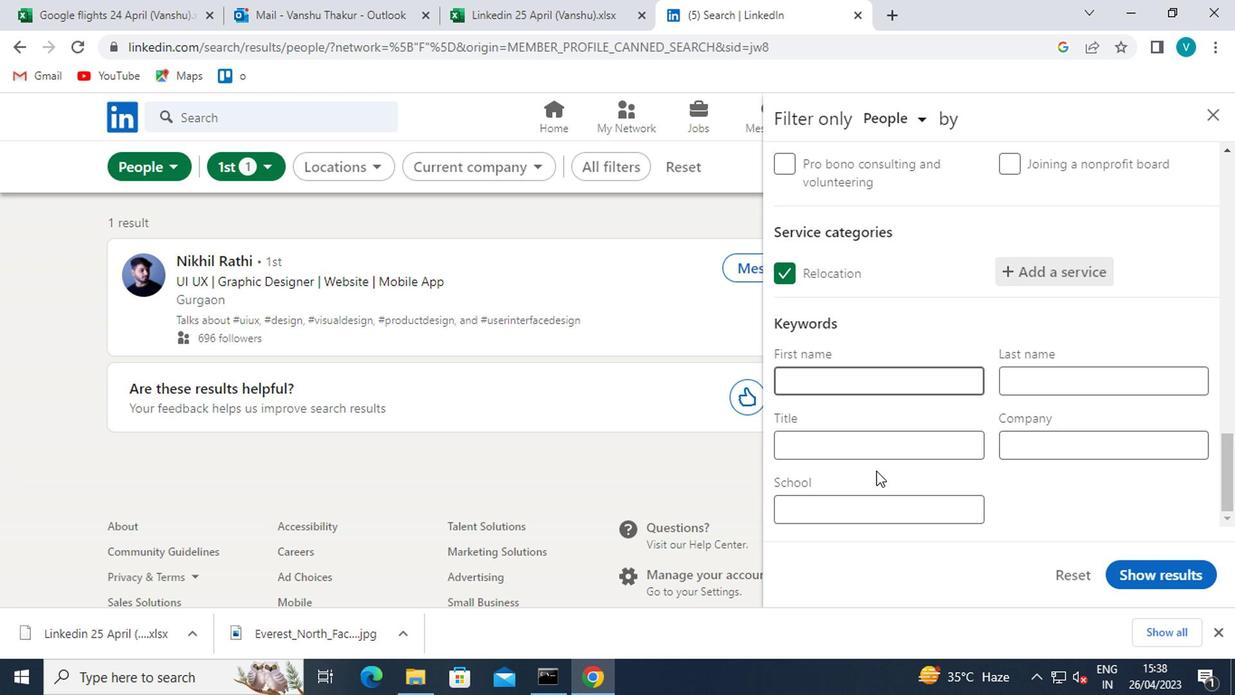 
Action: Mouse pressed left at (879, 444)
Screenshot: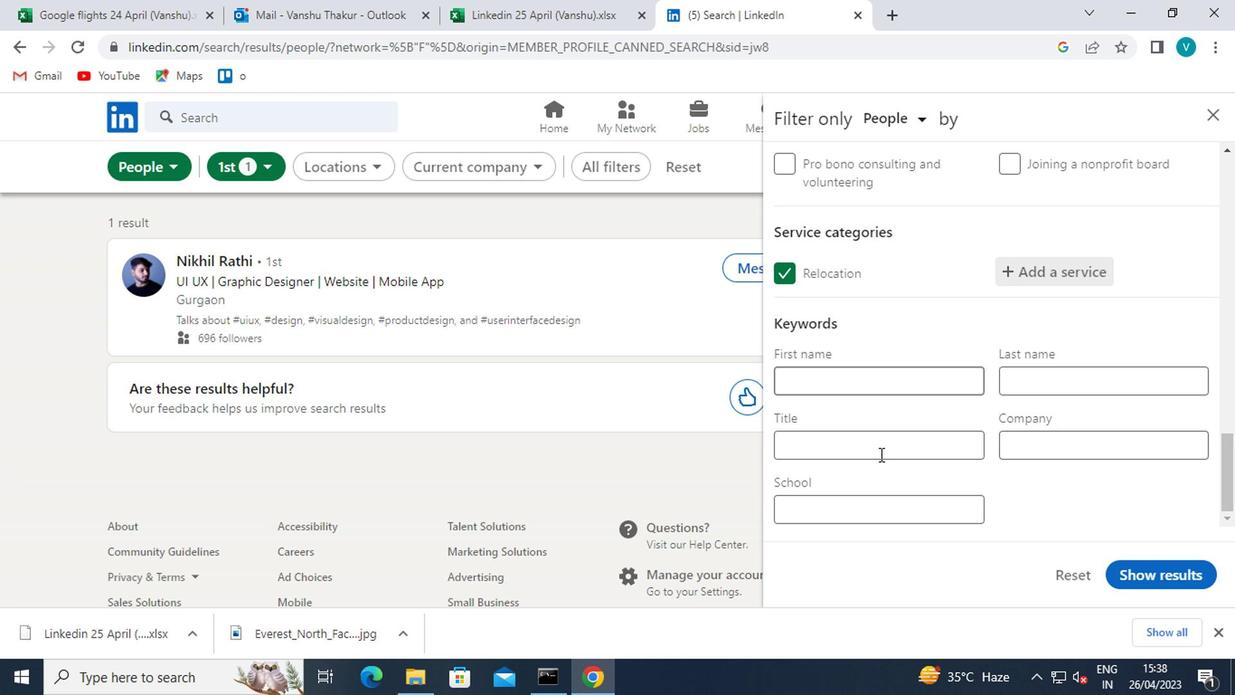 
Action: Key pressed <Key.shift>PARKING<Key.space><Key.shift>ATTENDANT<Key.space>
Screenshot: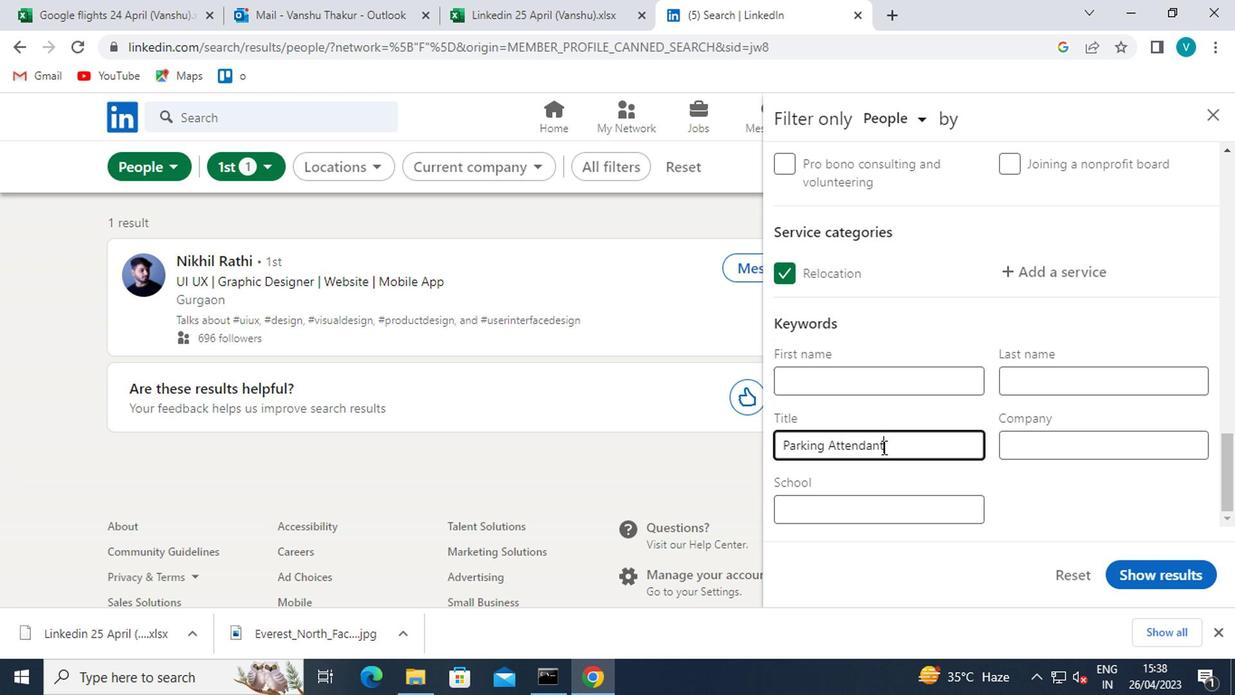 
Action: Mouse moved to (1175, 576)
Screenshot: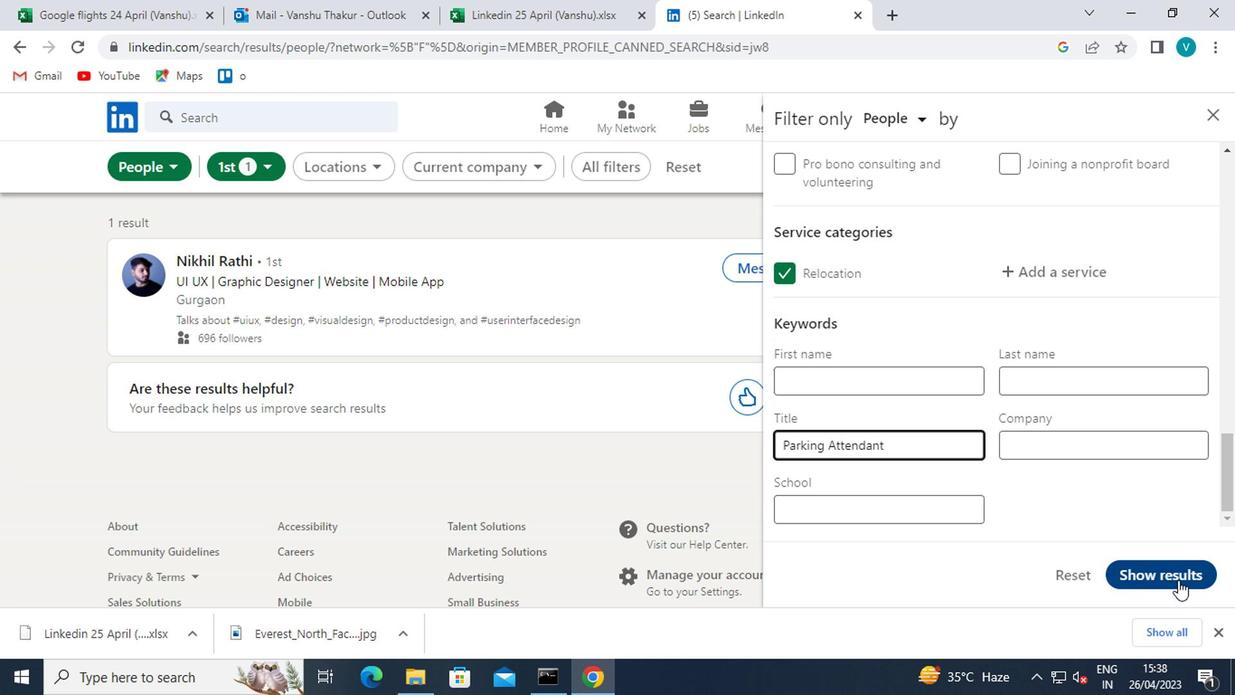 
Action: Mouse pressed left at (1175, 576)
Screenshot: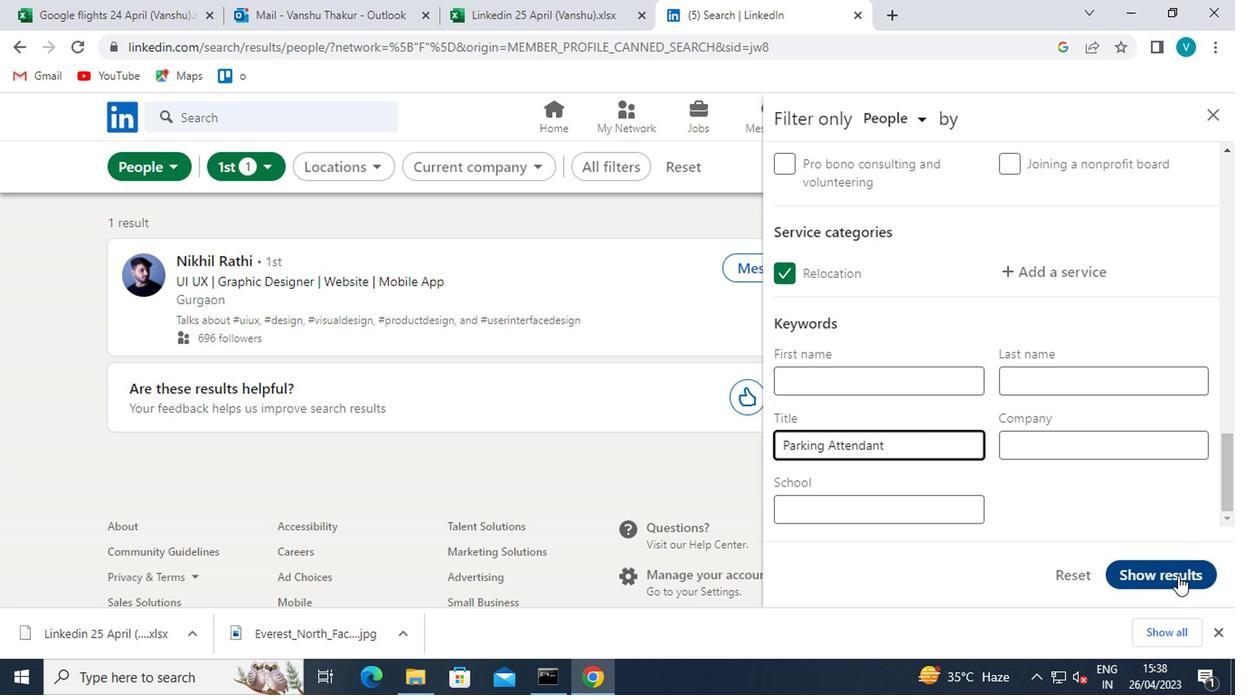 
Action: Mouse moved to (1063, 504)
Screenshot: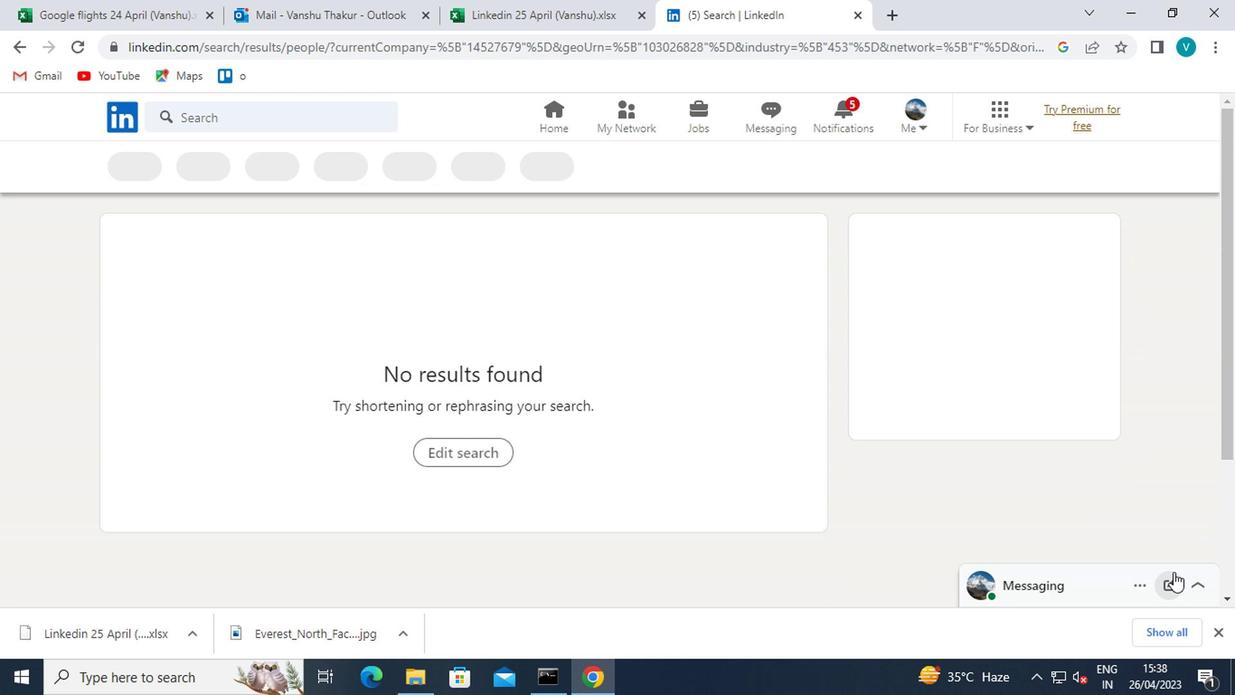 
